 Task: Open Card Software Development Planning in Board Business Model Revenue Forecasting and Modeling to Workspace Business Travel Services and add a team member Softage.3@softage.net, a label Blue, a checklist Data Warehousing, an attachment from your computer, a color Blue and finally, add a card description 'Create and send out employee satisfaction survey on work-life integration' and a comment 'We should approach this task with a sense of collaboration and teamwork, leveraging the strengths of each team member to achieve success.'. Add a start date 'Jan 03, 1900' with a due date 'Jan 10, 1900'
Action: Mouse moved to (82, 382)
Screenshot: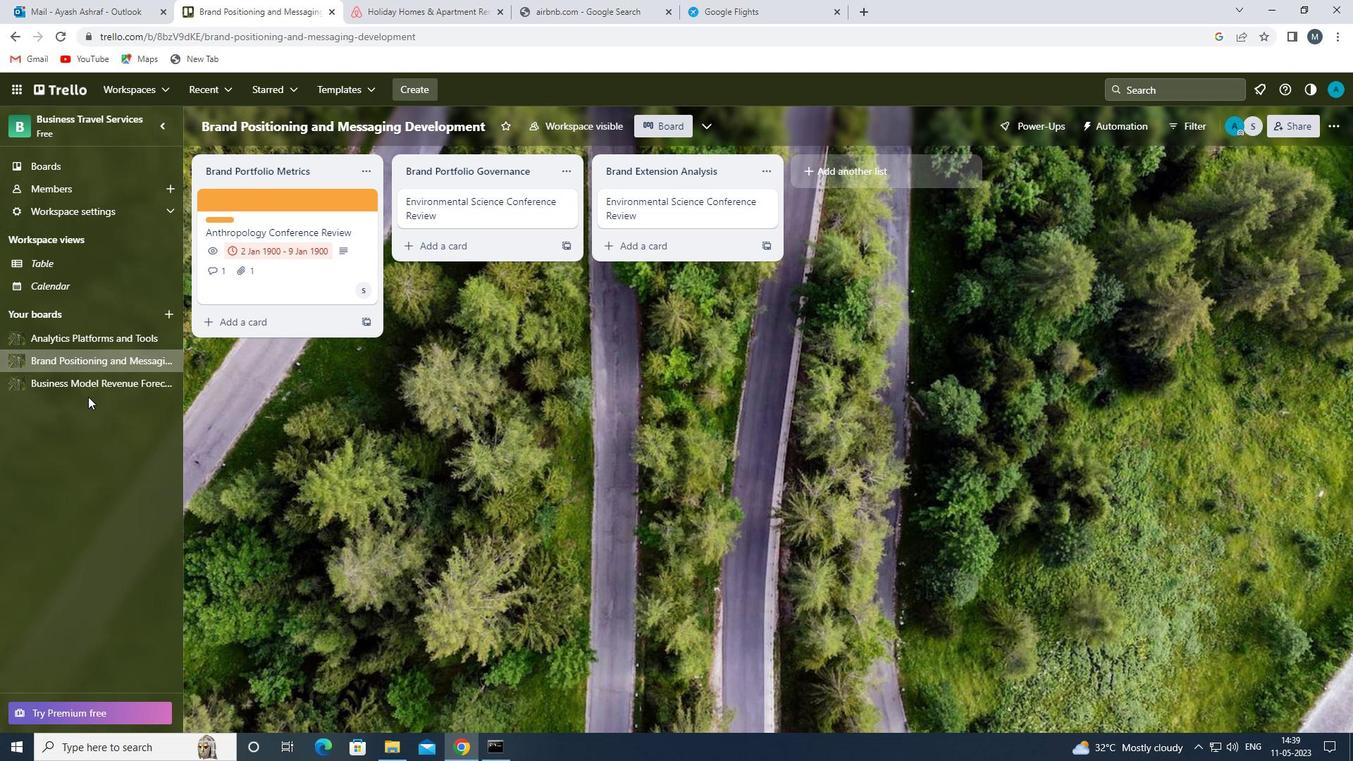 
Action: Mouse pressed left at (82, 382)
Screenshot: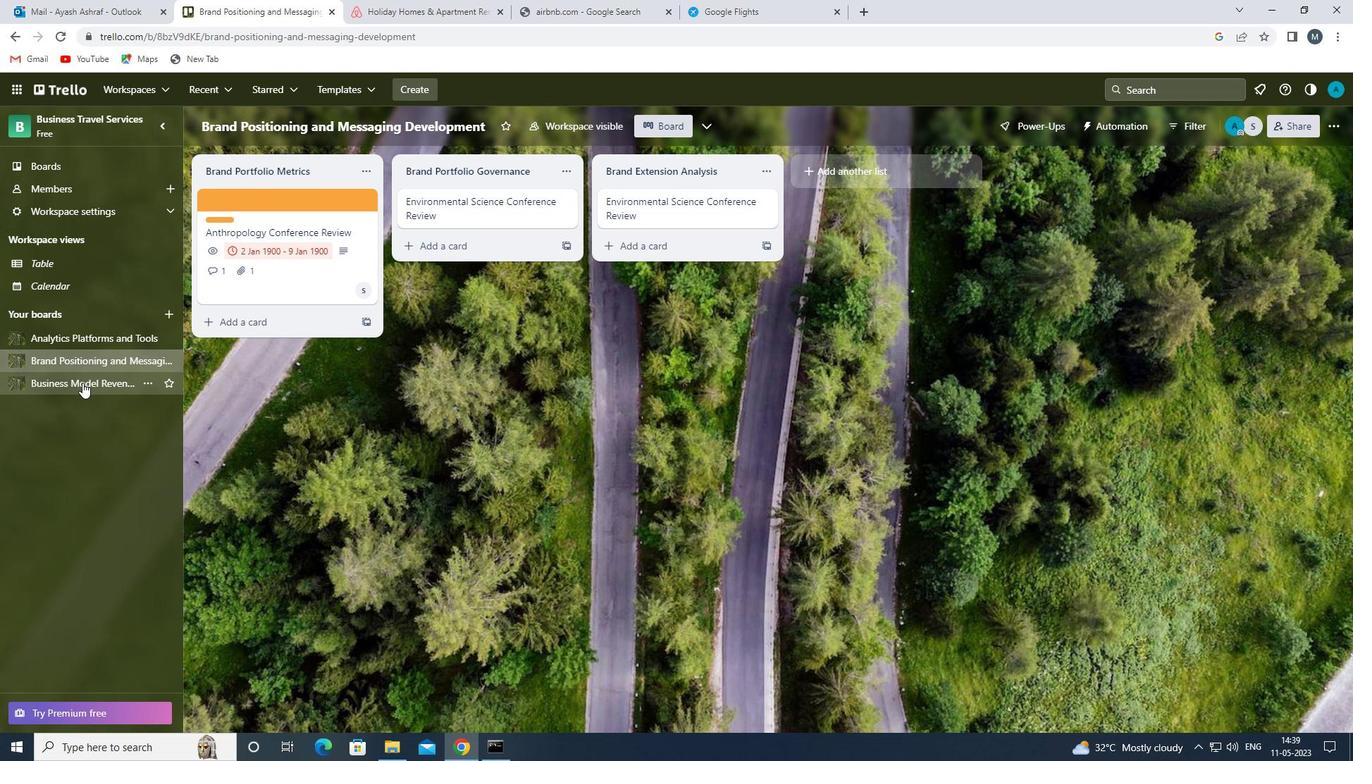 
Action: Mouse moved to (281, 206)
Screenshot: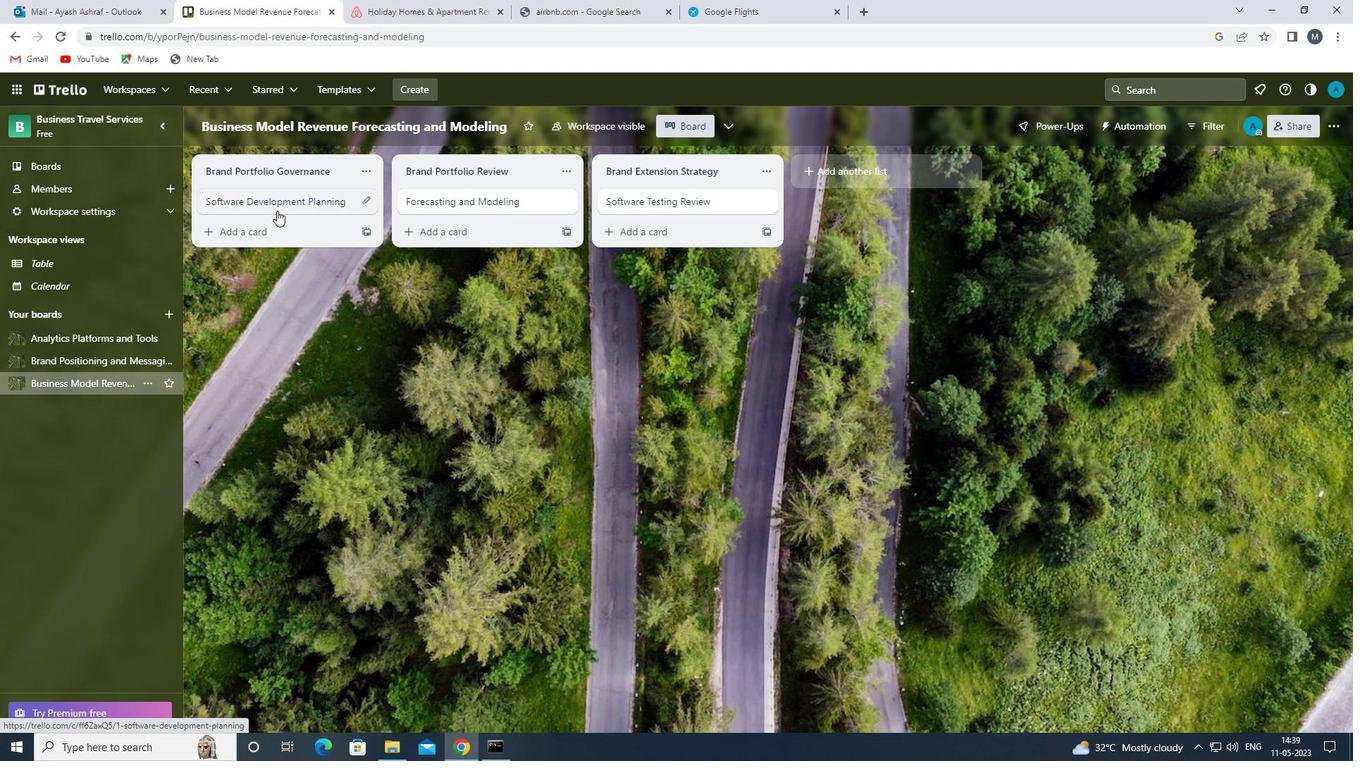 
Action: Mouse pressed left at (281, 206)
Screenshot: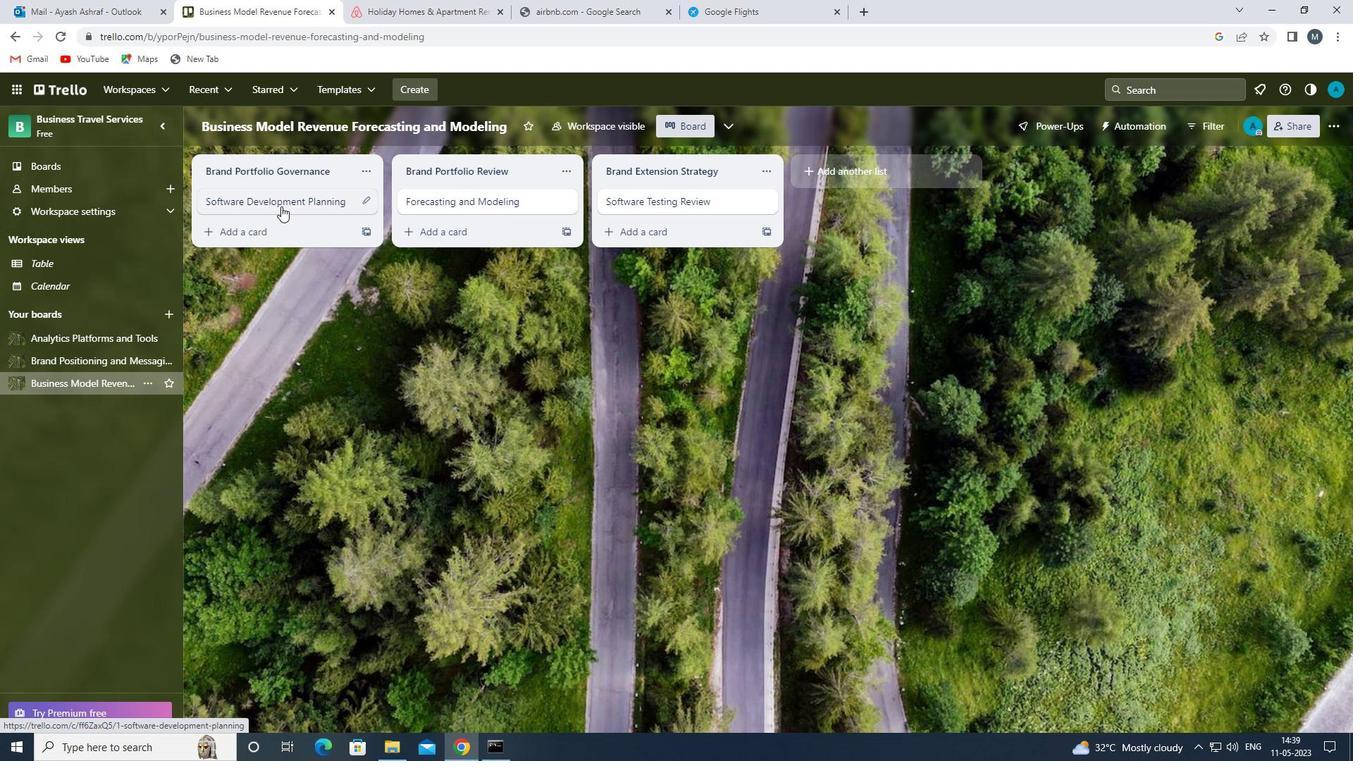 
Action: Mouse moved to (853, 205)
Screenshot: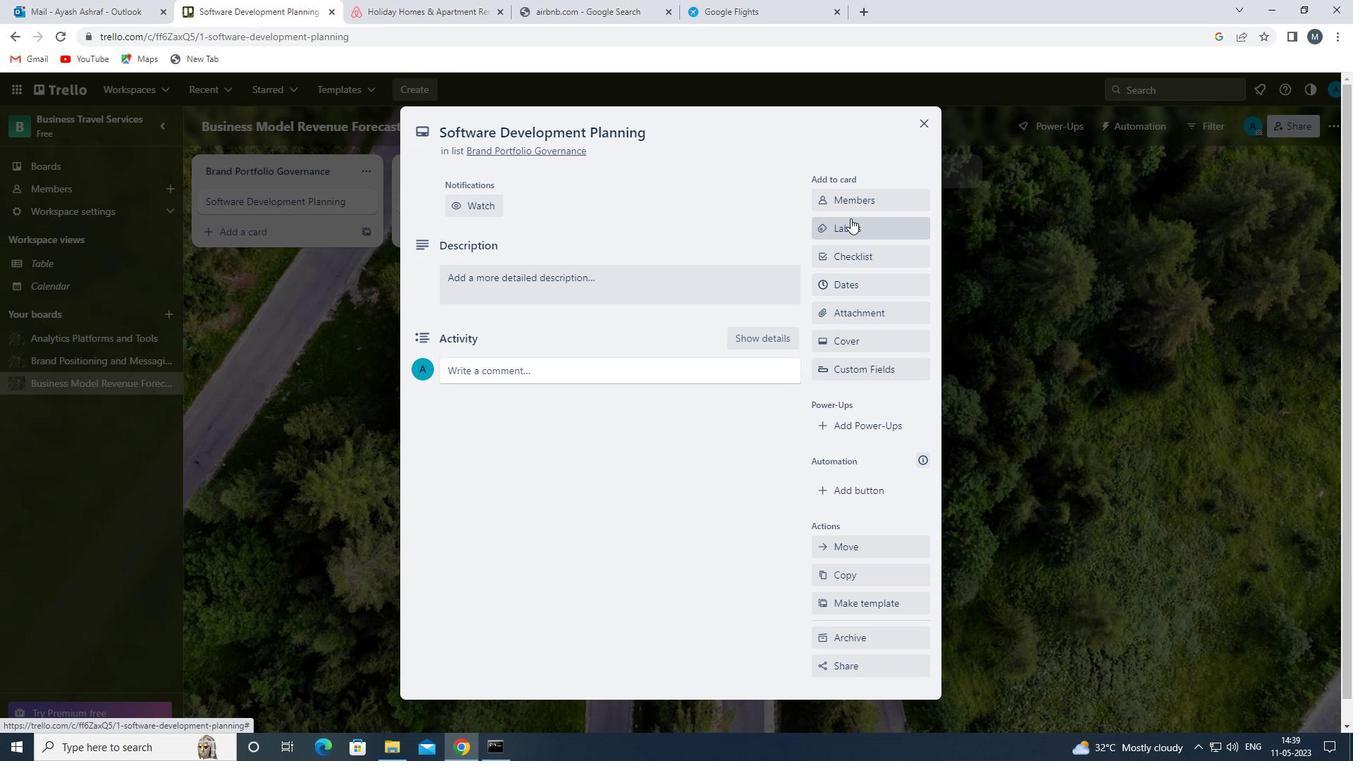 
Action: Mouse pressed left at (853, 205)
Screenshot: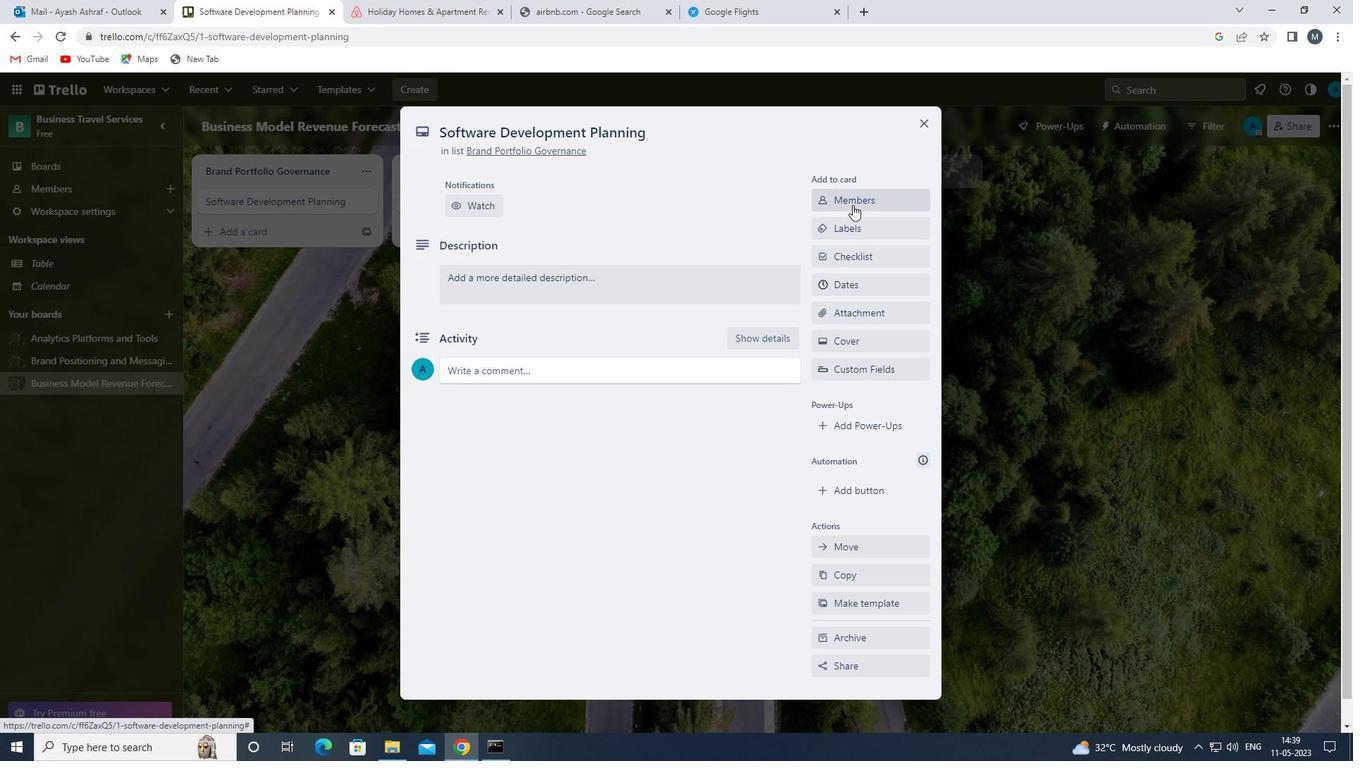 
Action: Mouse moved to (862, 265)
Screenshot: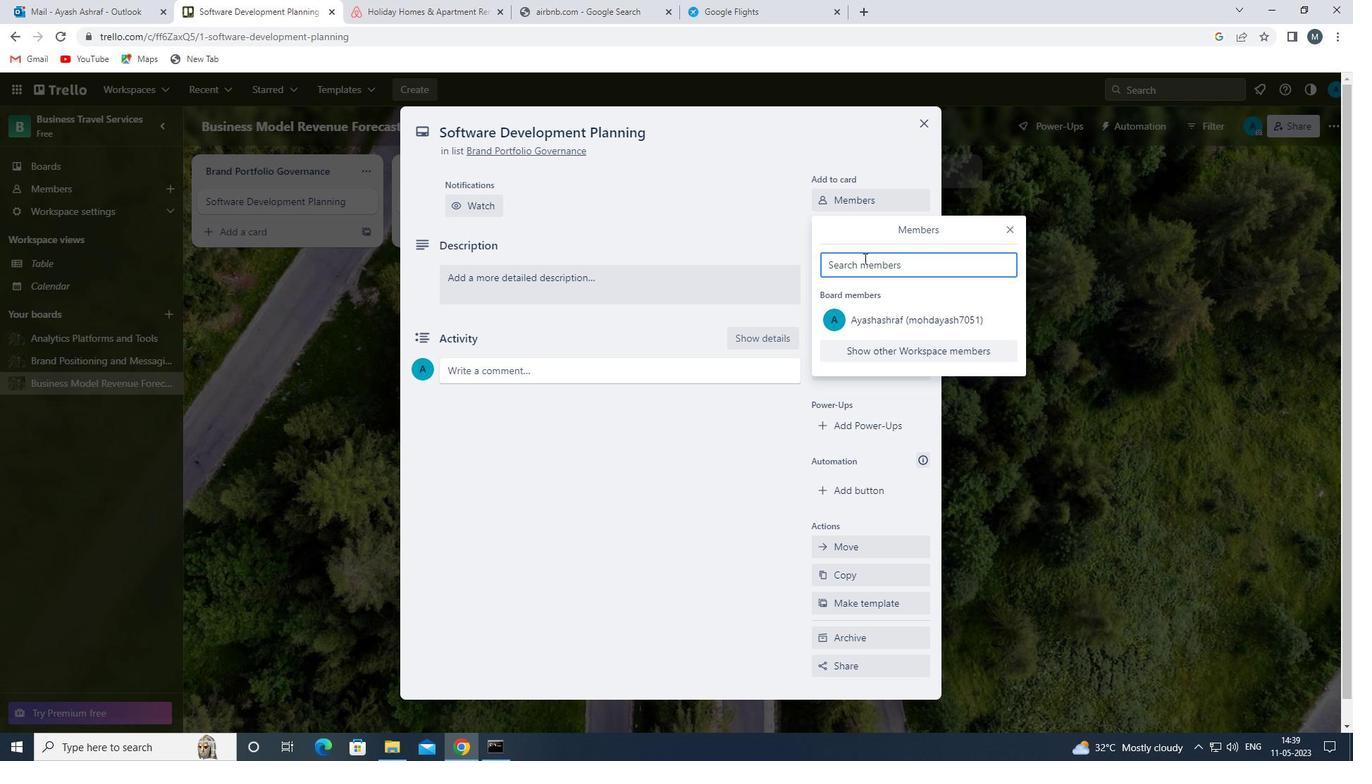 
Action: Mouse pressed left at (862, 265)
Screenshot: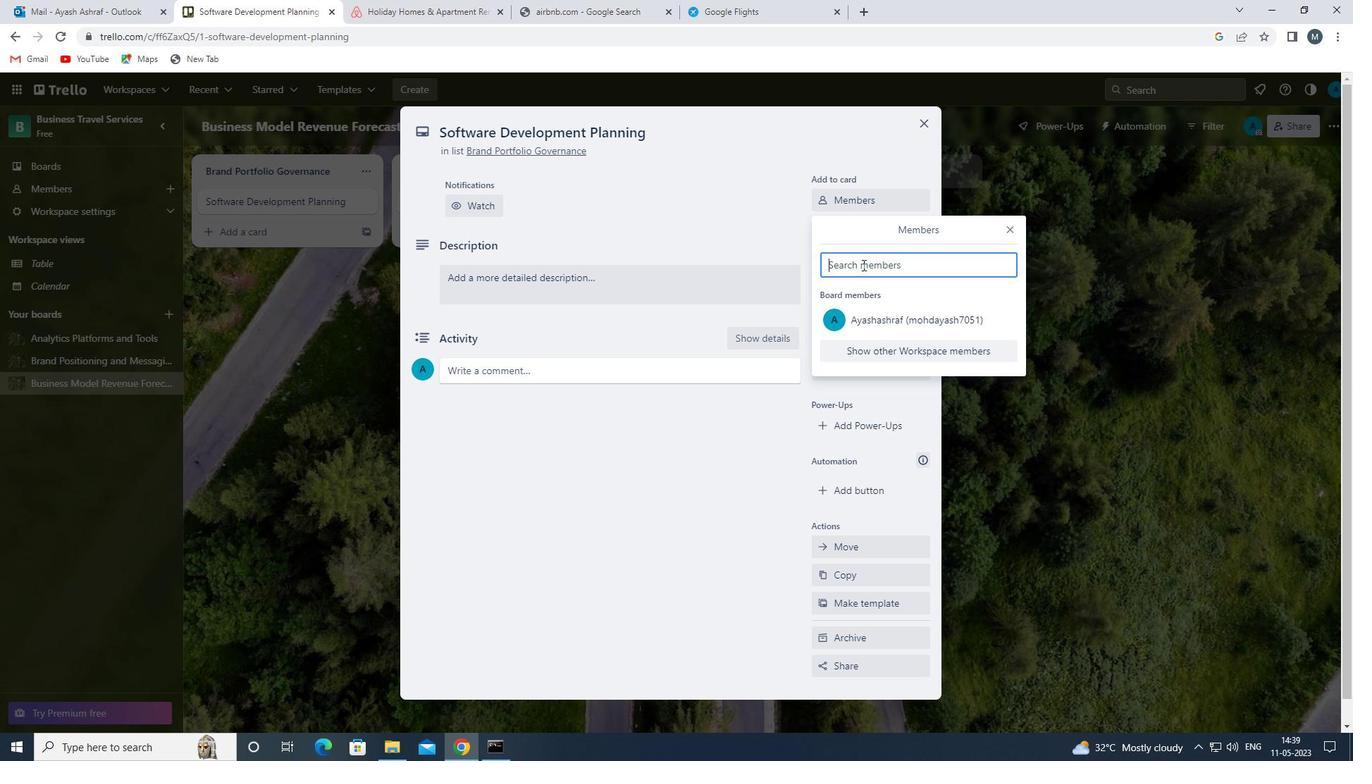 
Action: Key pressed so
Screenshot: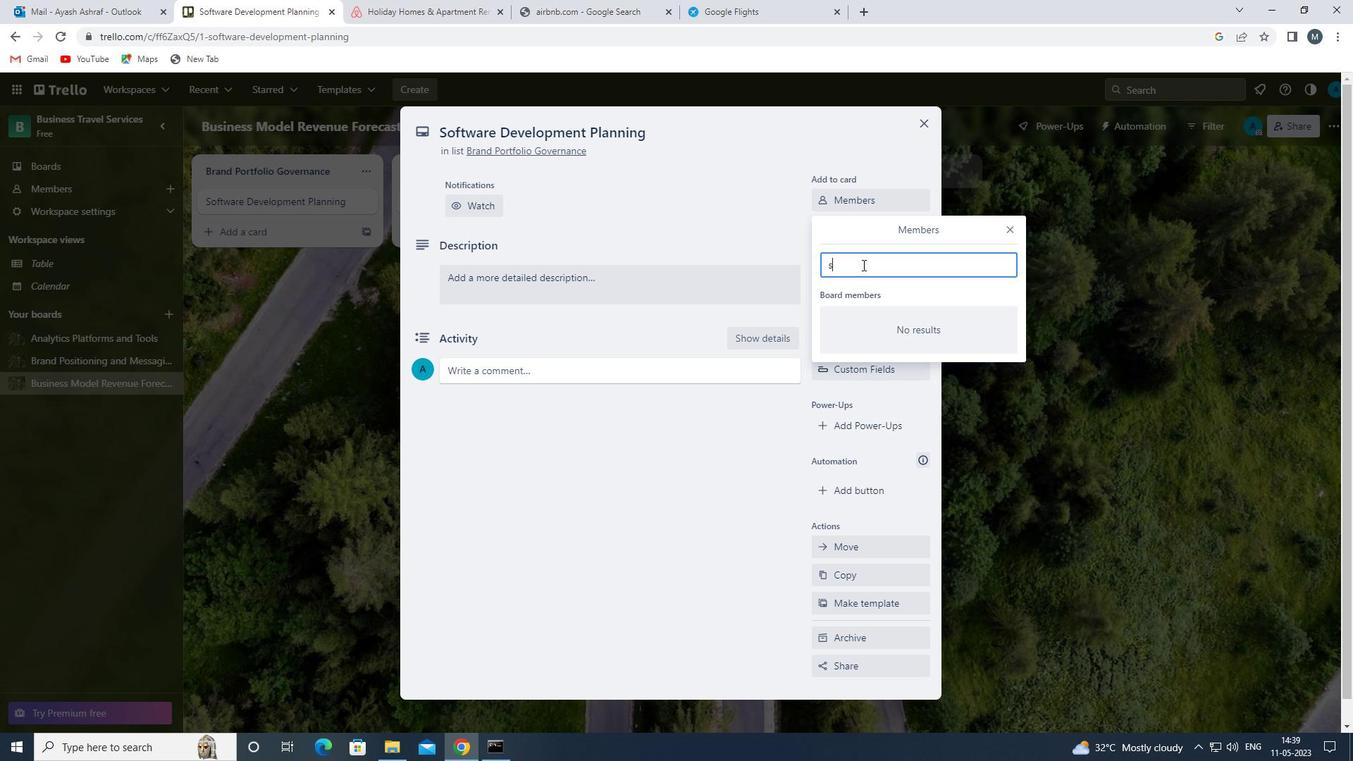 
Action: Mouse moved to (900, 456)
Screenshot: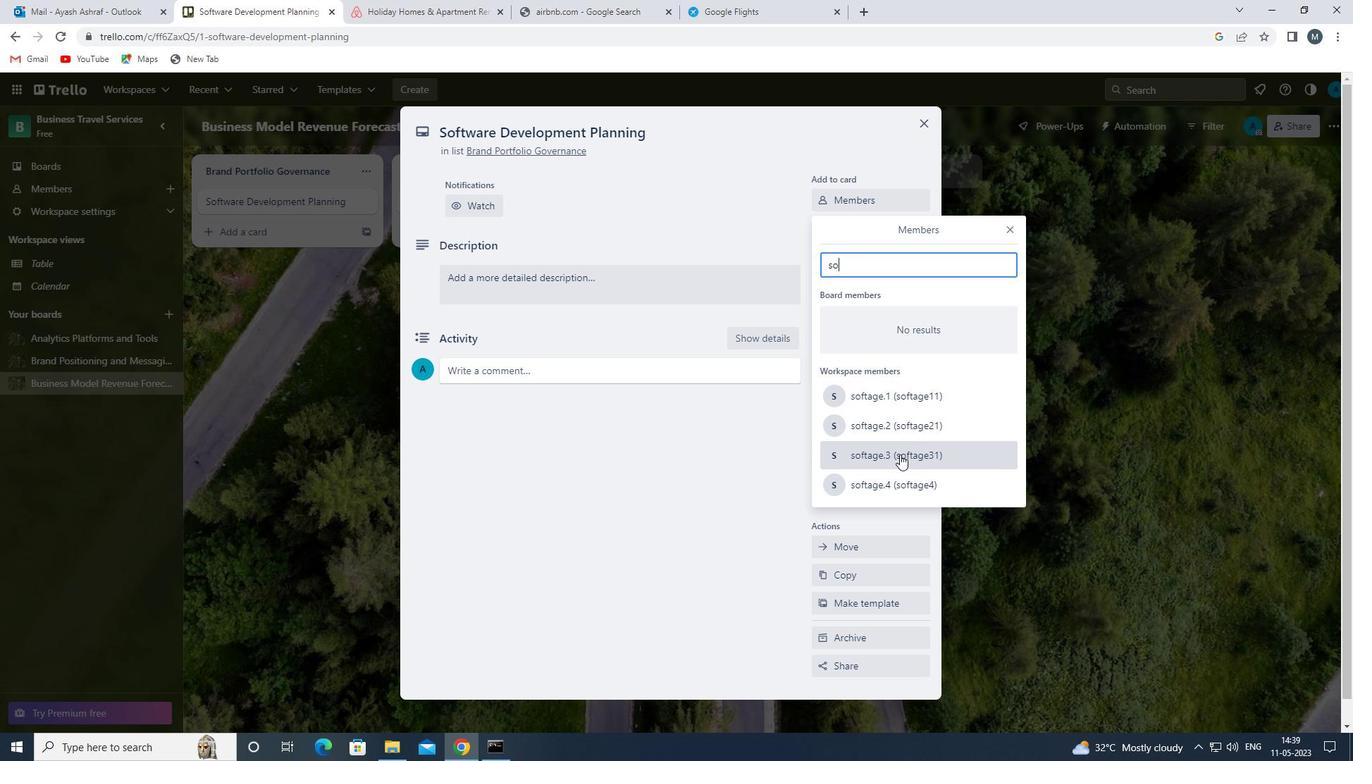 
Action: Mouse pressed left at (900, 456)
Screenshot: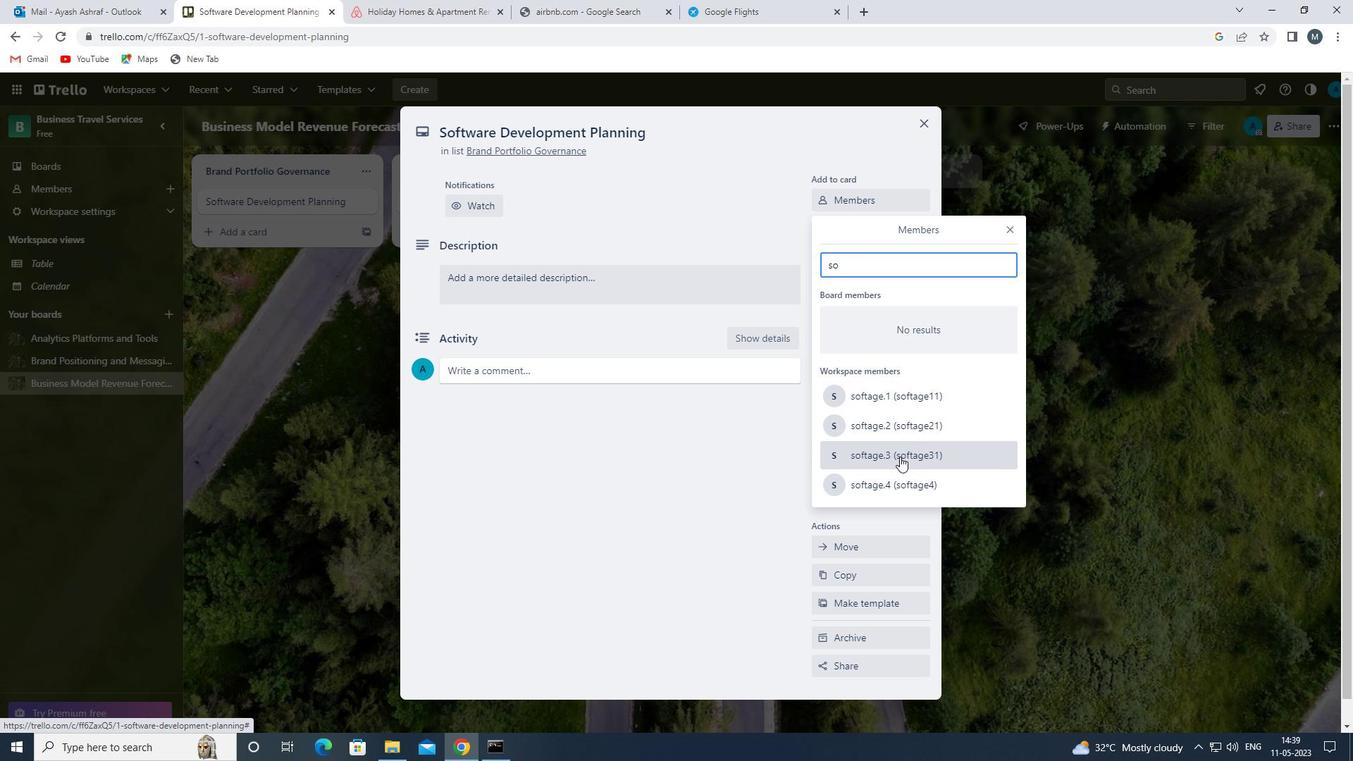 
Action: Mouse moved to (1010, 234)
Screenshot: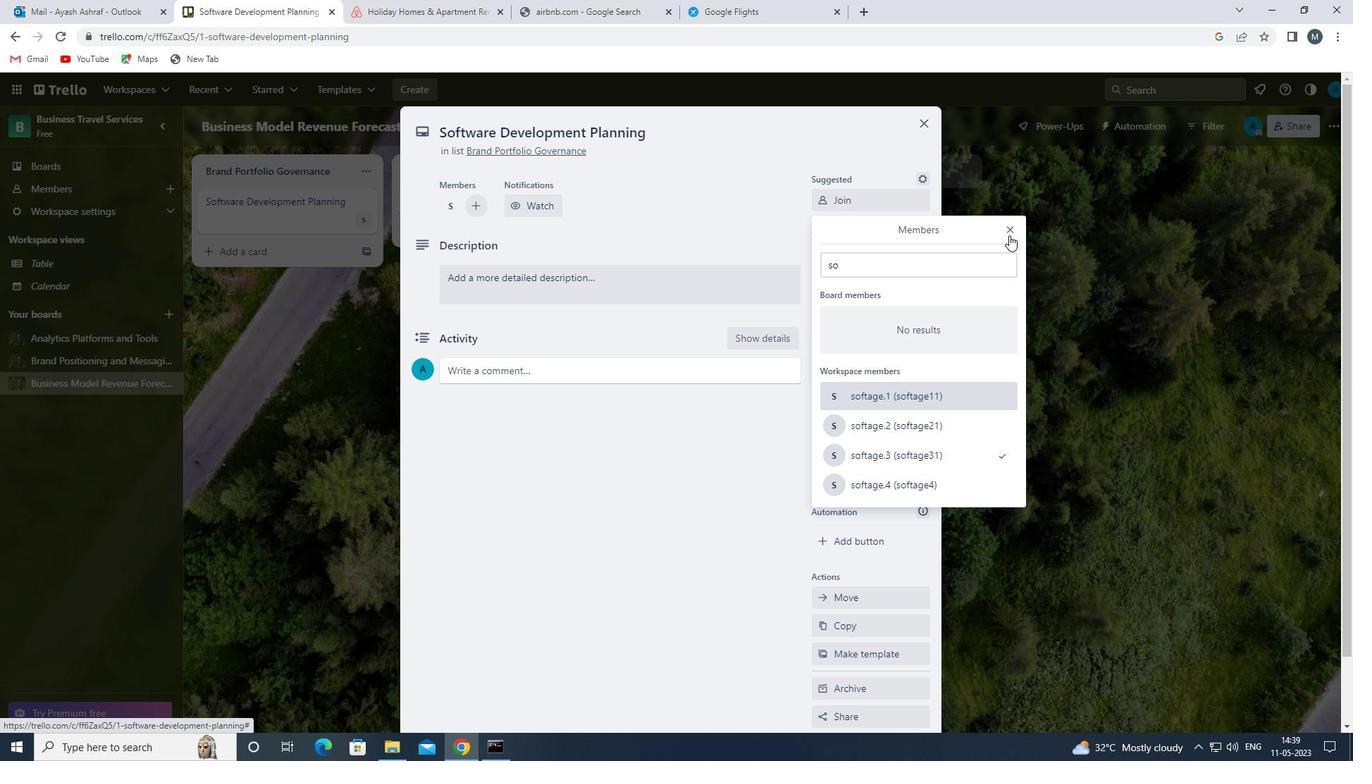 
Action: Mouse pressed left at (1010, 234)
Screenshot: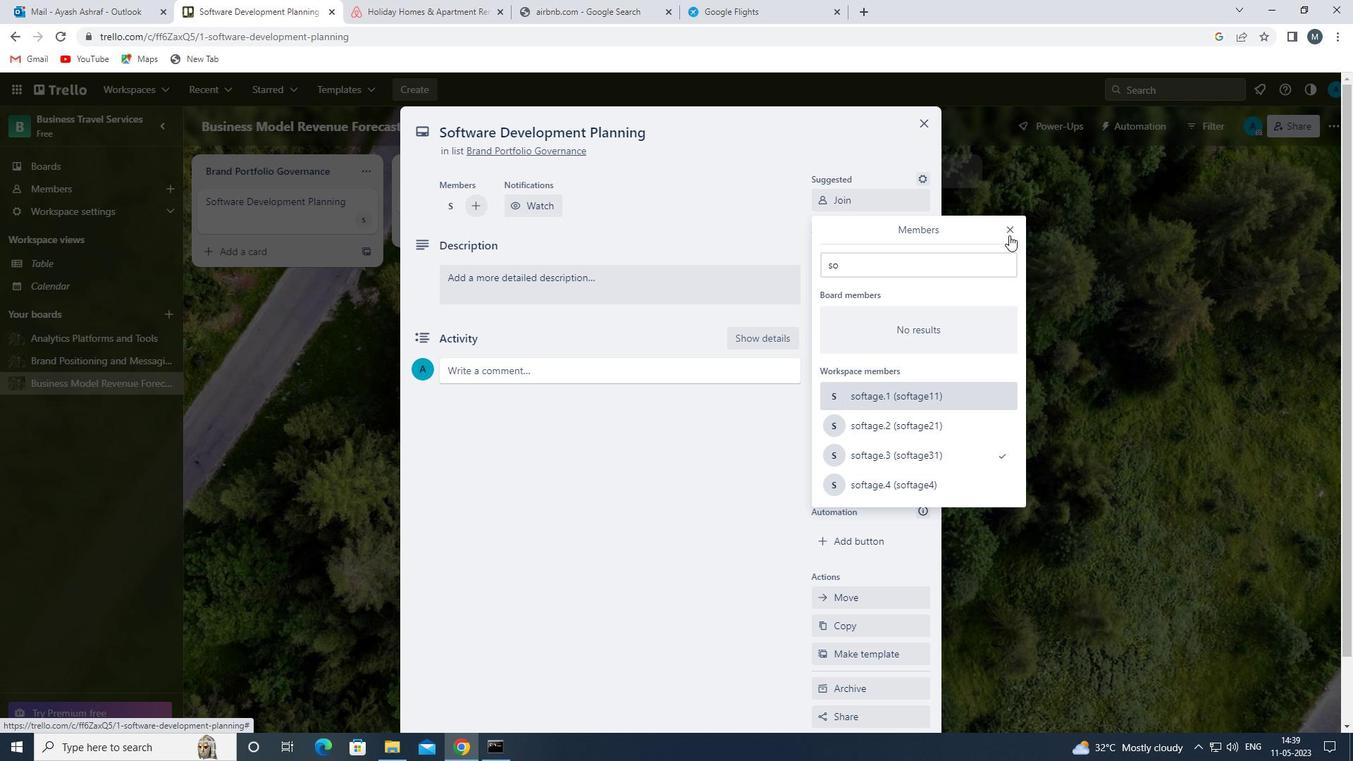 
Action: Mouse moved to (874, 283)
Screenshot: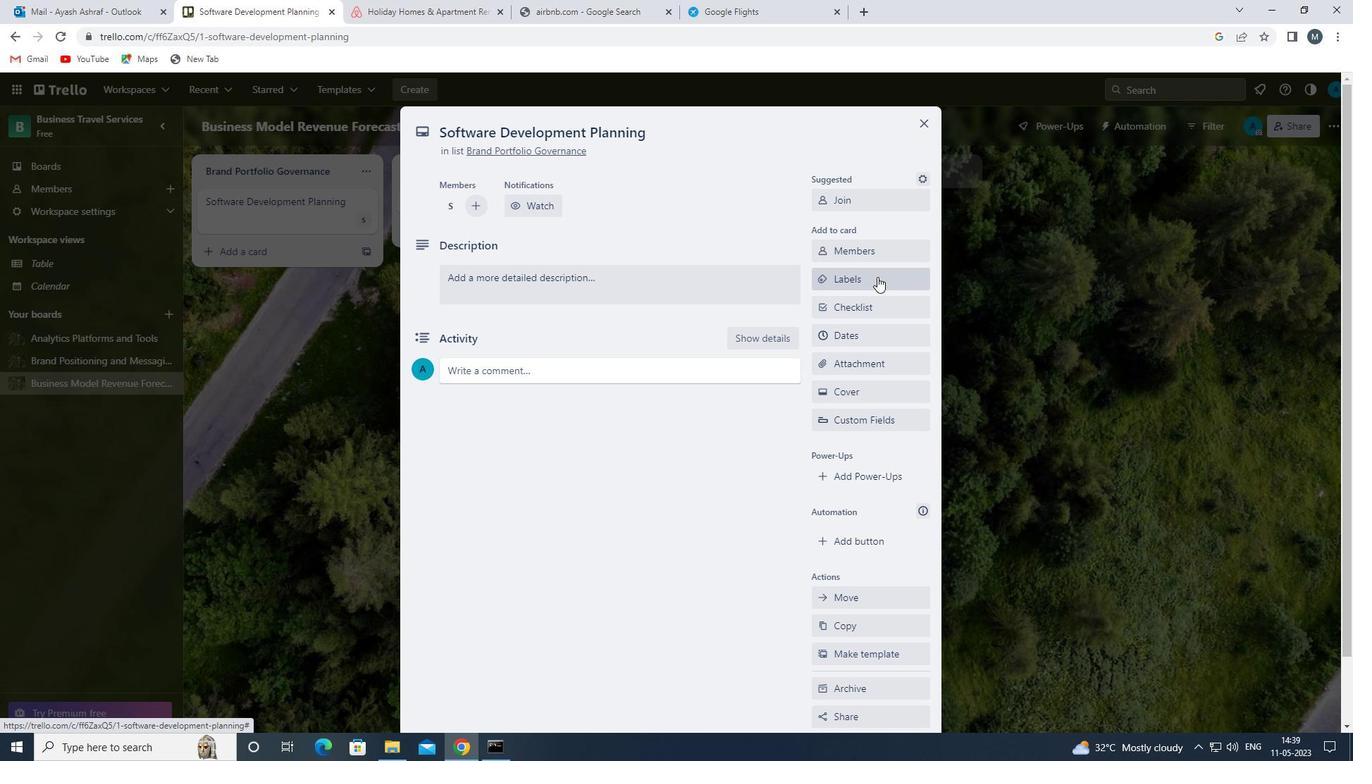 
Action: Mouse pressed left at (874, 283)
Screenshot: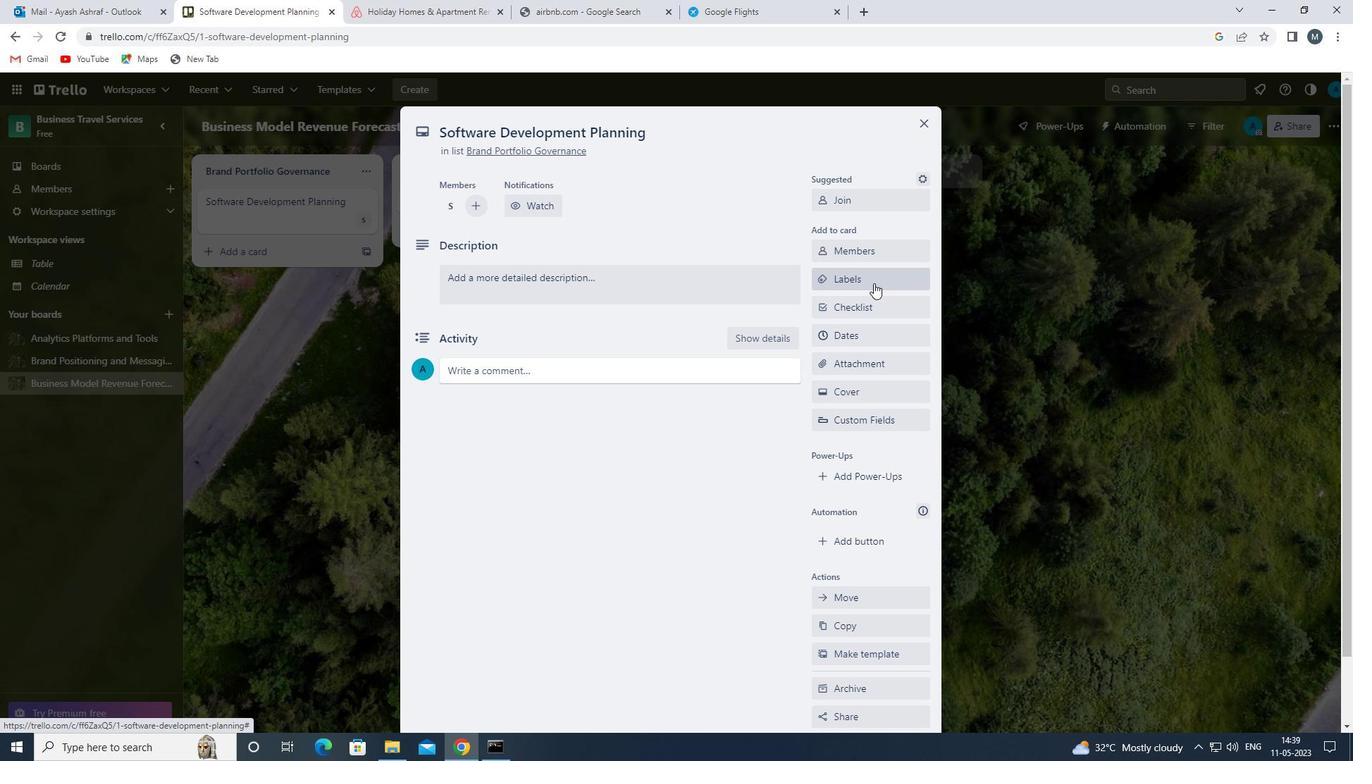 
Action: Mouse moved to (825, 520)
Screenshot: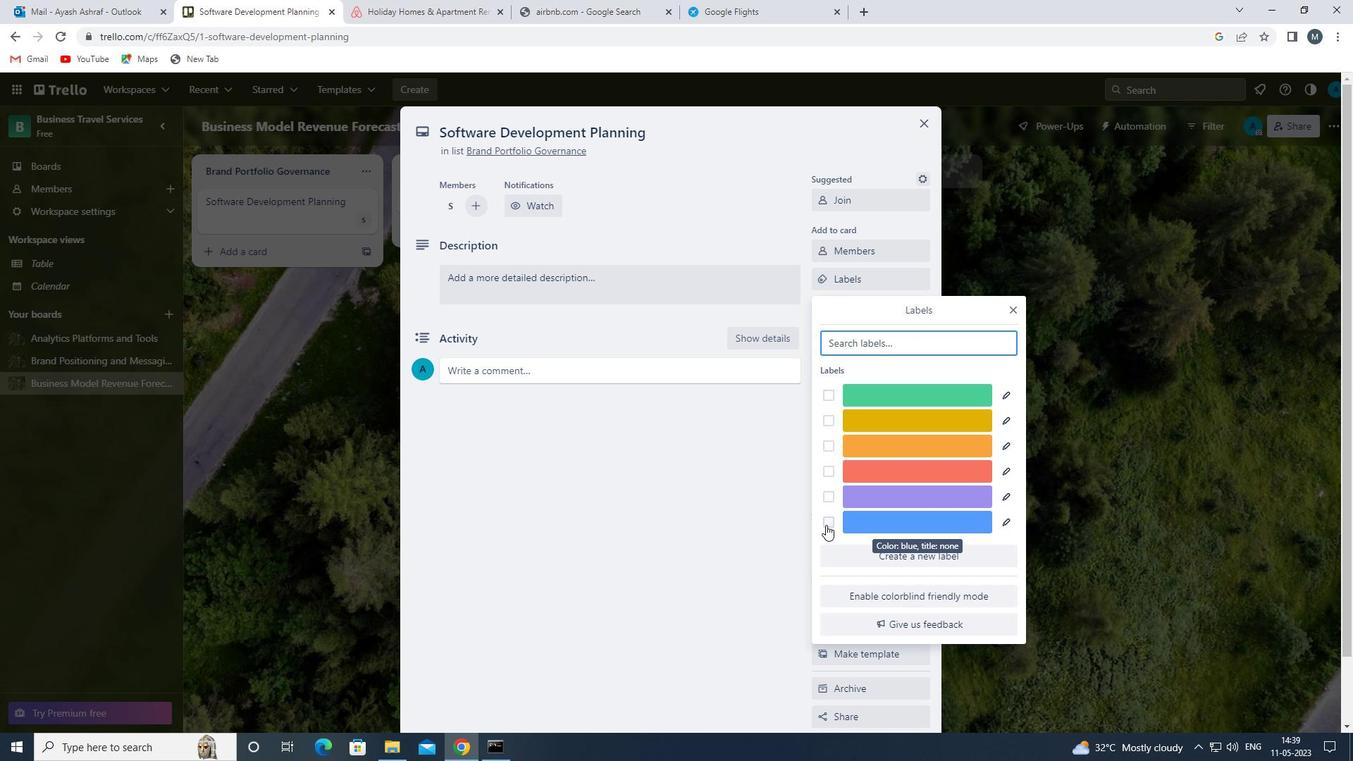 
Action: Mouse pressed left at (825, 520)
Screenshot: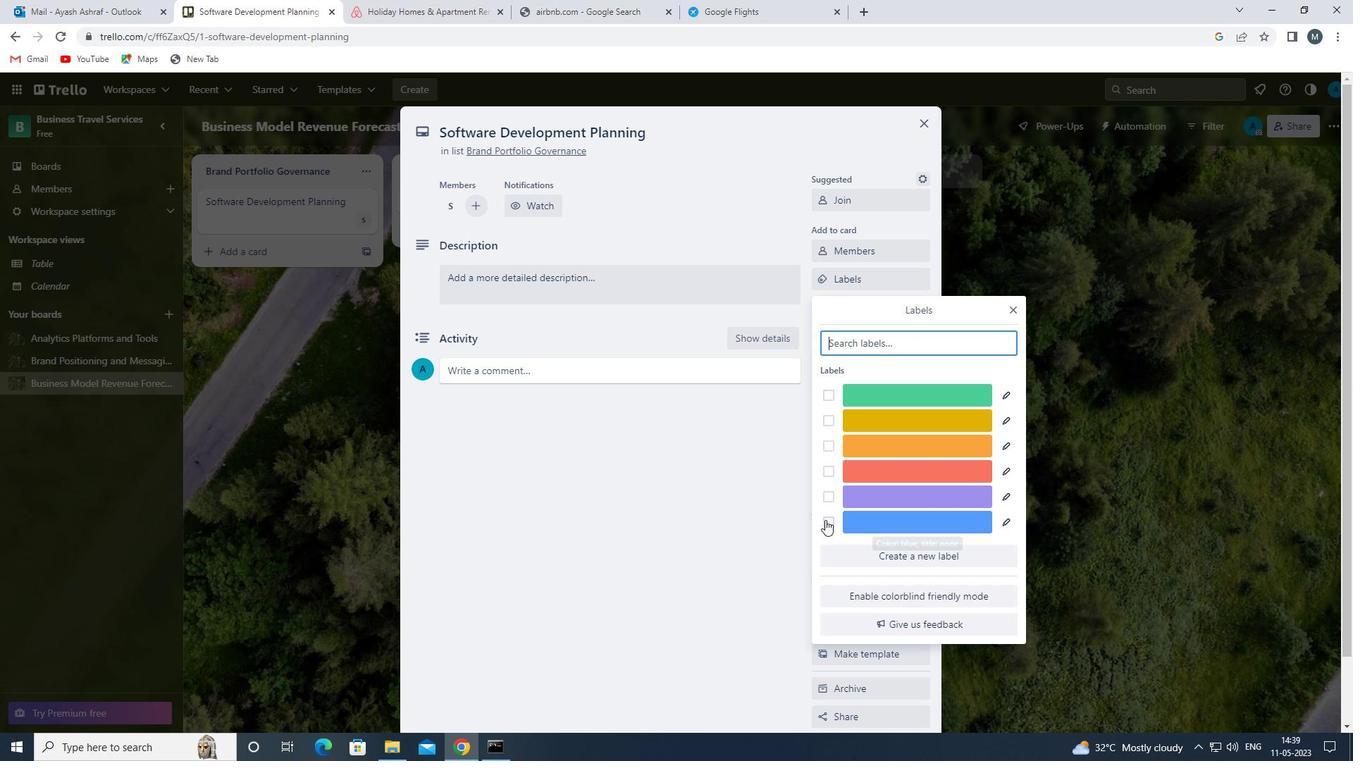 
Action: Mouse moved to (1010, 310)
Screenshot: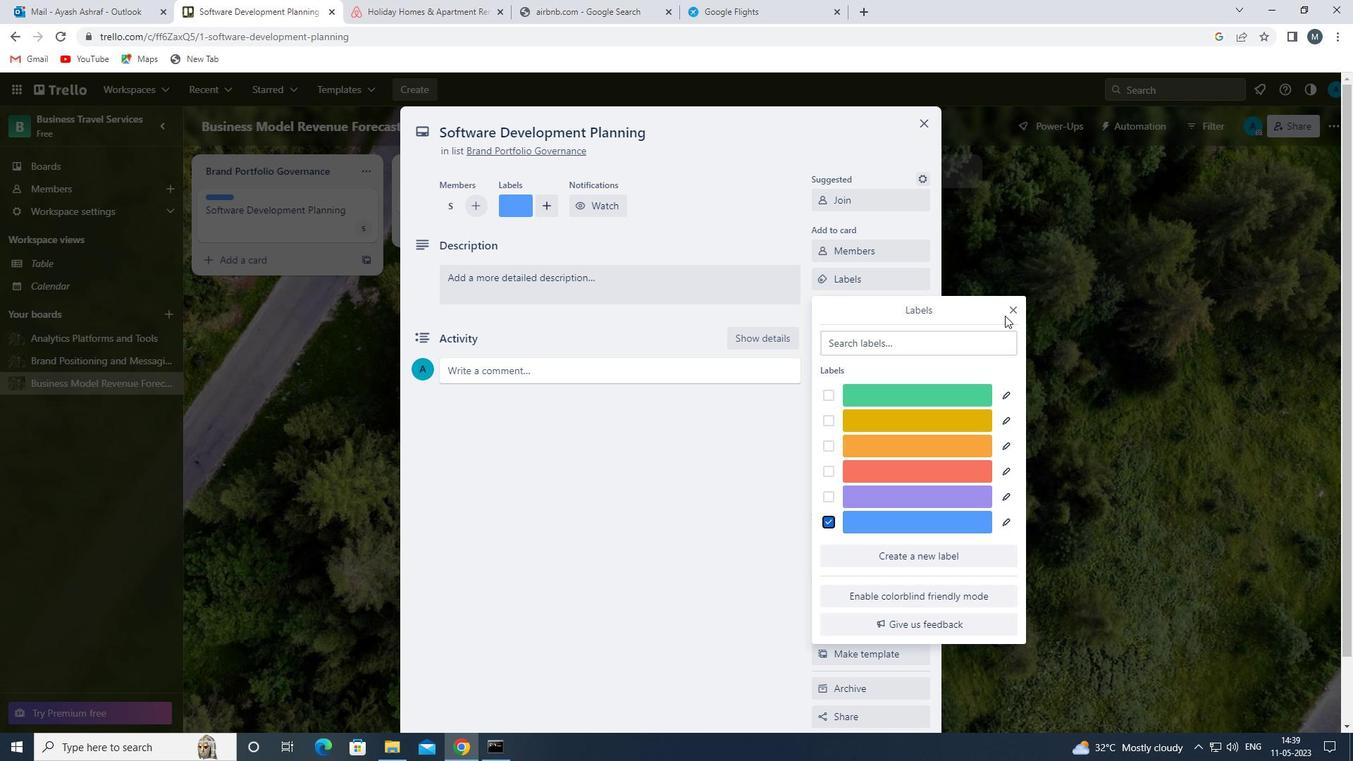
Action: Mouse pressed left at (1010, 310)
Screenshot: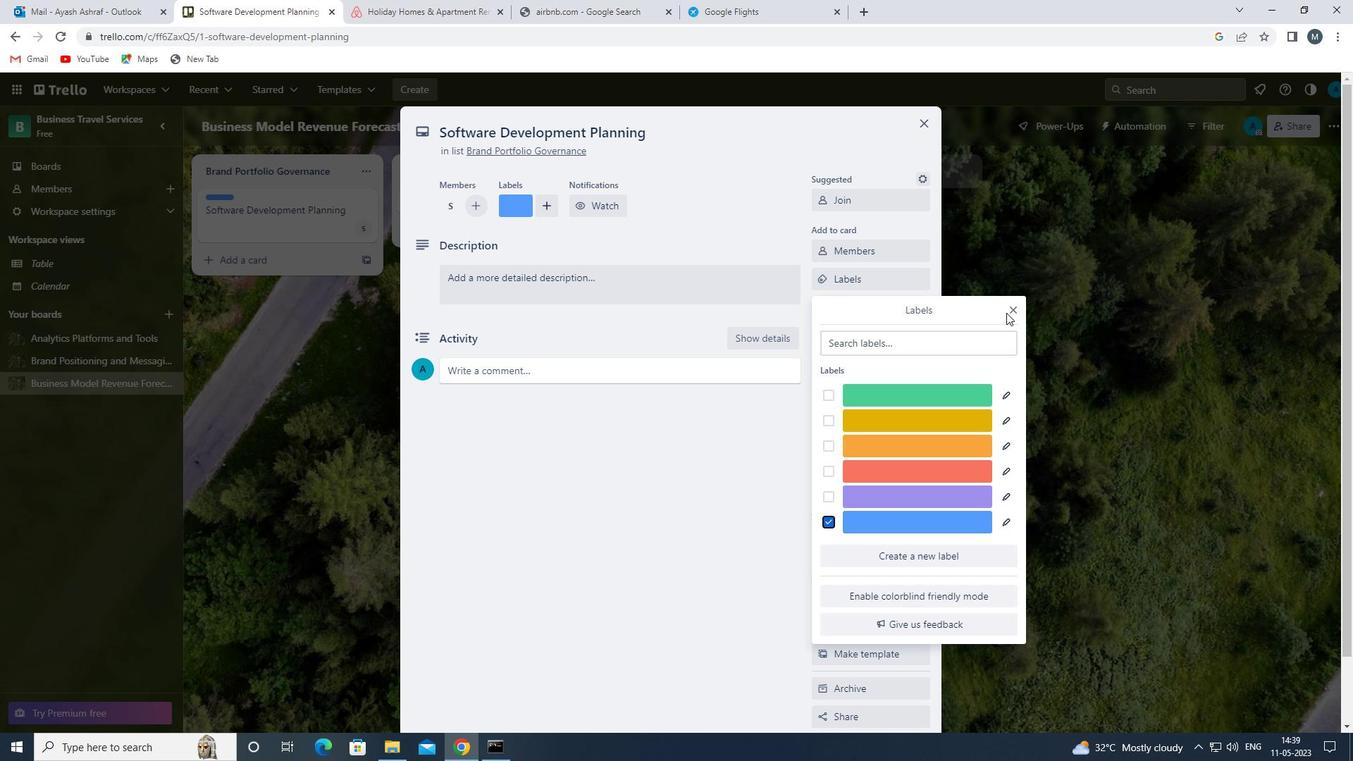 
Action: Mouse moved to (853, 307)
Screenshot: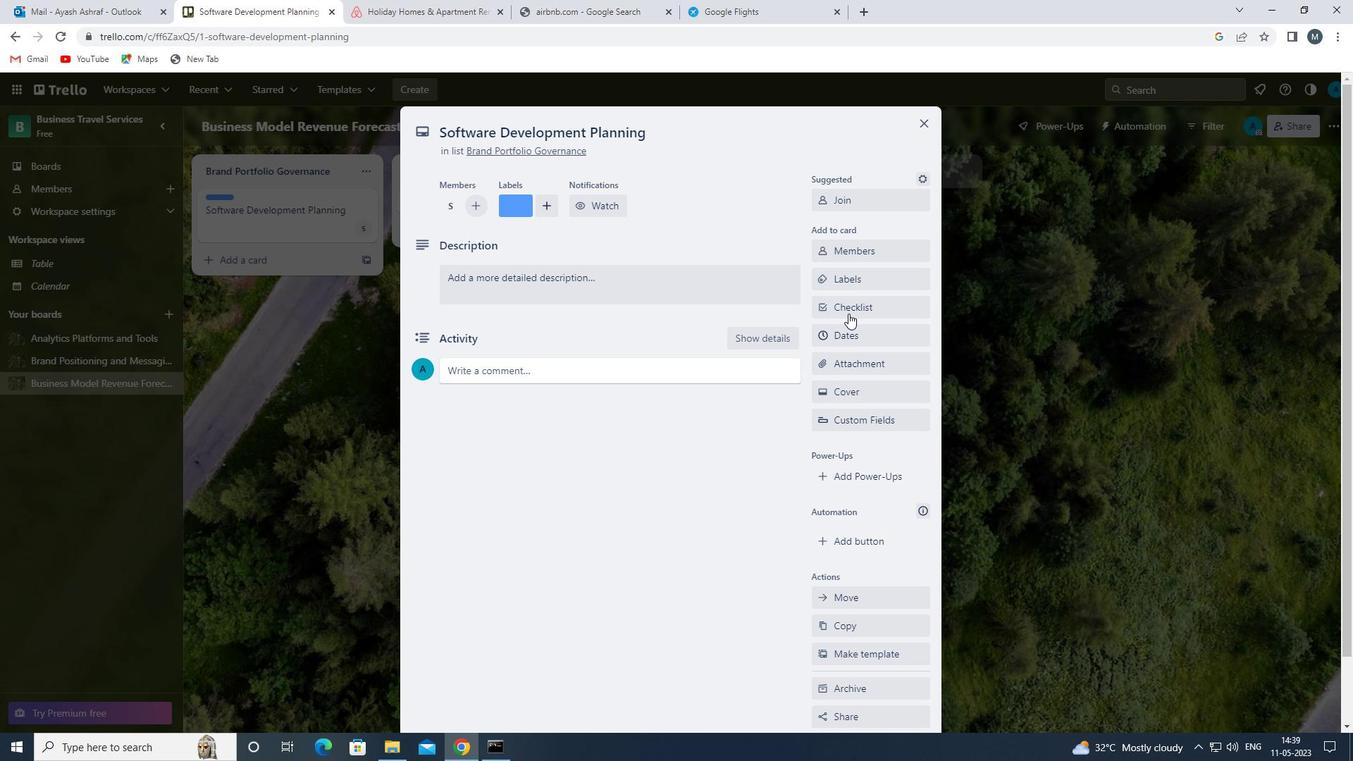 
Action: Mouse pressed left at (853, 307)
Screenshot: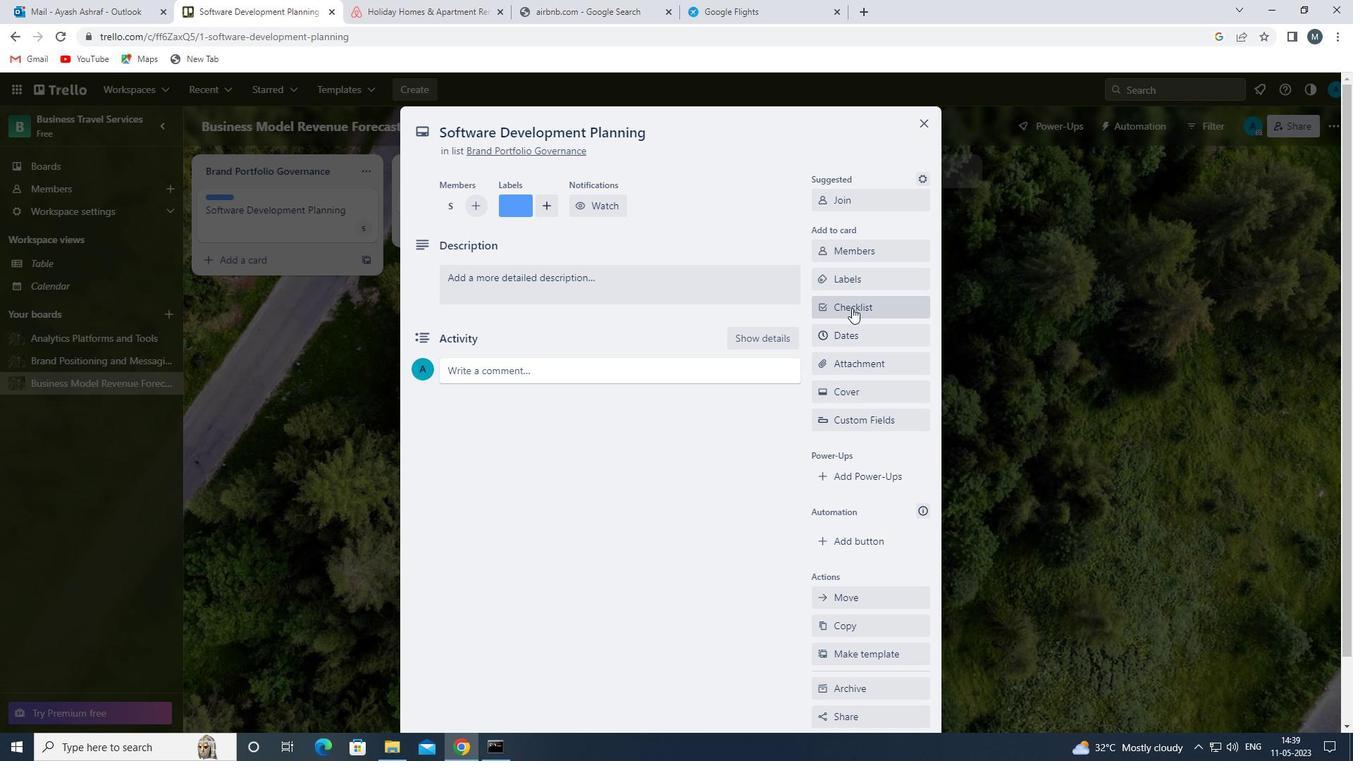 
Action: Mouse moved to (857, 358)
Screenshot: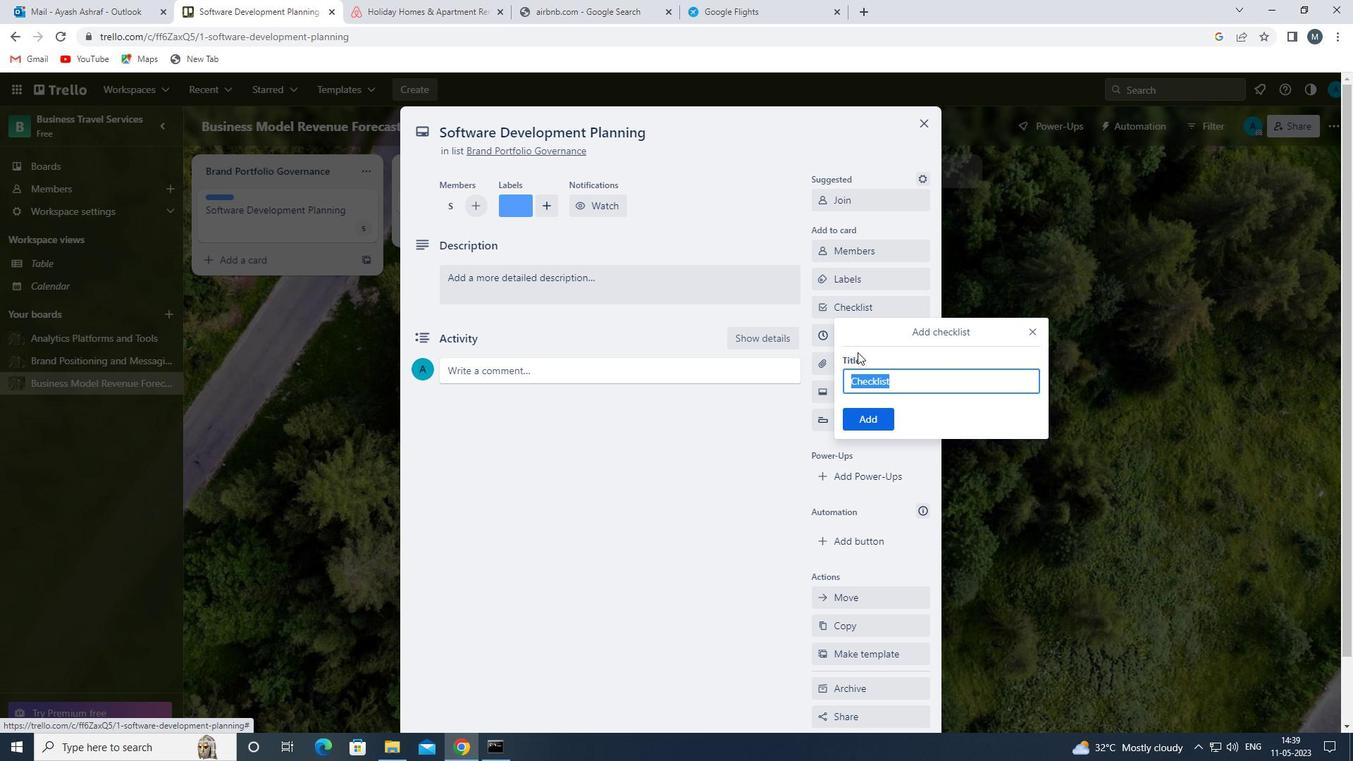 
Action: Key pressed <Key.shift><Key.shift><Key.shift><Key.shift><Key.shift>DAT
Screenshot: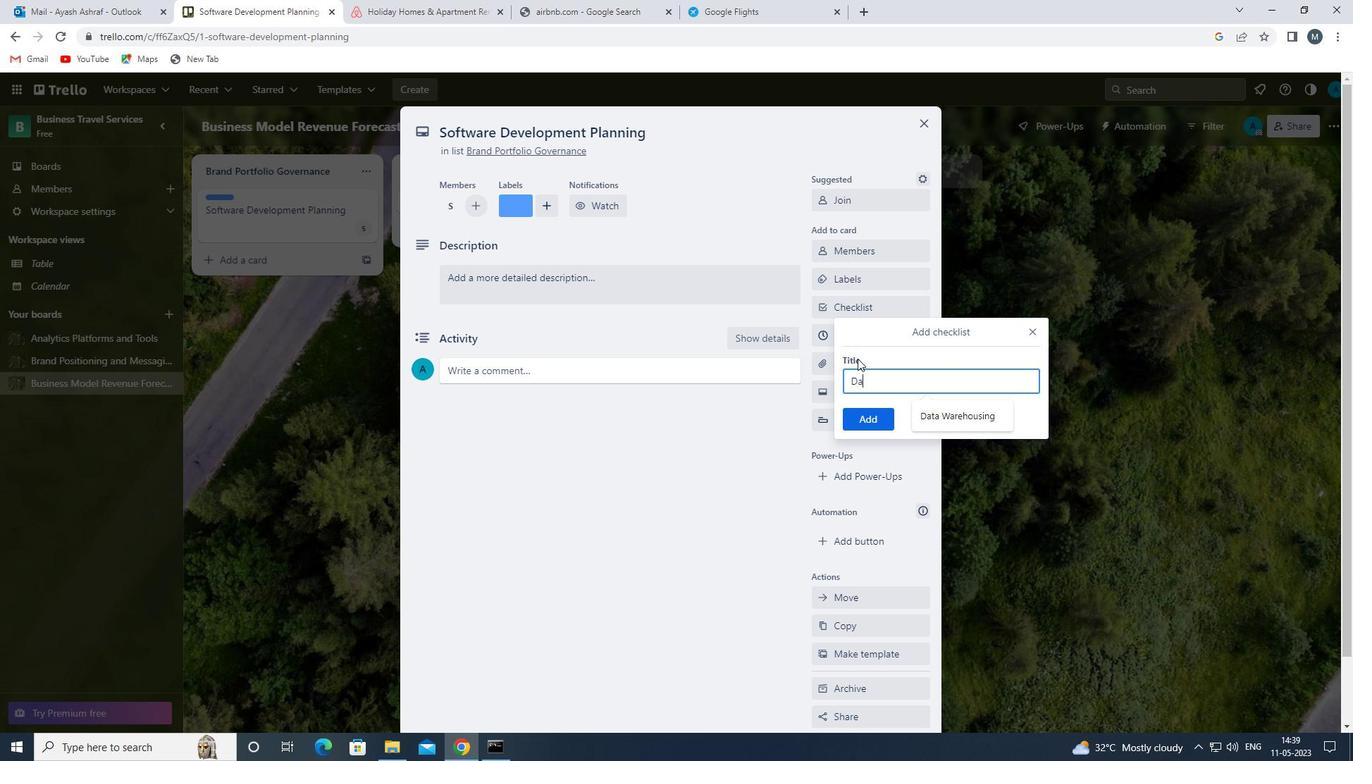 
Action: Mouse moved to (946, 418)
Screenshot: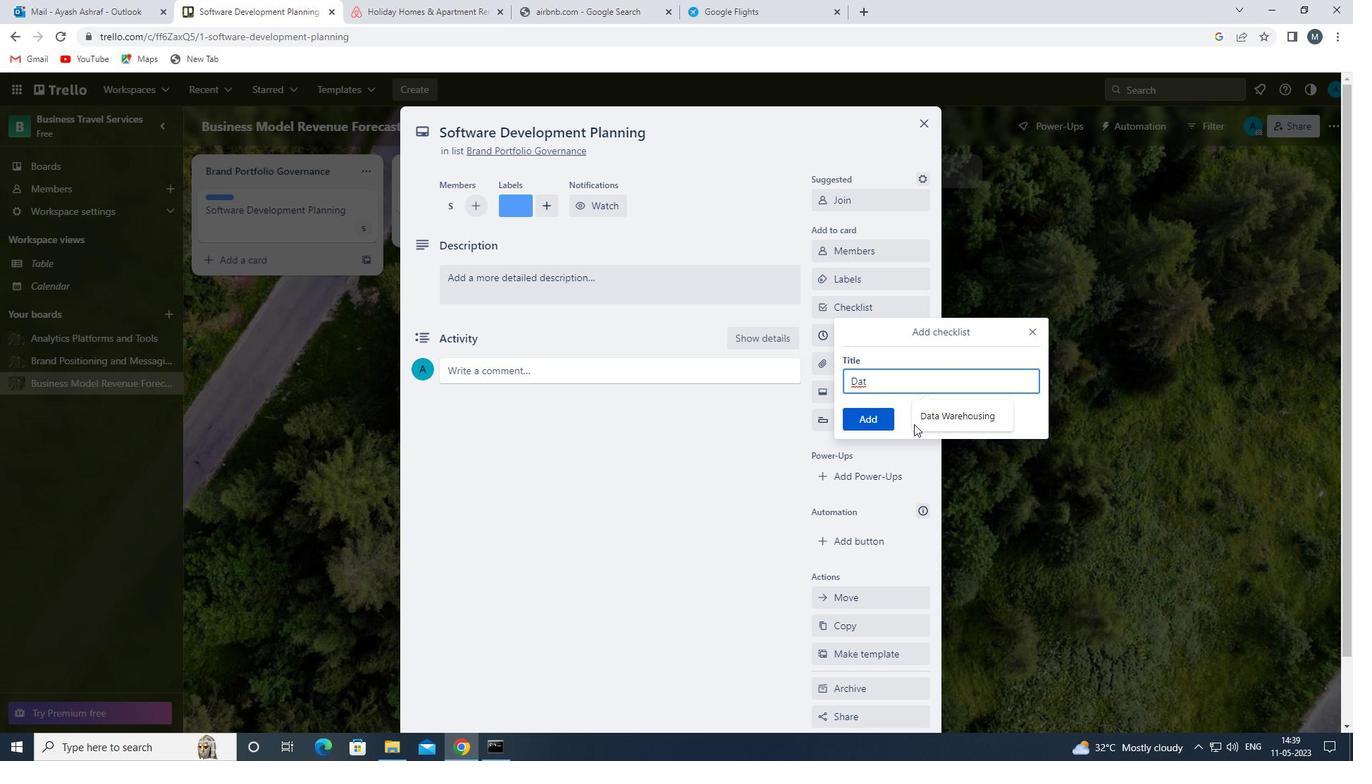 
Action: Mouse pressed left at (946, 418)
Screenshot: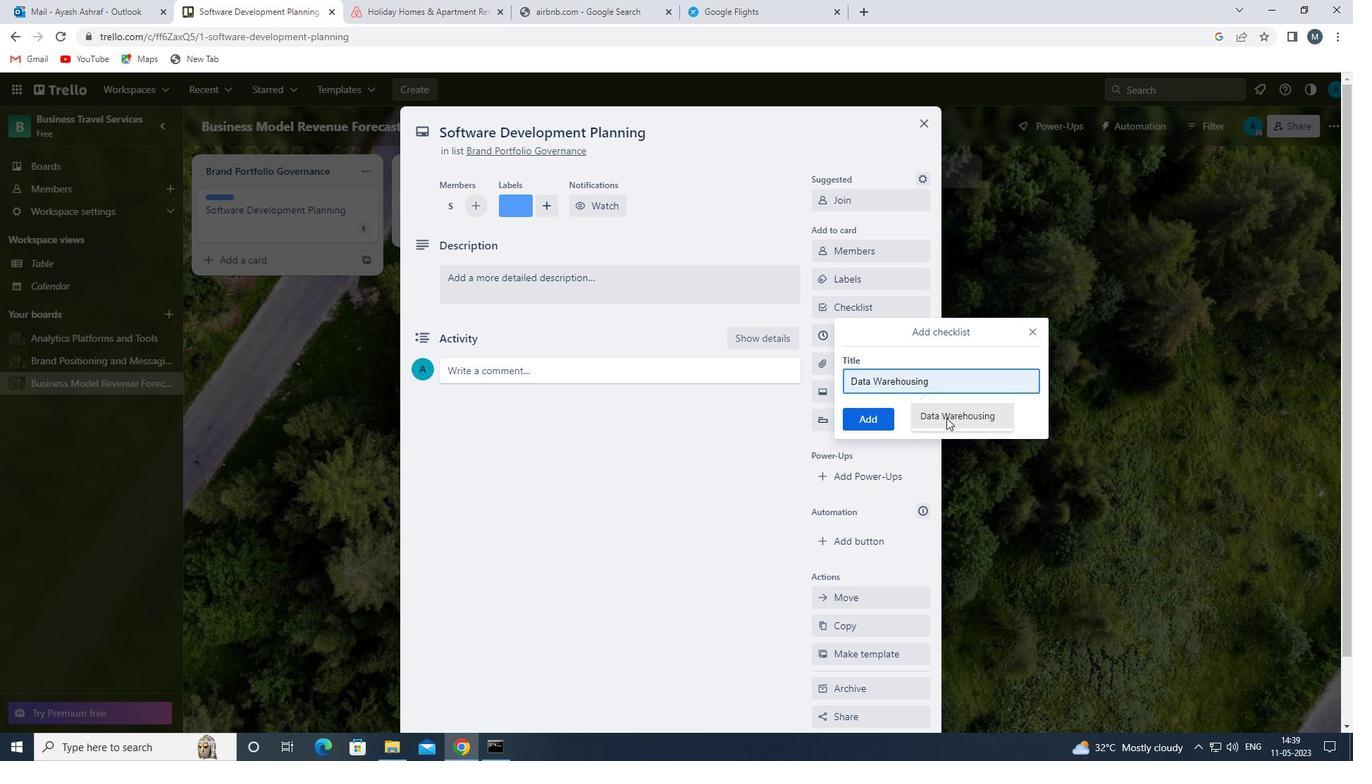 
Action: Mouse moved to (877, 418)
Screenshot: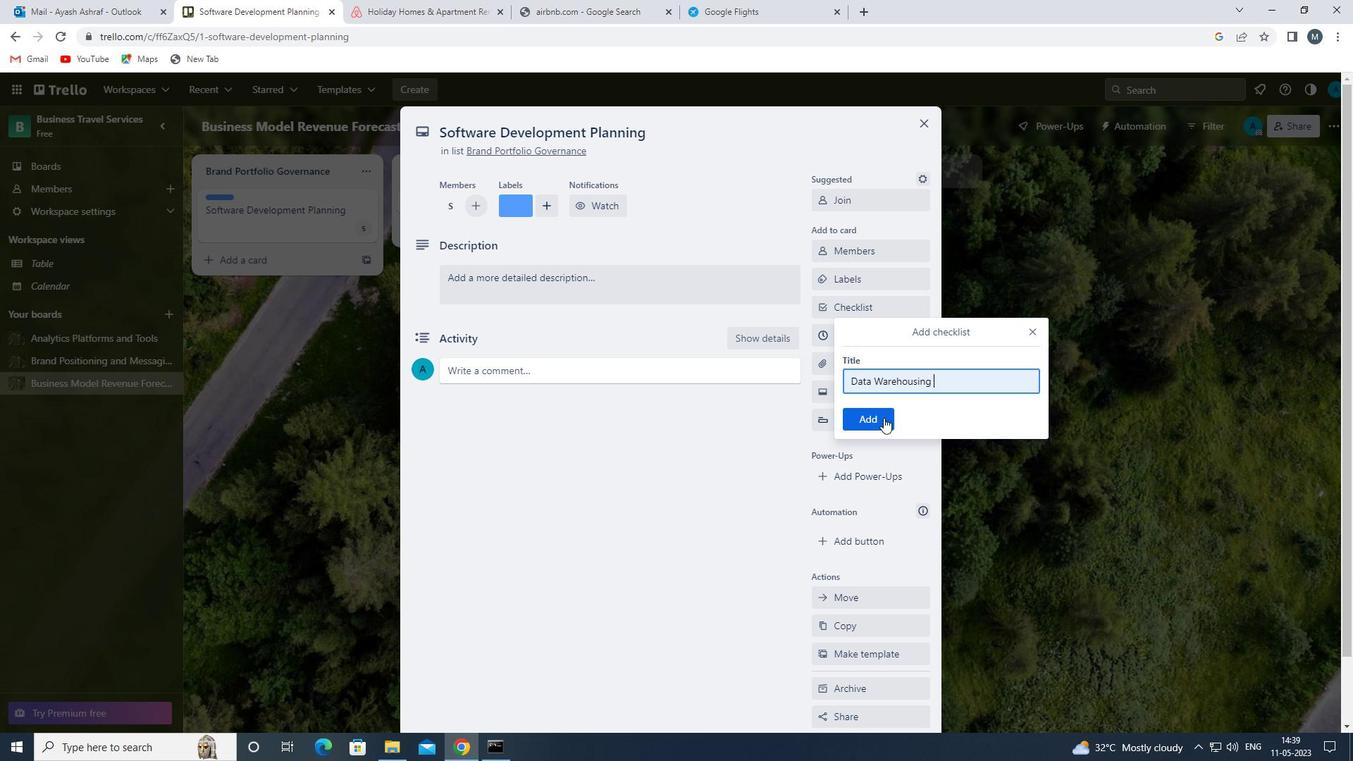 
Action: Mouse pressed left at (877, 418)
Screenshot: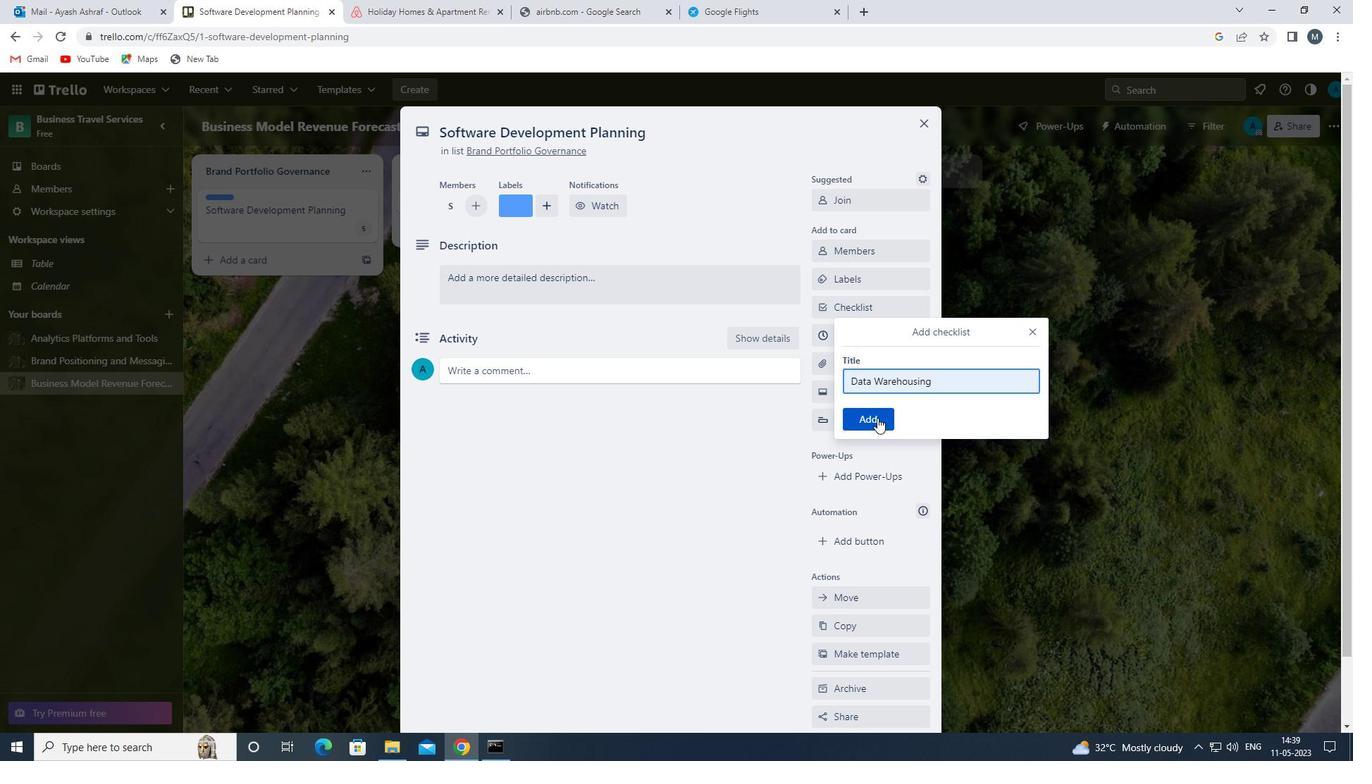 
Action: Mouse moved to (859, 363)
Screenshot: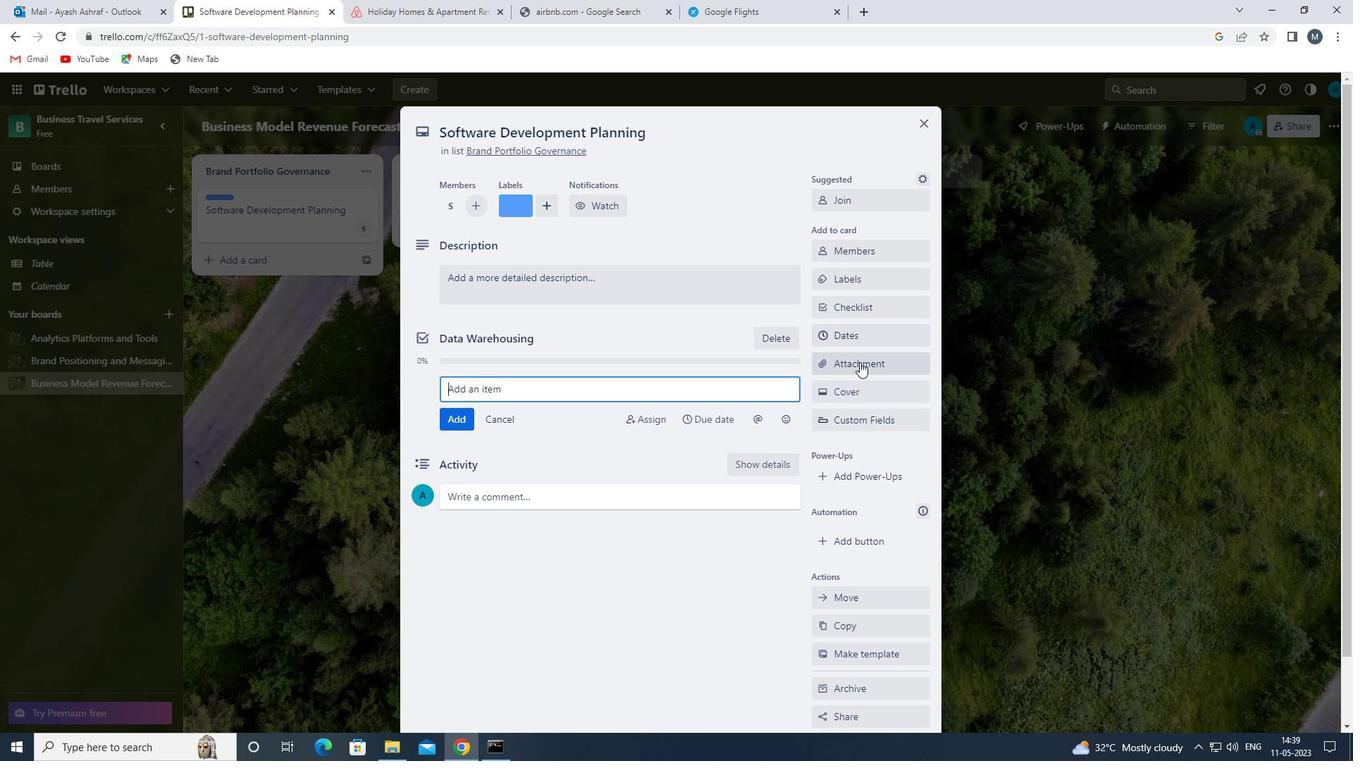 
Action: Mouse pressed left at (859, 363)
Screenshot: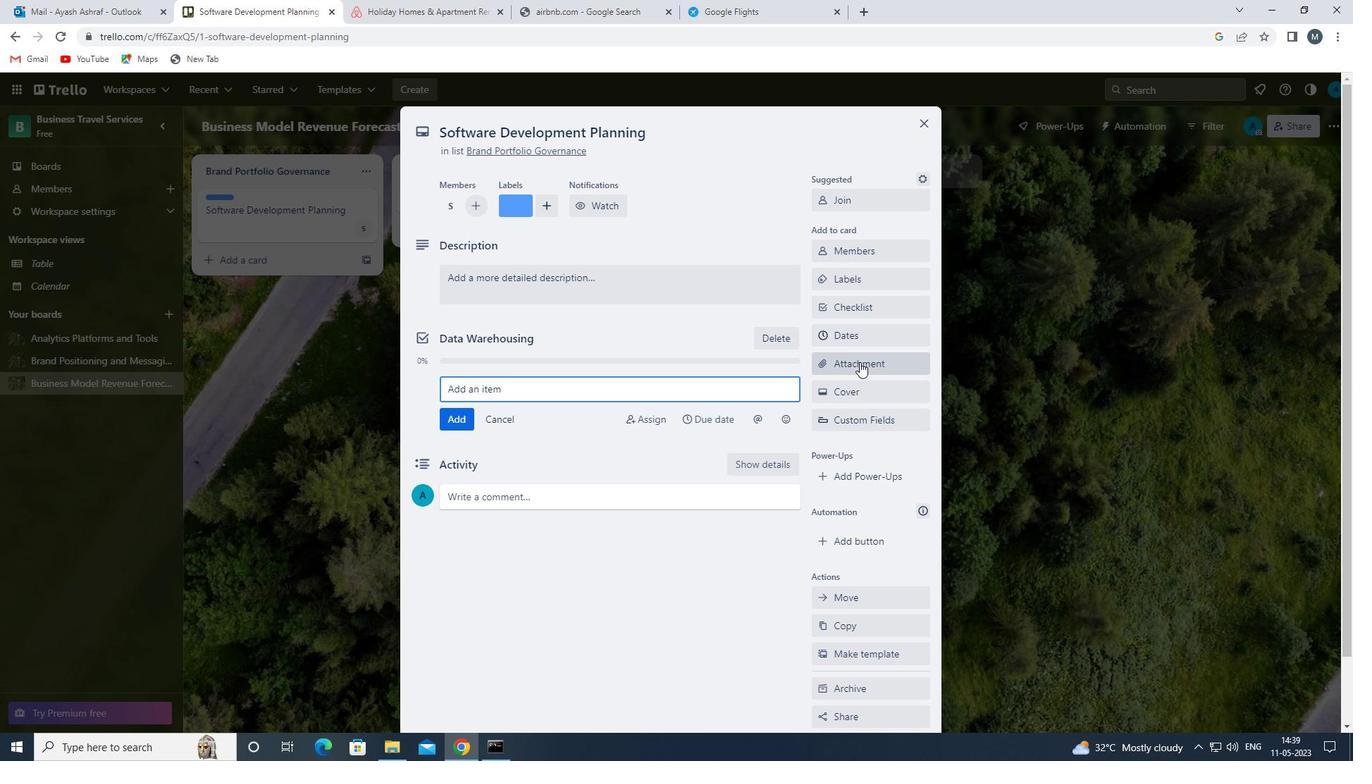 
Action: Mouse moved to (856, 430)
Screenshot: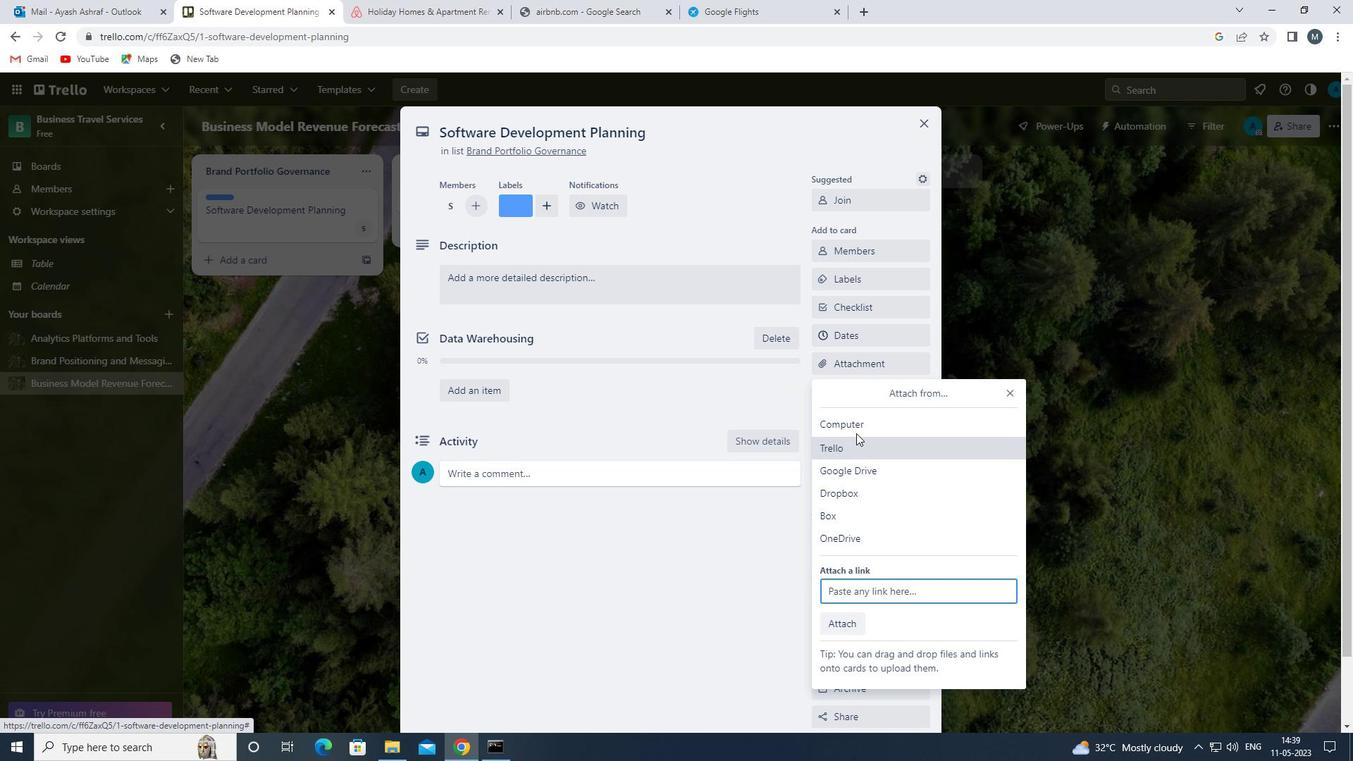 
Action: Mouse pressed left at (856, 430)
Screenshot: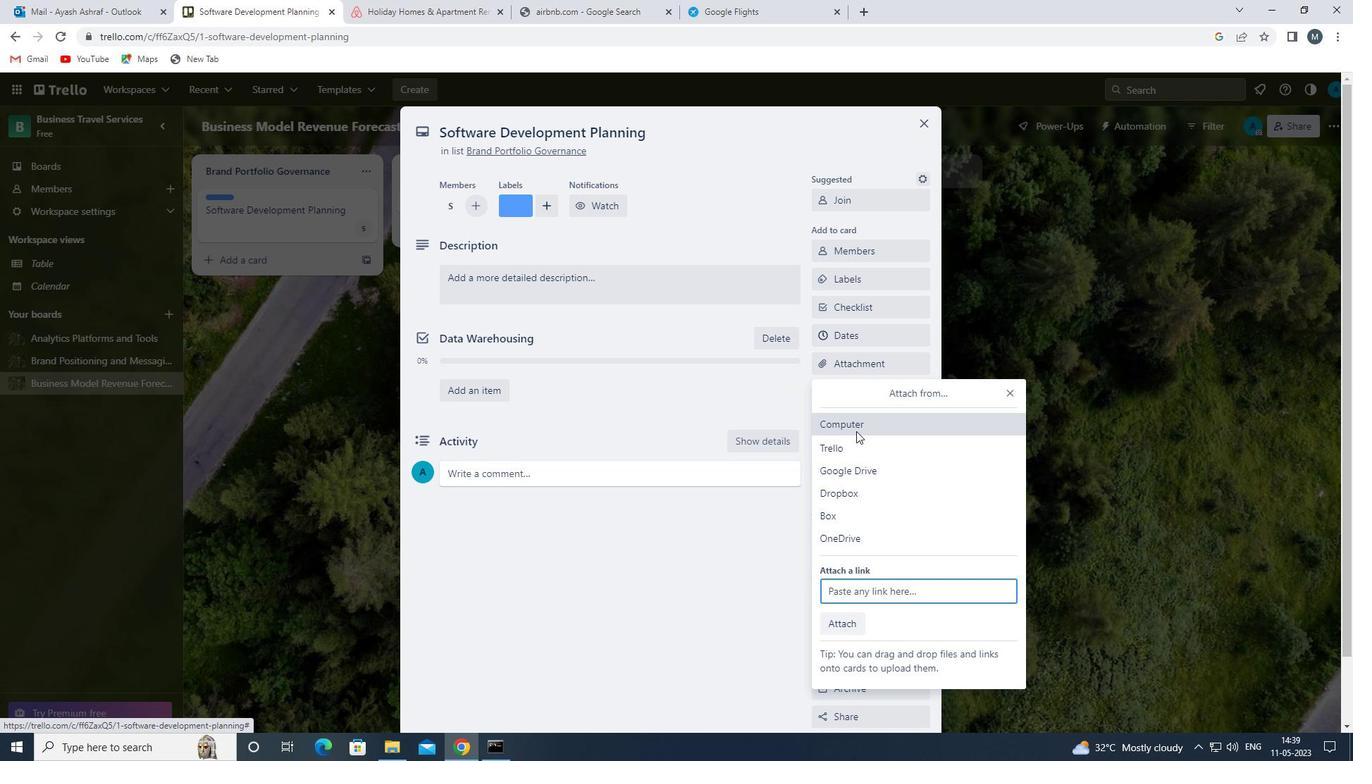 
Action: Mouse moved to (421, 254)
Screenshot: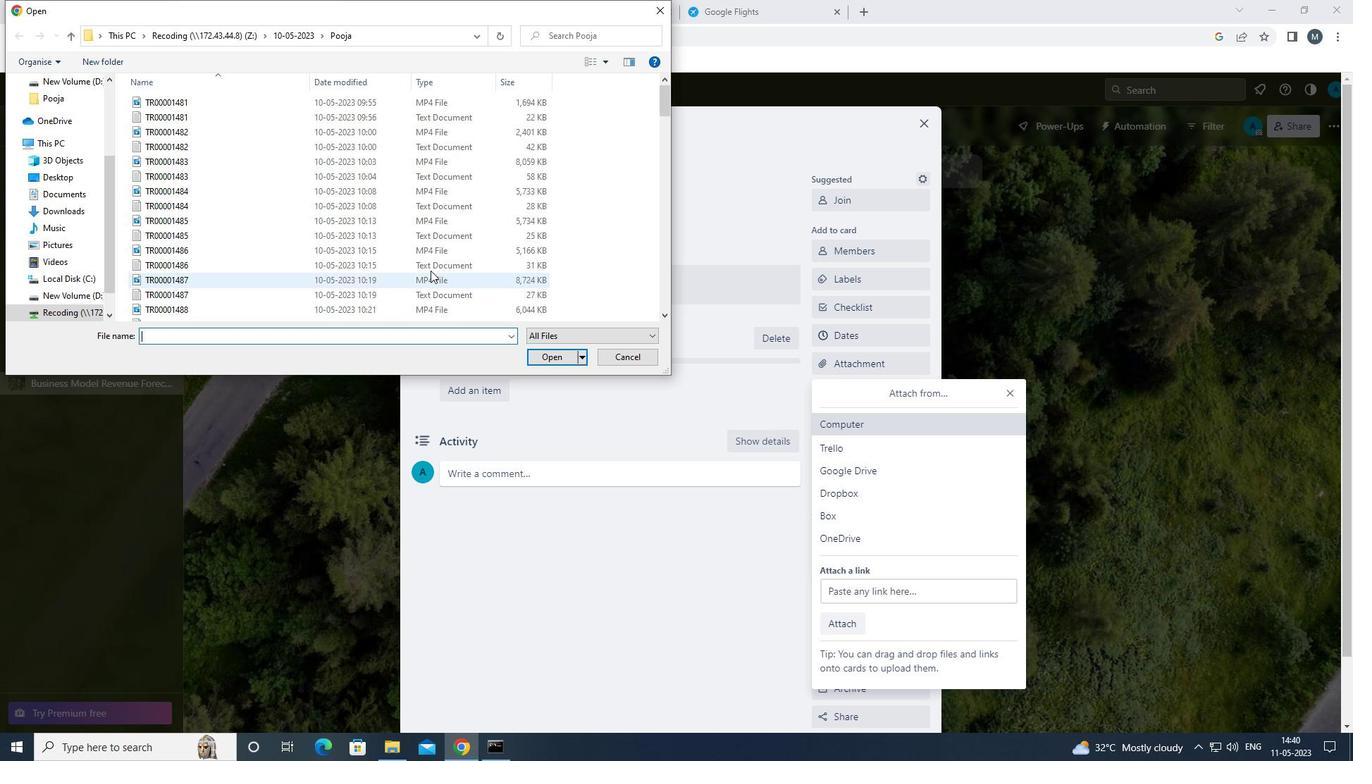 
Action: Mouse pressed left at (421, 254)
Screenshot: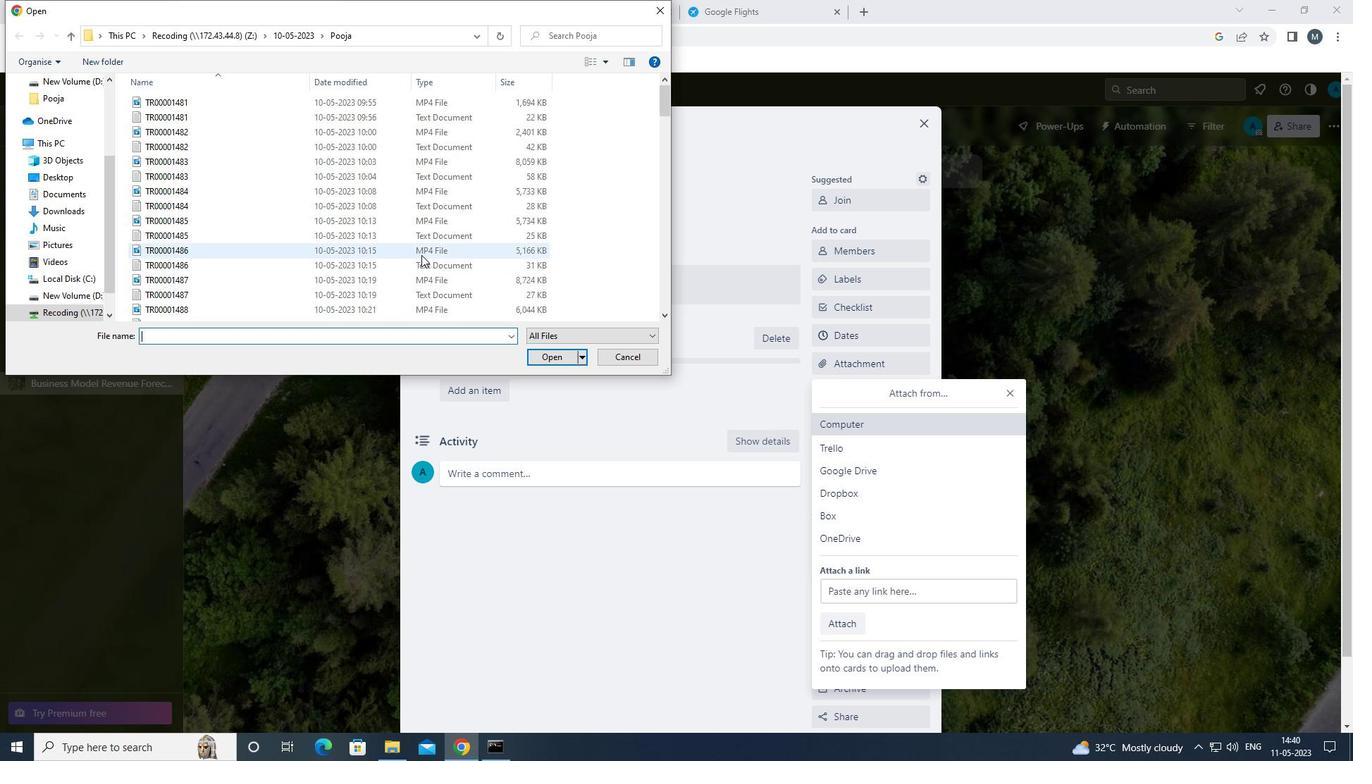 
Action: Mouse moved to (545, 368)
Screenshot: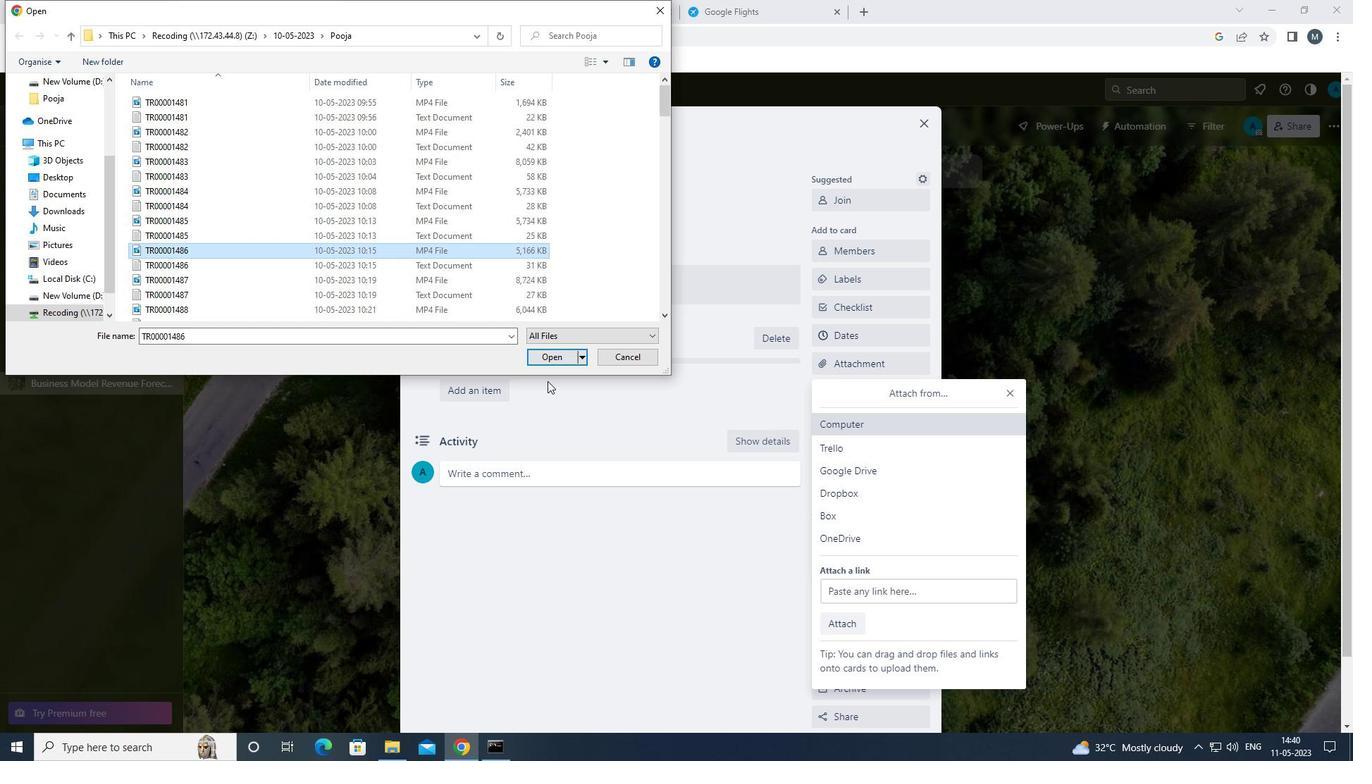 
Action: Mouse pressed left at (545, 368)
Screenshot: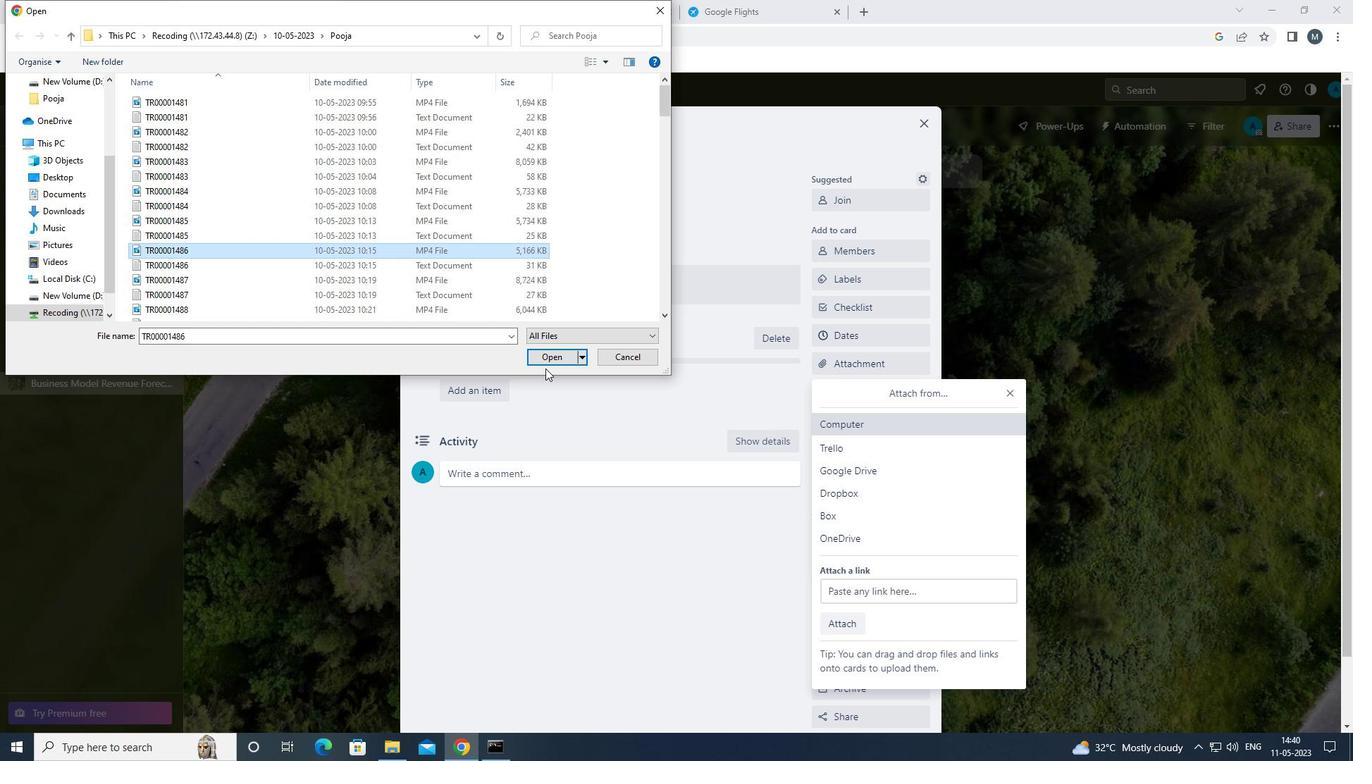 
Action: Mouse moved to (548, 360)
Screenshot: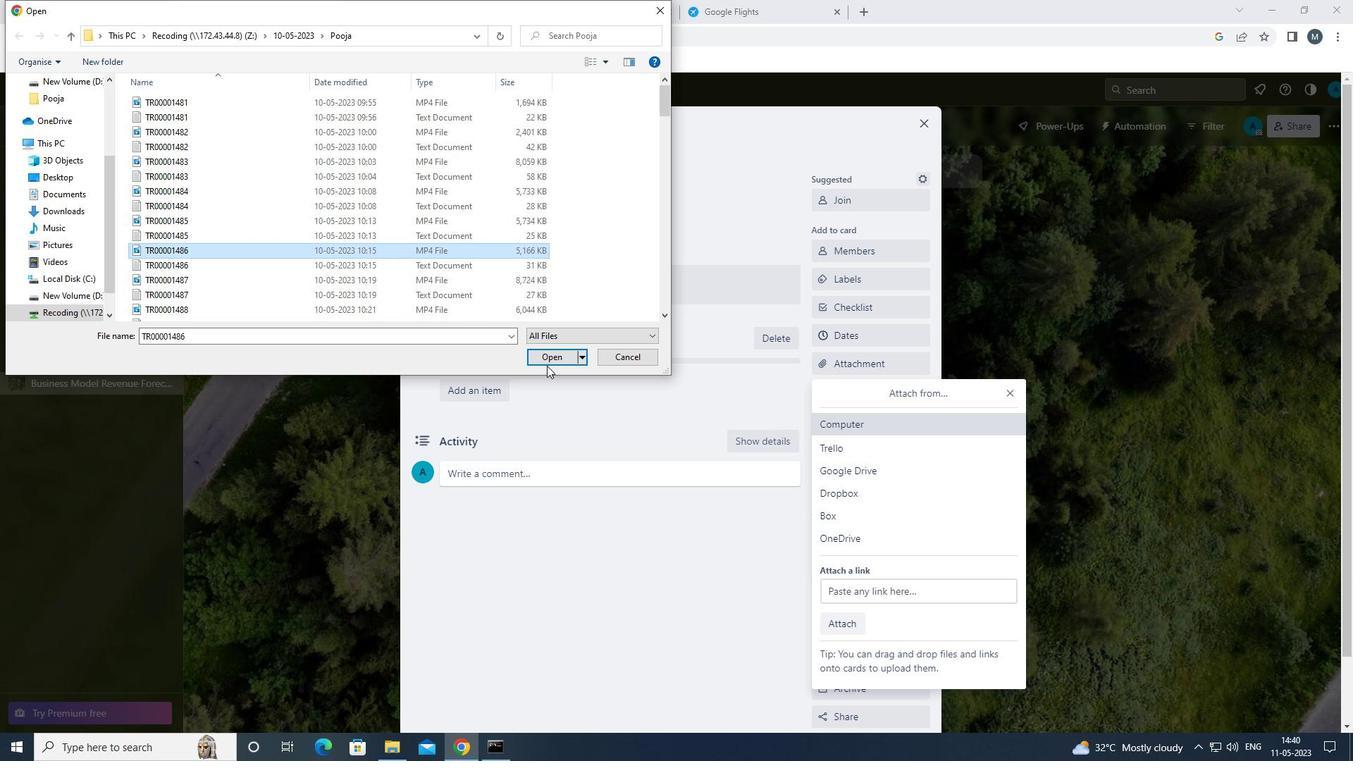 
Action: Mouse pressed left at (548, 360)
Screenshot: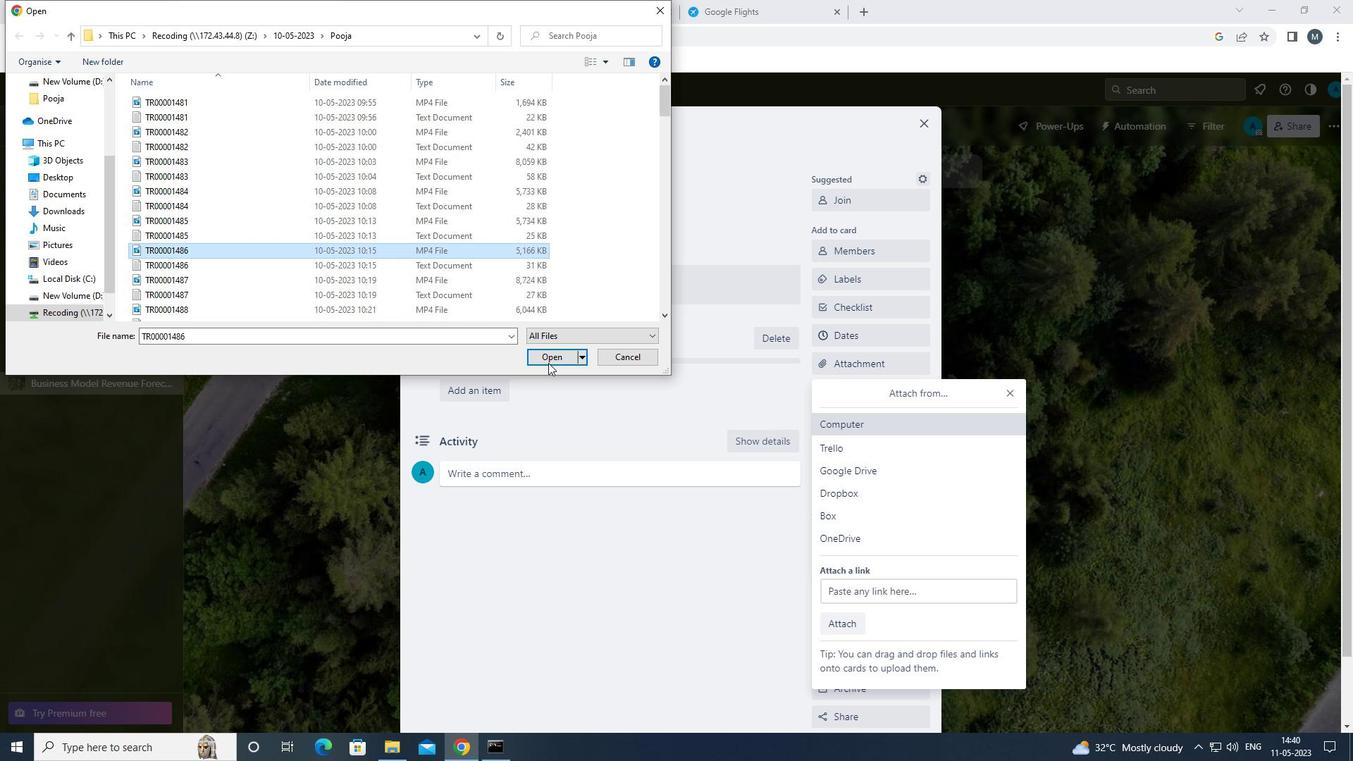 
Action: Mouse moved to (1009, 391)
Screenshot: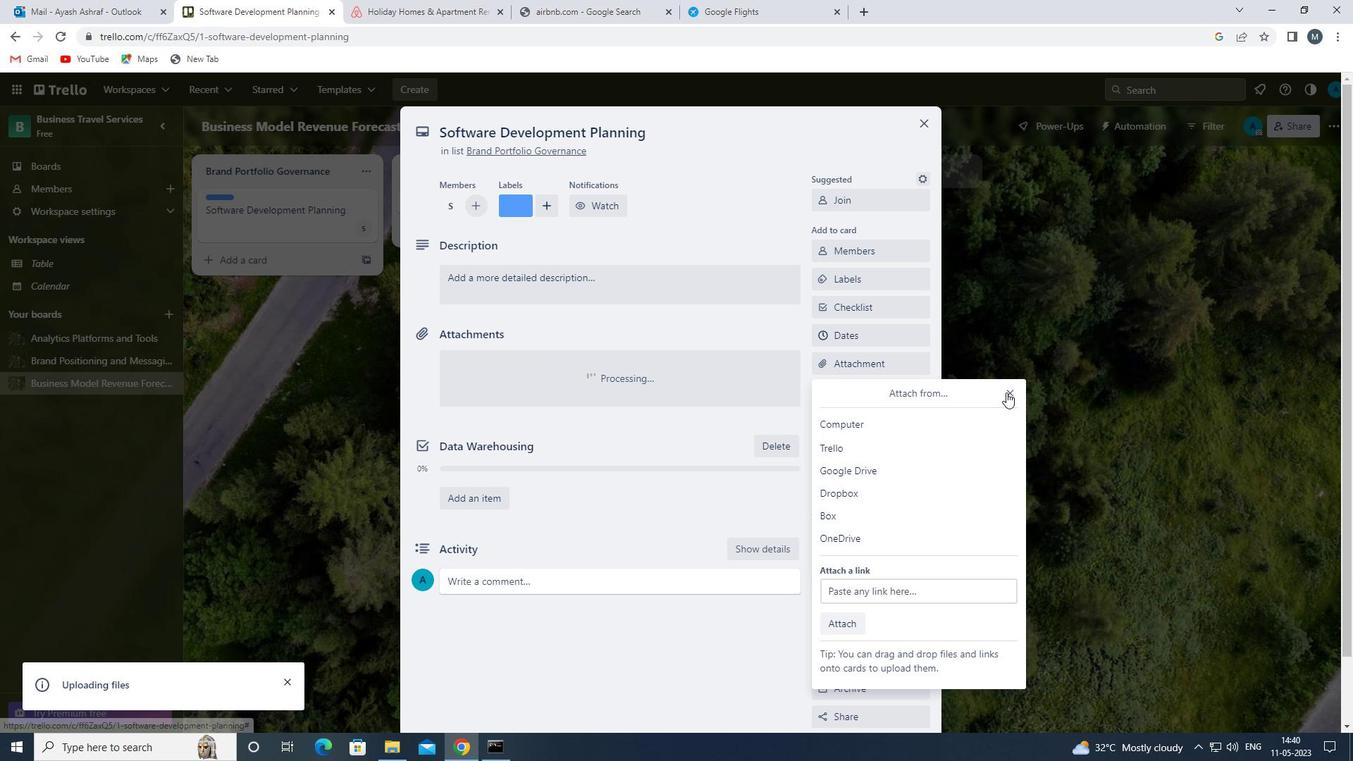 
Action: Mouse pressed left at (1009, 391)
Screenshot: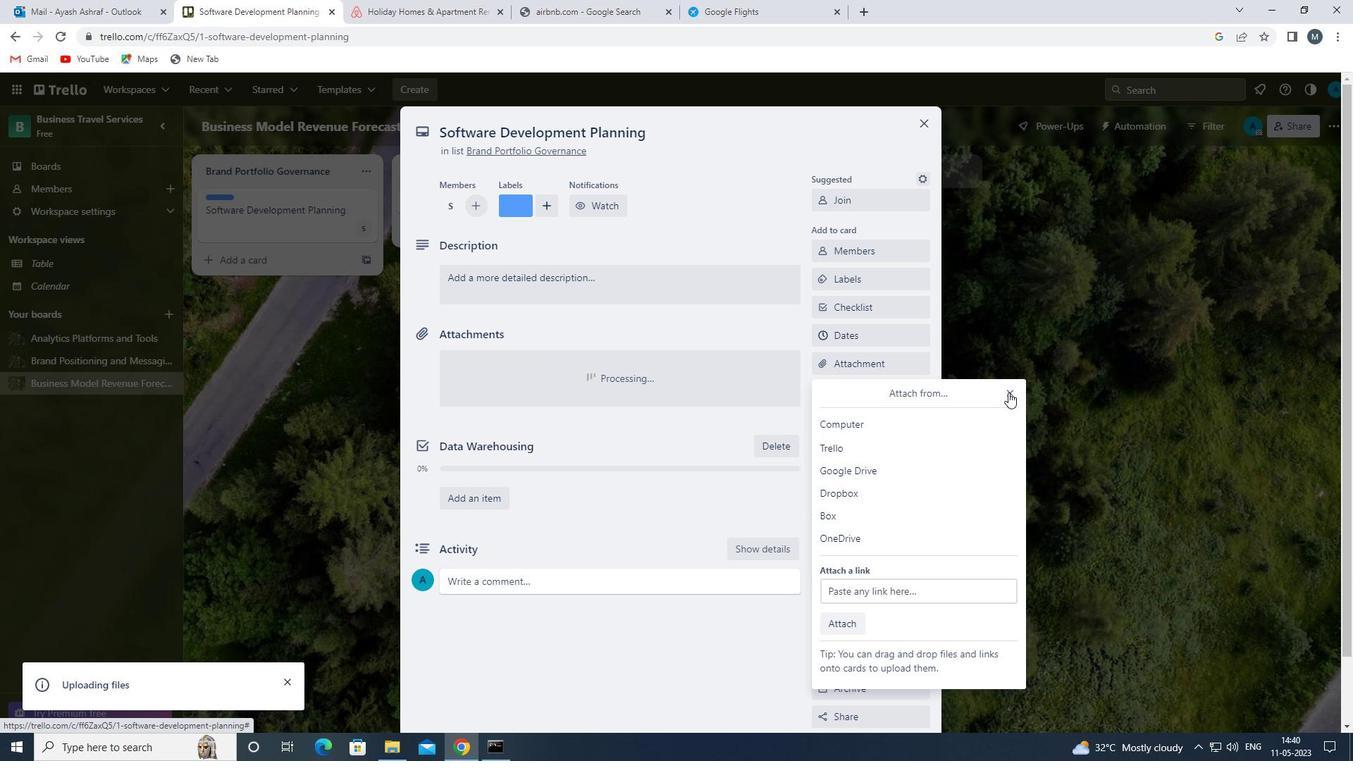 
Action: Mouse moved to (846, 394)
Screenshot: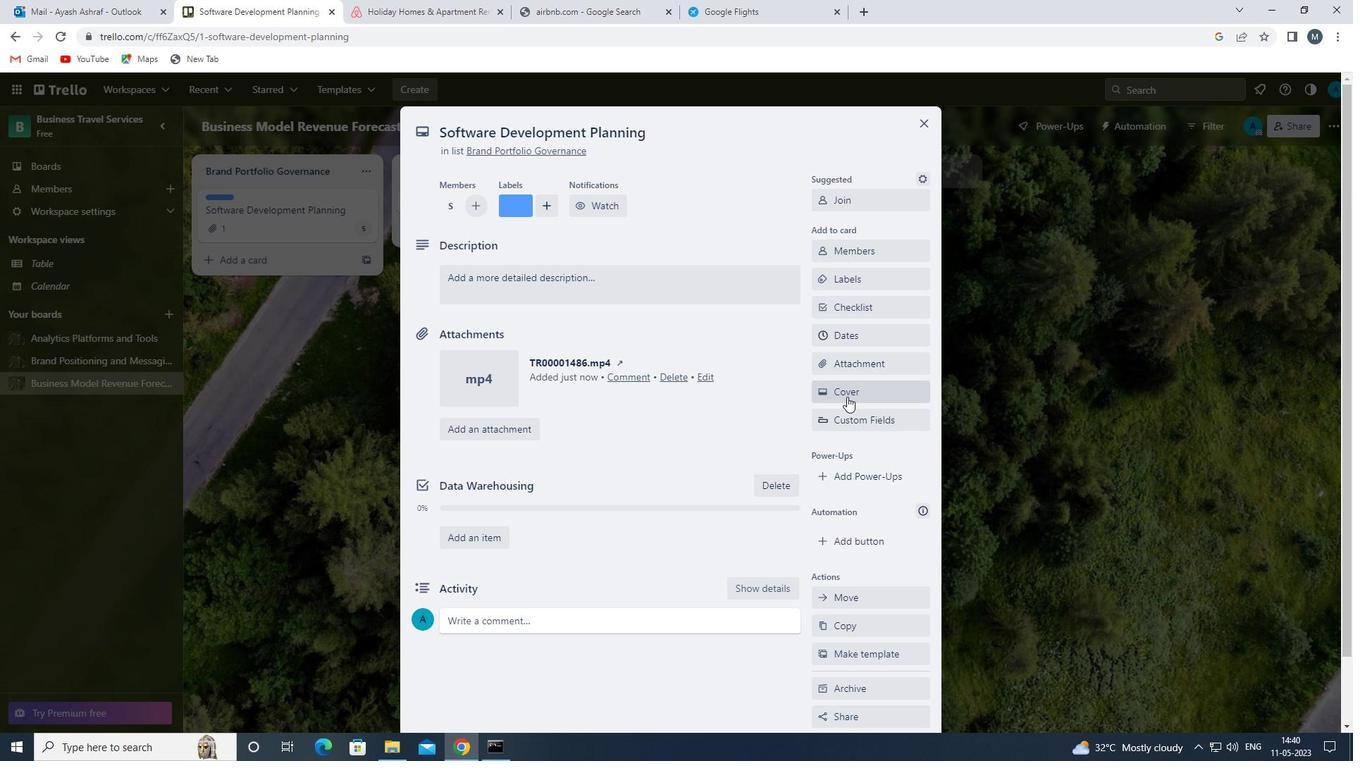 
Action: Mouse pressed left at (846, 394)
Screenshot: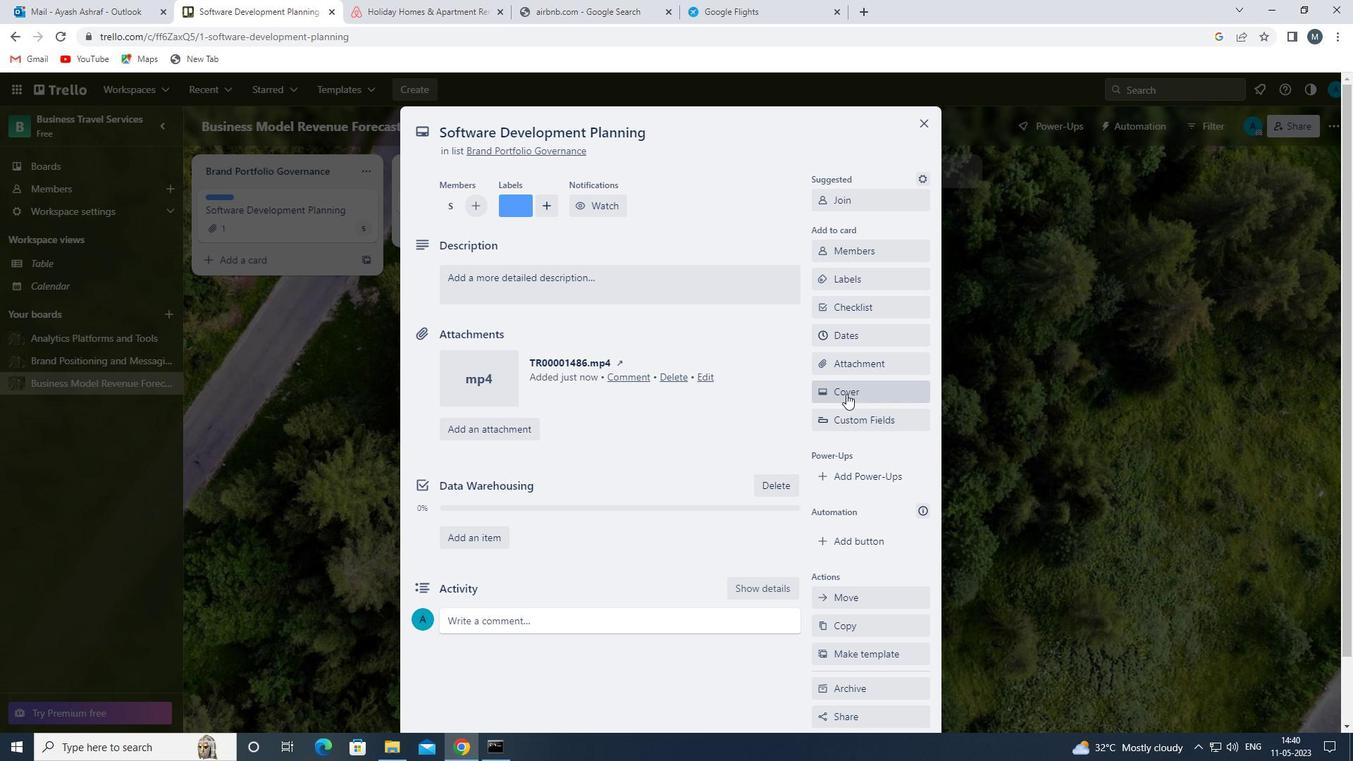
Action: Mouse moved to (833, 481)
Screenshot: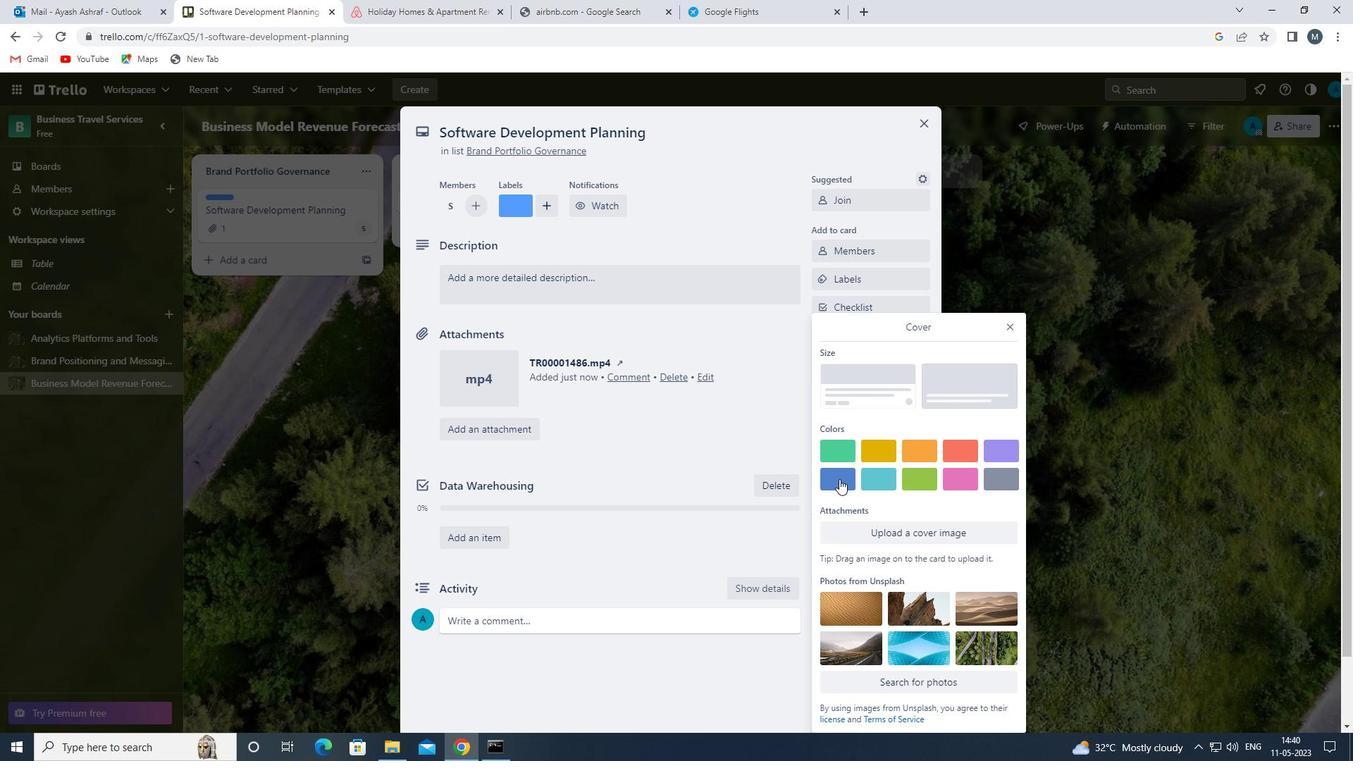 
Action: Mouse pressed left at (833, 481)
Screenshot: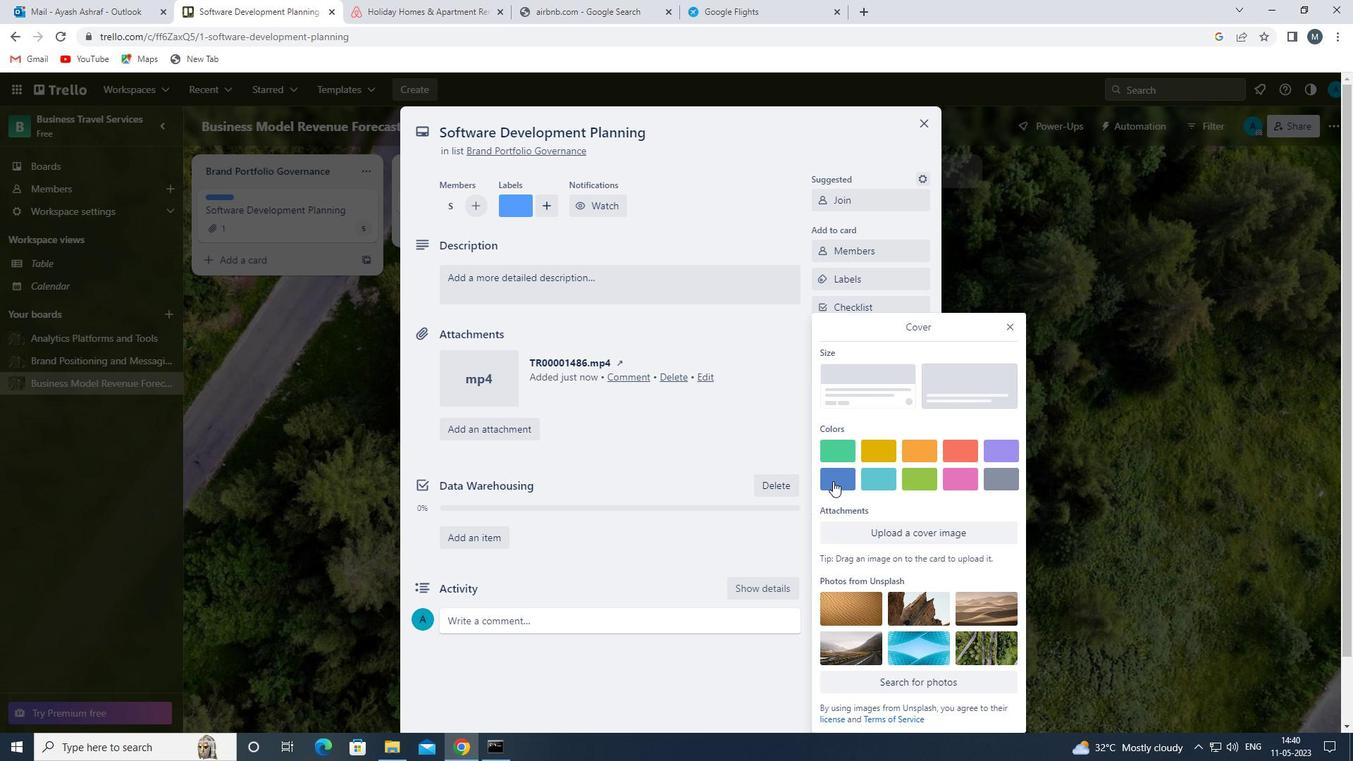 
Action: Mouse moved to (1010, 300)
Screenshot: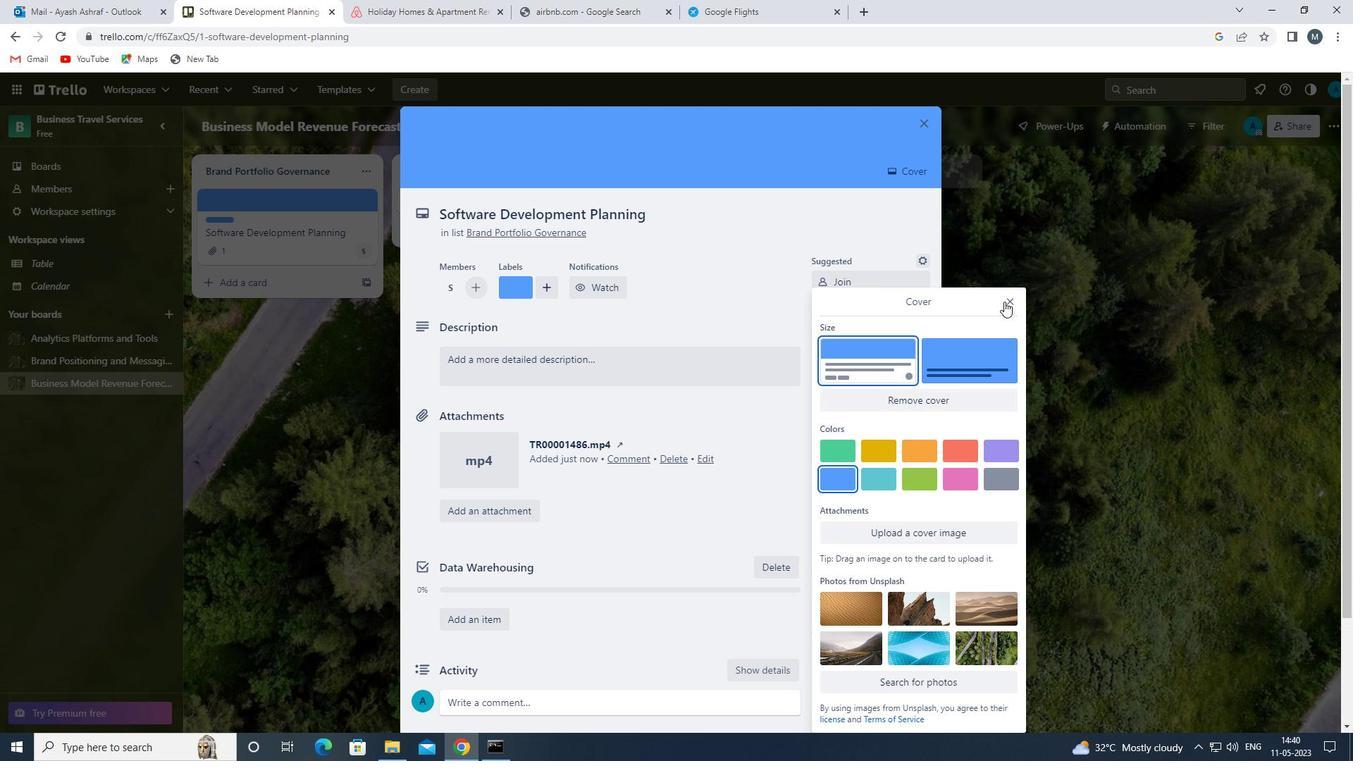 
Action: Mouse pressed left at (1010, 300)
Screenshot: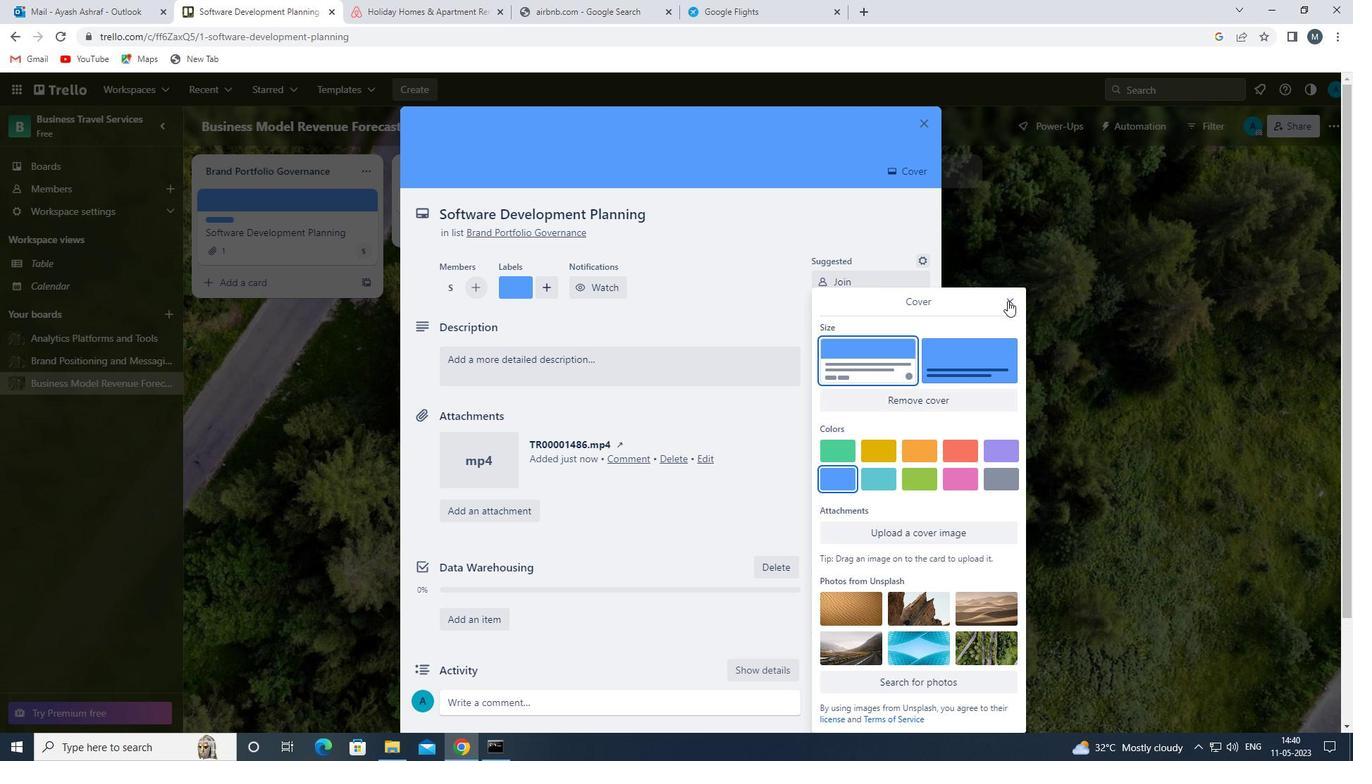
Action: Mouse moved to (549, 355)
Screenshot: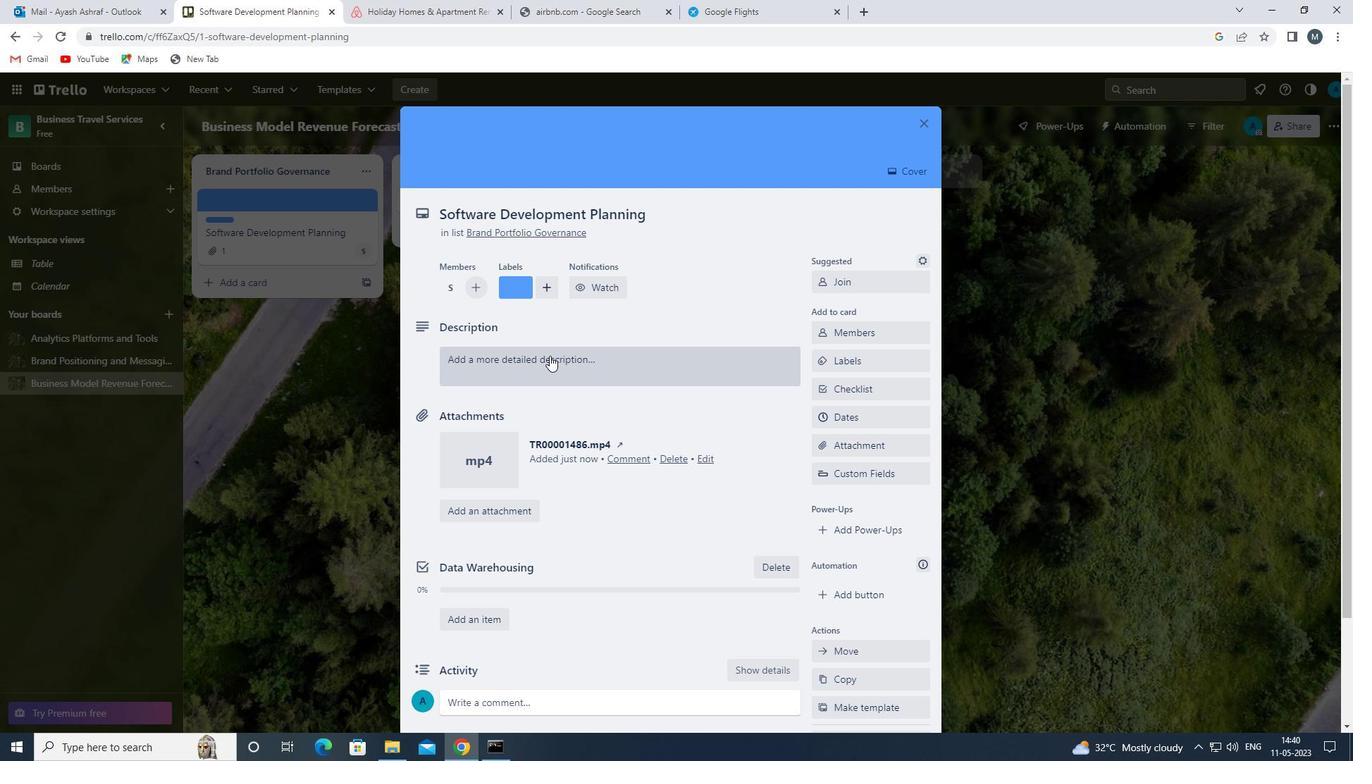 
Action: Mouse pressed left at (549, 355)
Screenshot: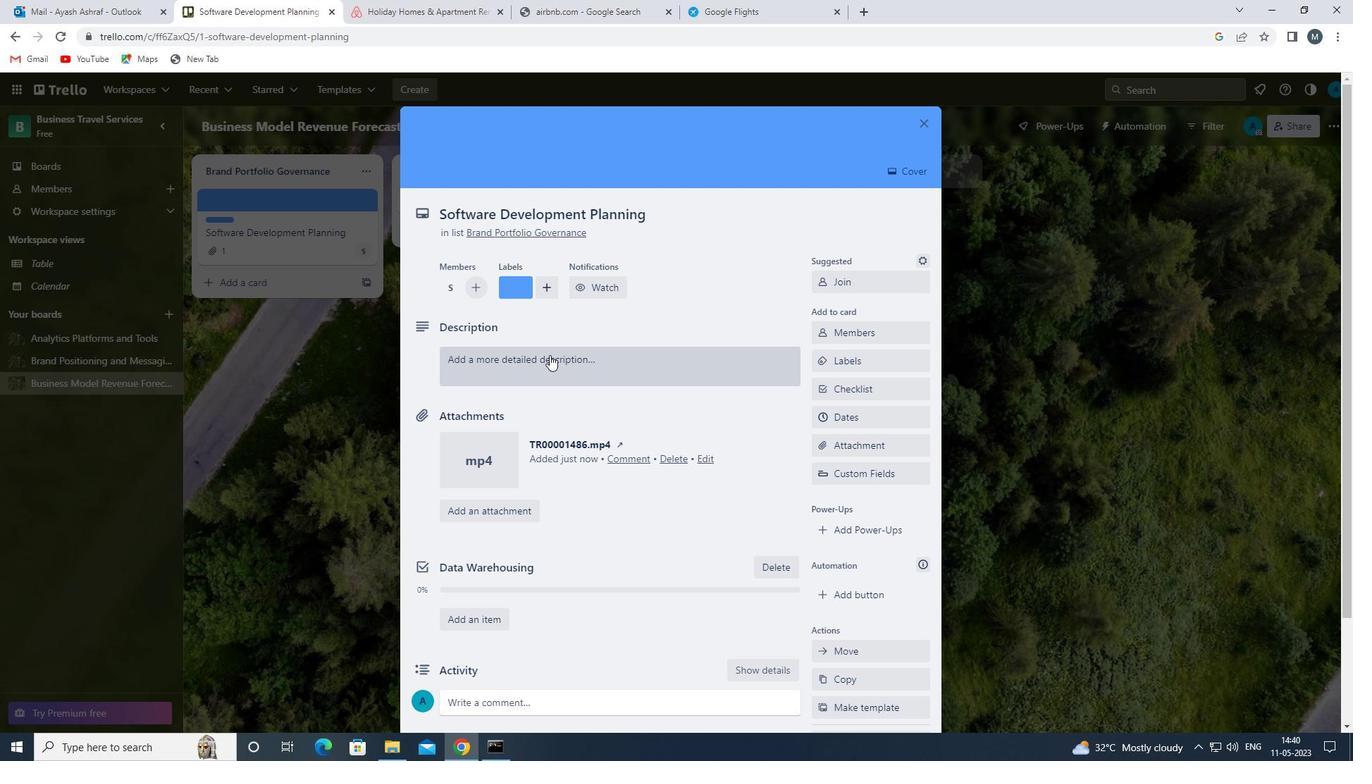 
Action: Mouse moved to (535, 409)
Screenshot: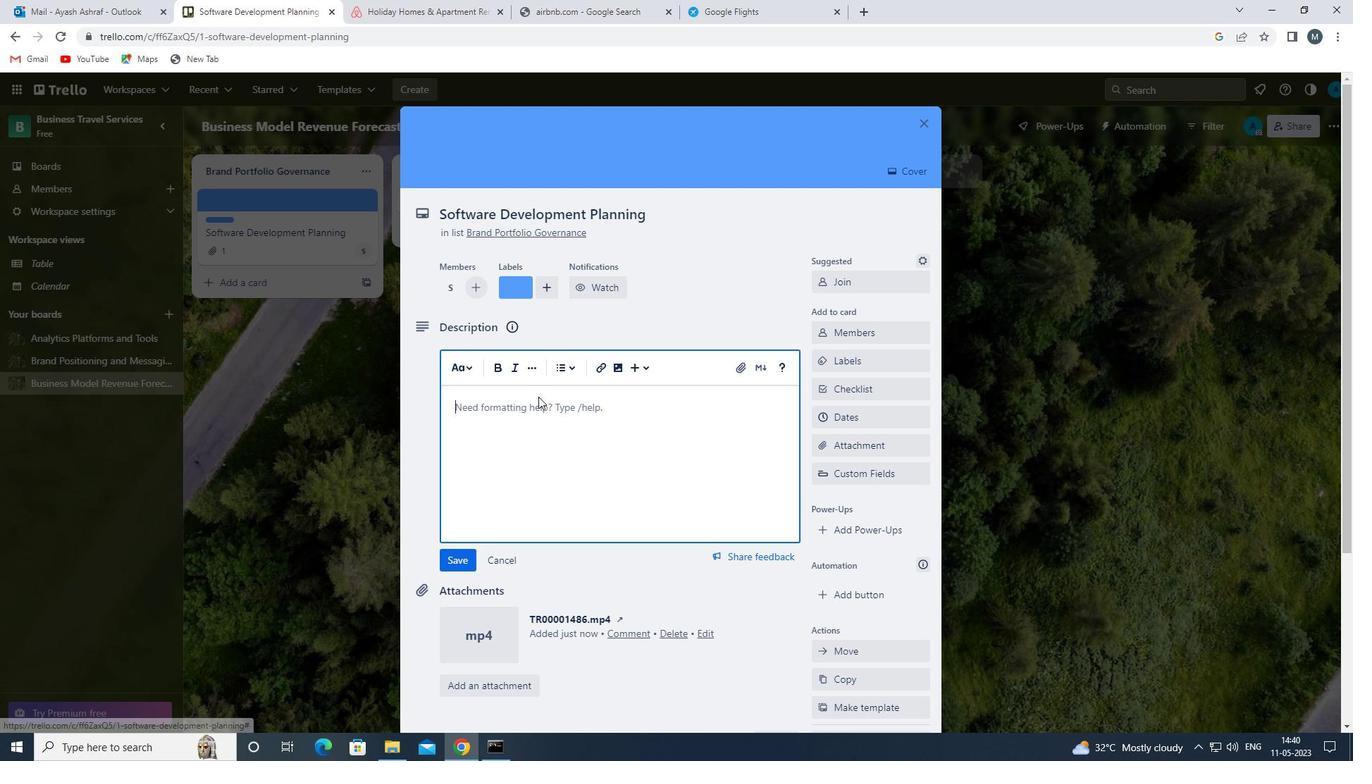 
Action: Mouse pressed left at (535, 409)
Screenshot: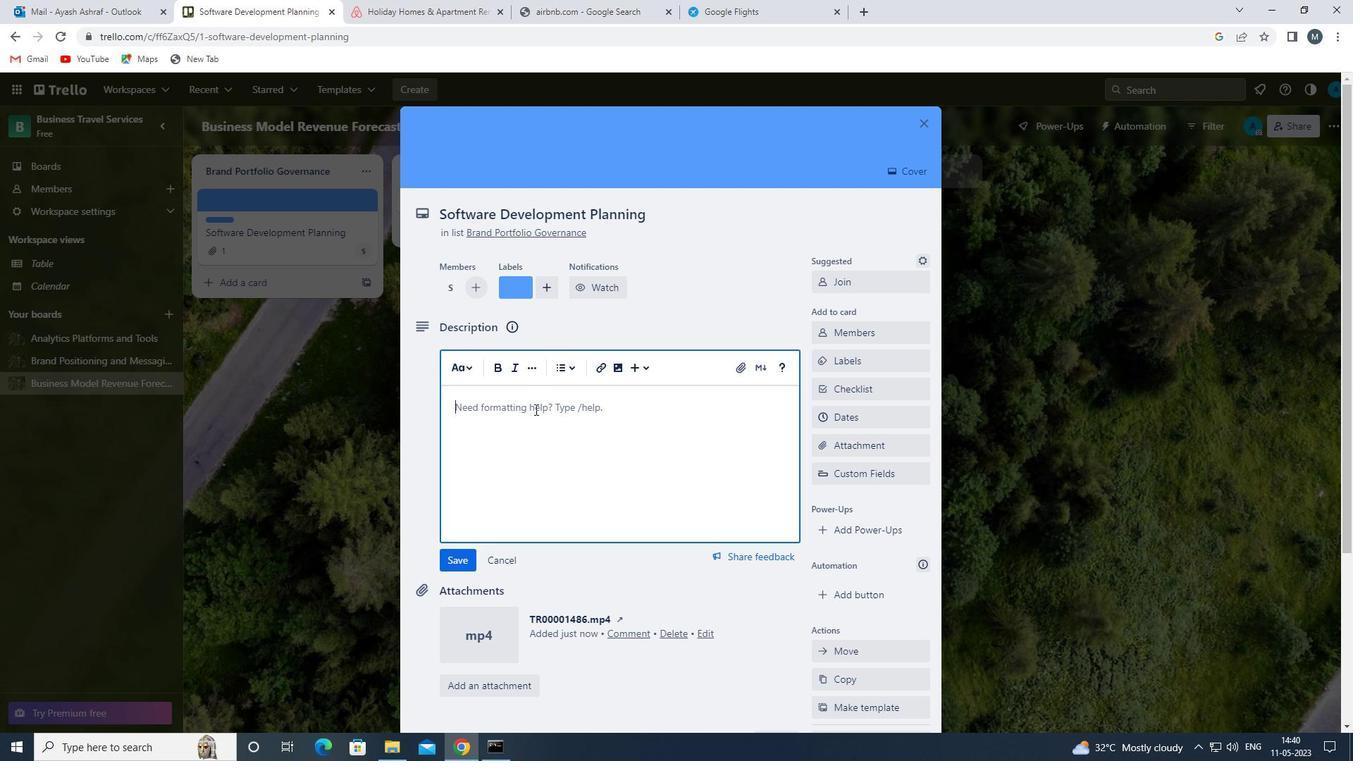 
Action: Mouse moved to (532, 411)
Screenshot: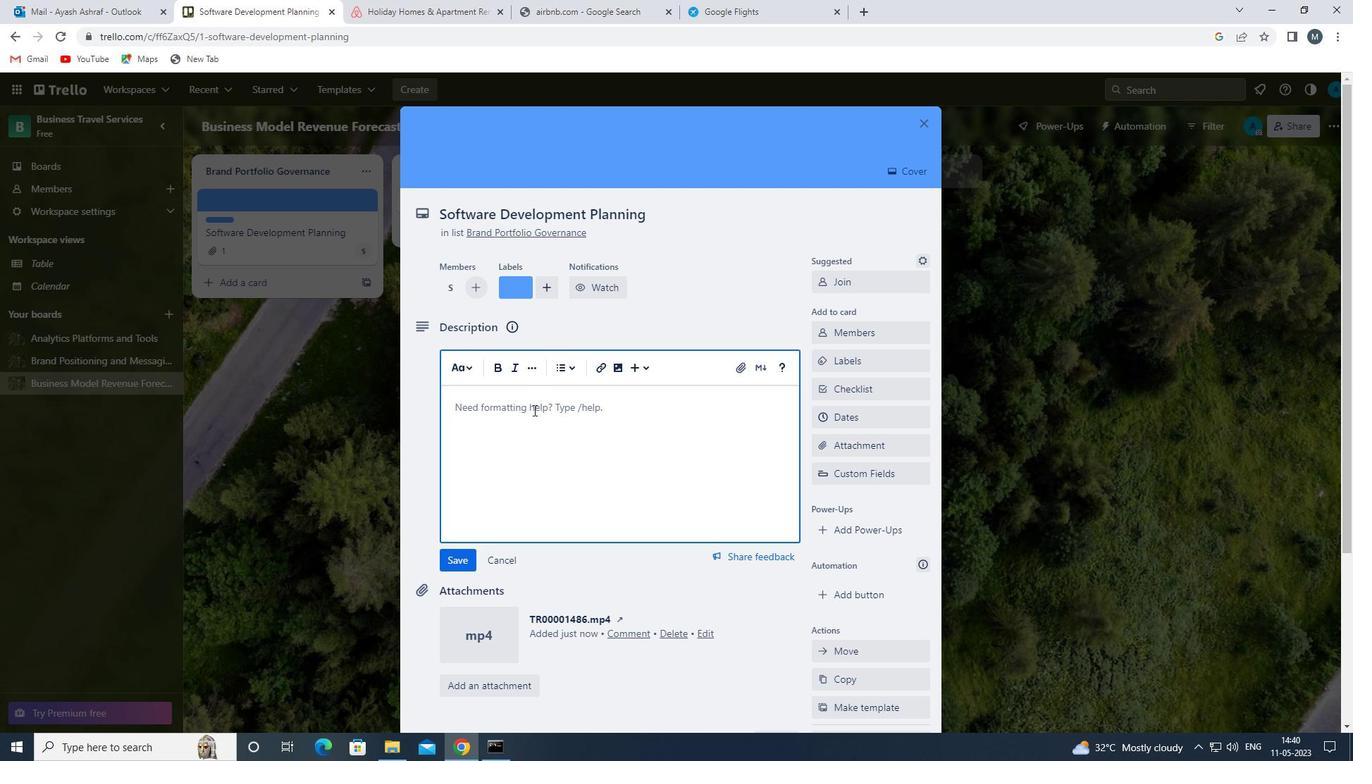 
Action: Key pressed <Key.shift>CREATE<Key.space>AND<Key.space>SEND<Key.space>OUT<Key.space>EMPLOYEE<Key.space>SATISFACTION<Key.space>SURVEY<Key.space>ON<Key.space>WORK-LIFE<Key.space>INTEFR<Key.backspace><Key.backspace>GRATION<Key.space><Key.backspace>
Screenshot: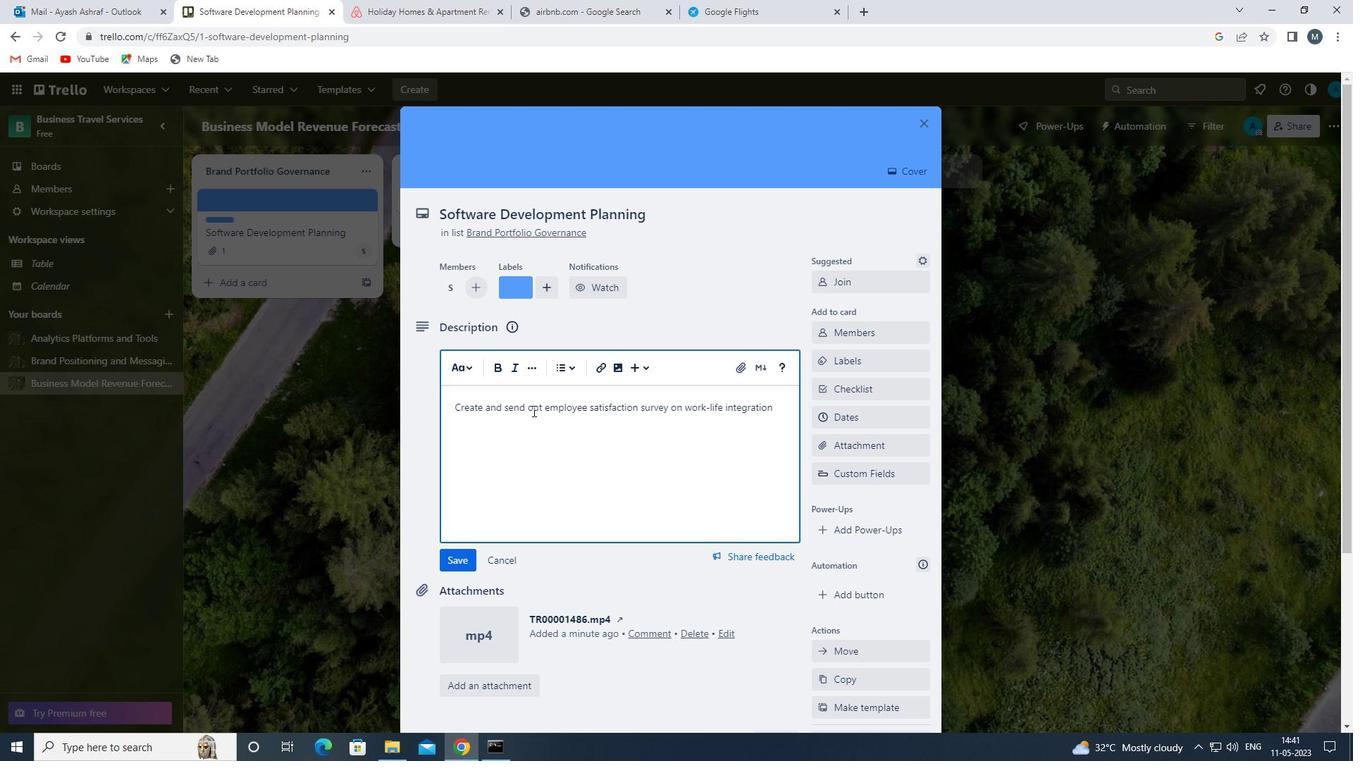 
Action: Mouse moved to (456, 561)
Screenshot: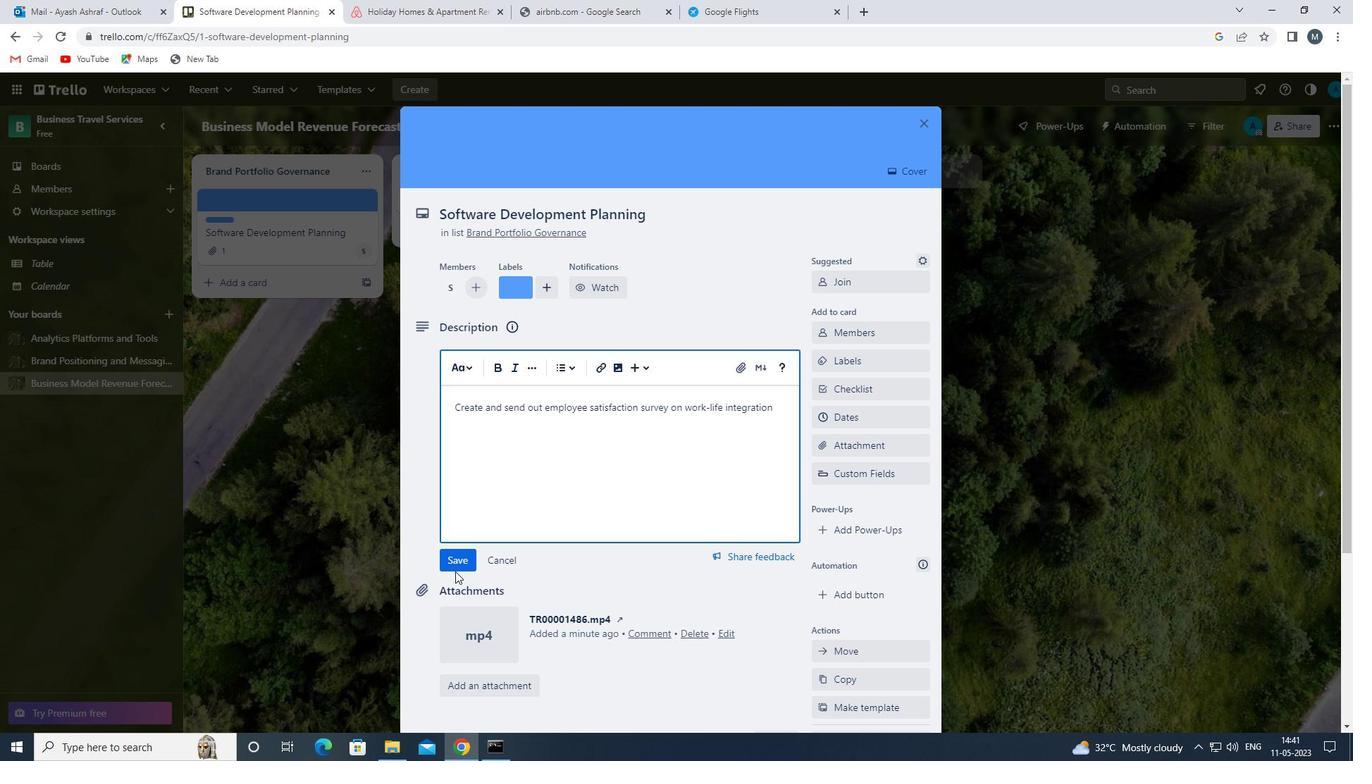 
Action: Mouse pressed left at (456, 561)
Screenshot: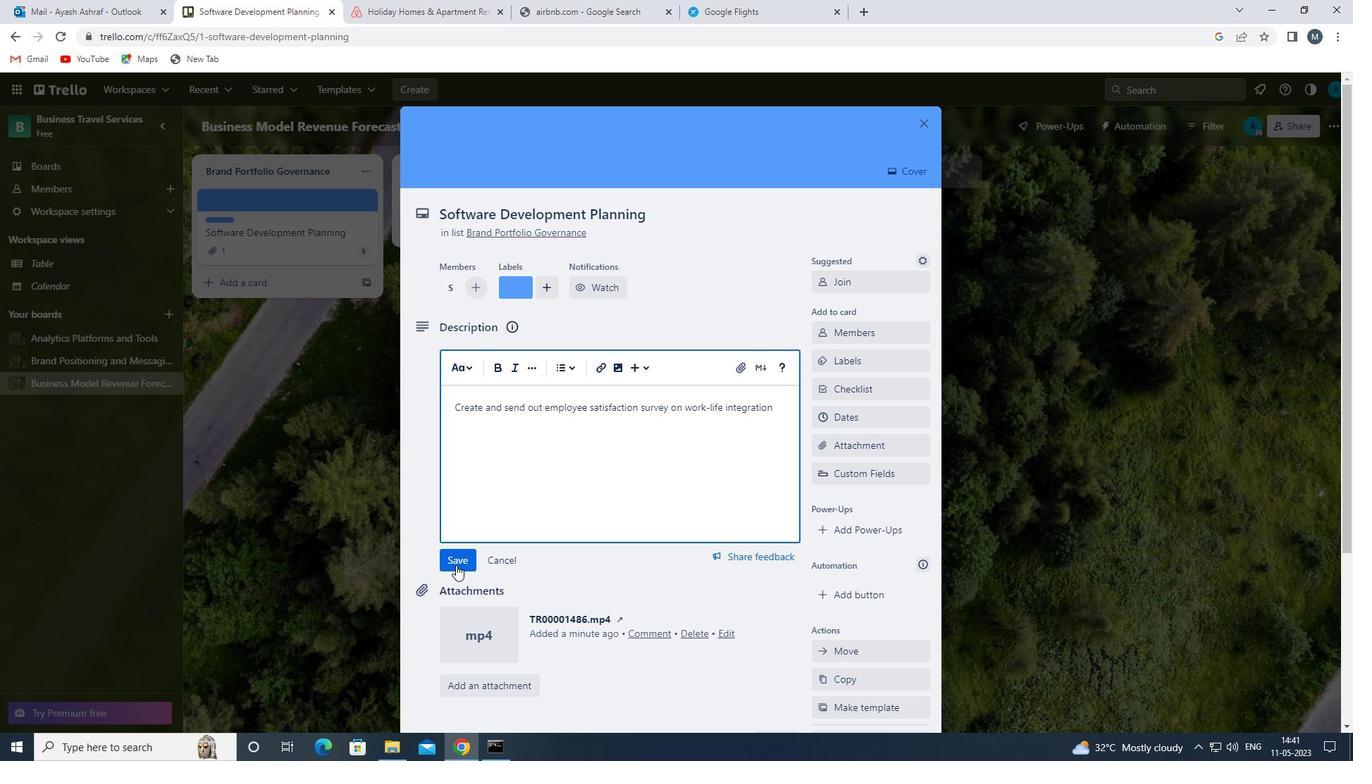 
Action: Mouse moved to (551, 570)
Screenshot: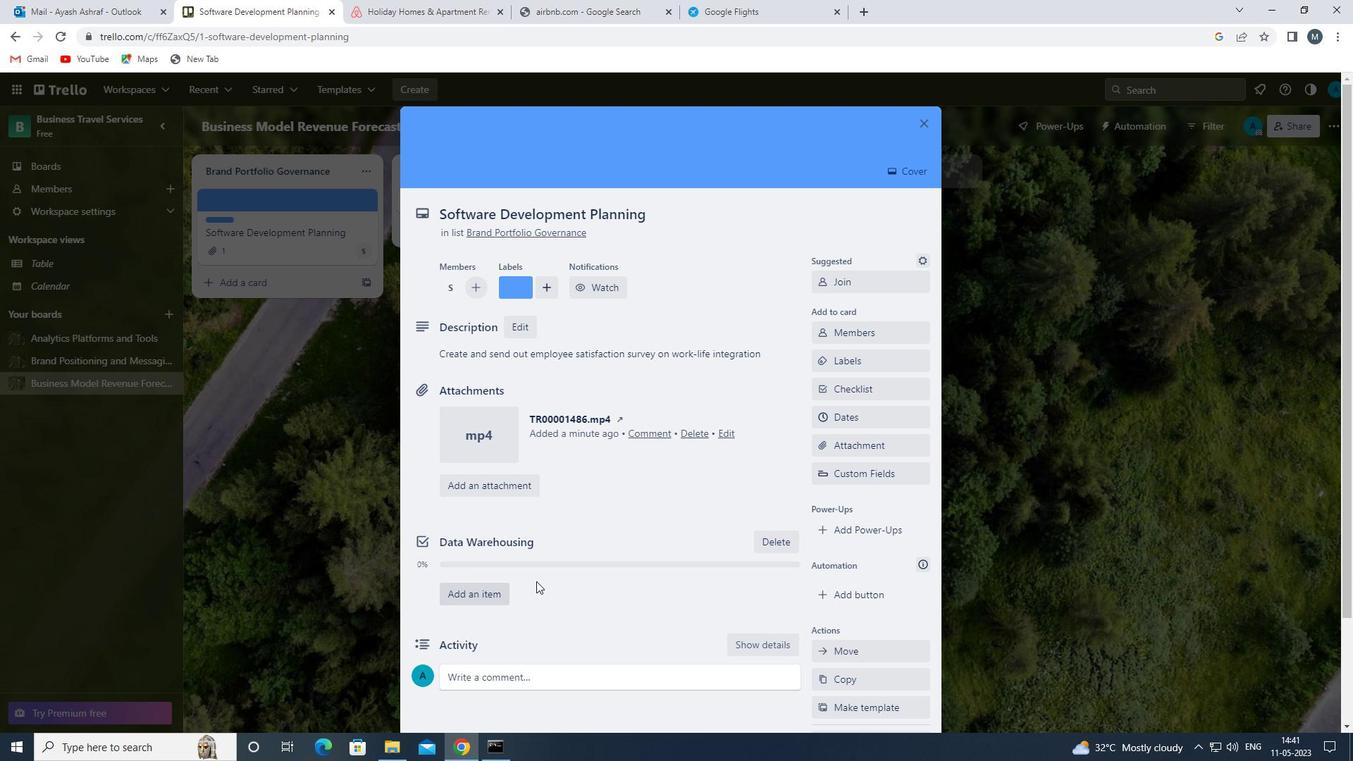 
Action: Mouse scrolled (551, 569) with delta (0, 0)
Screenshot: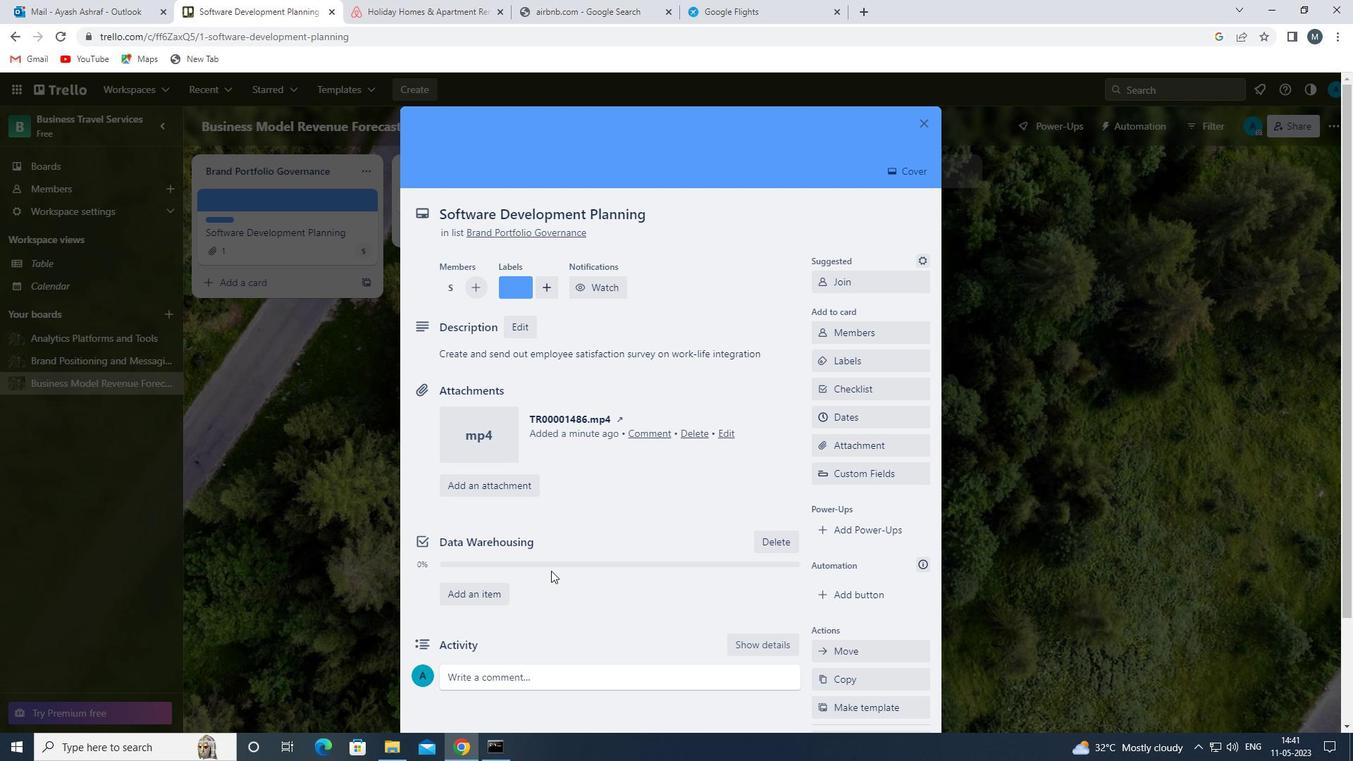 
Action: Mouse moved to (524, 610)
Screenshot: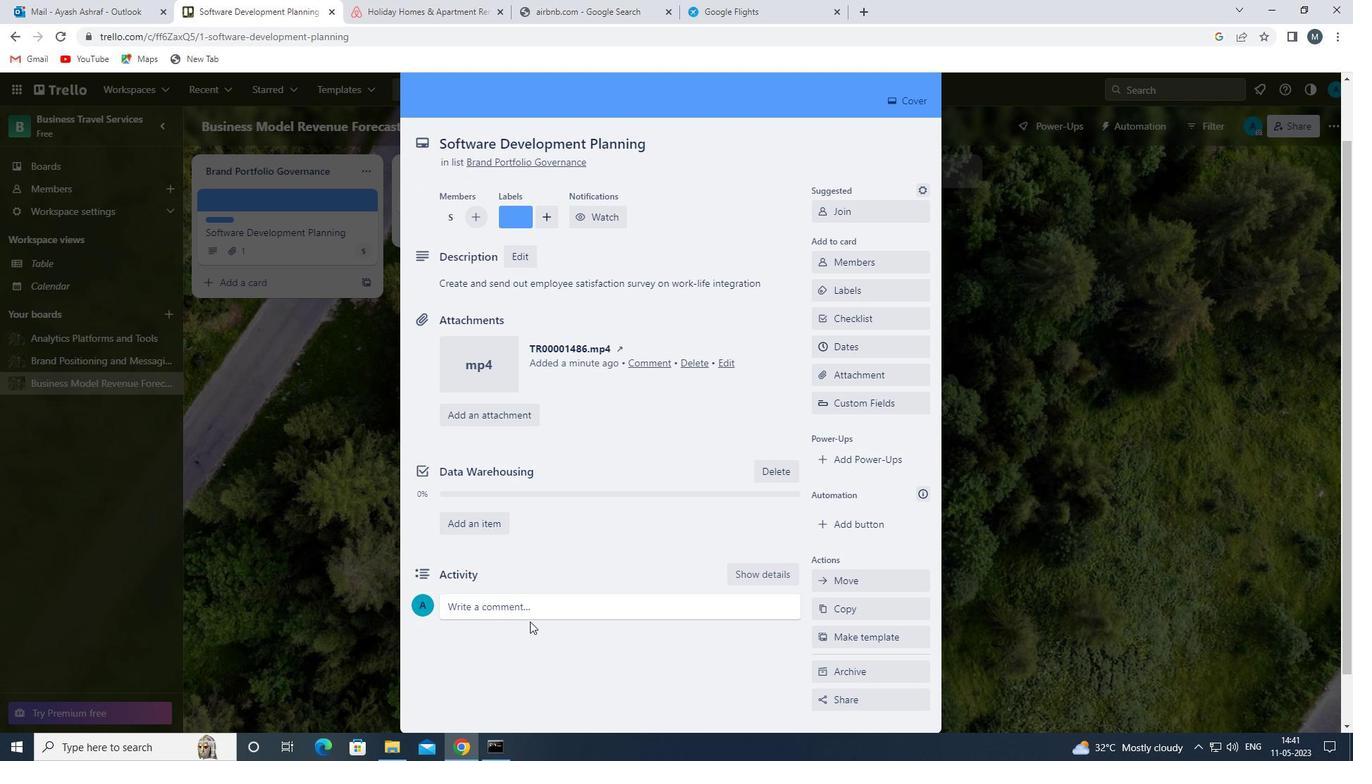 
Action: Mouse pressed left at (524, 610)
Screenshot: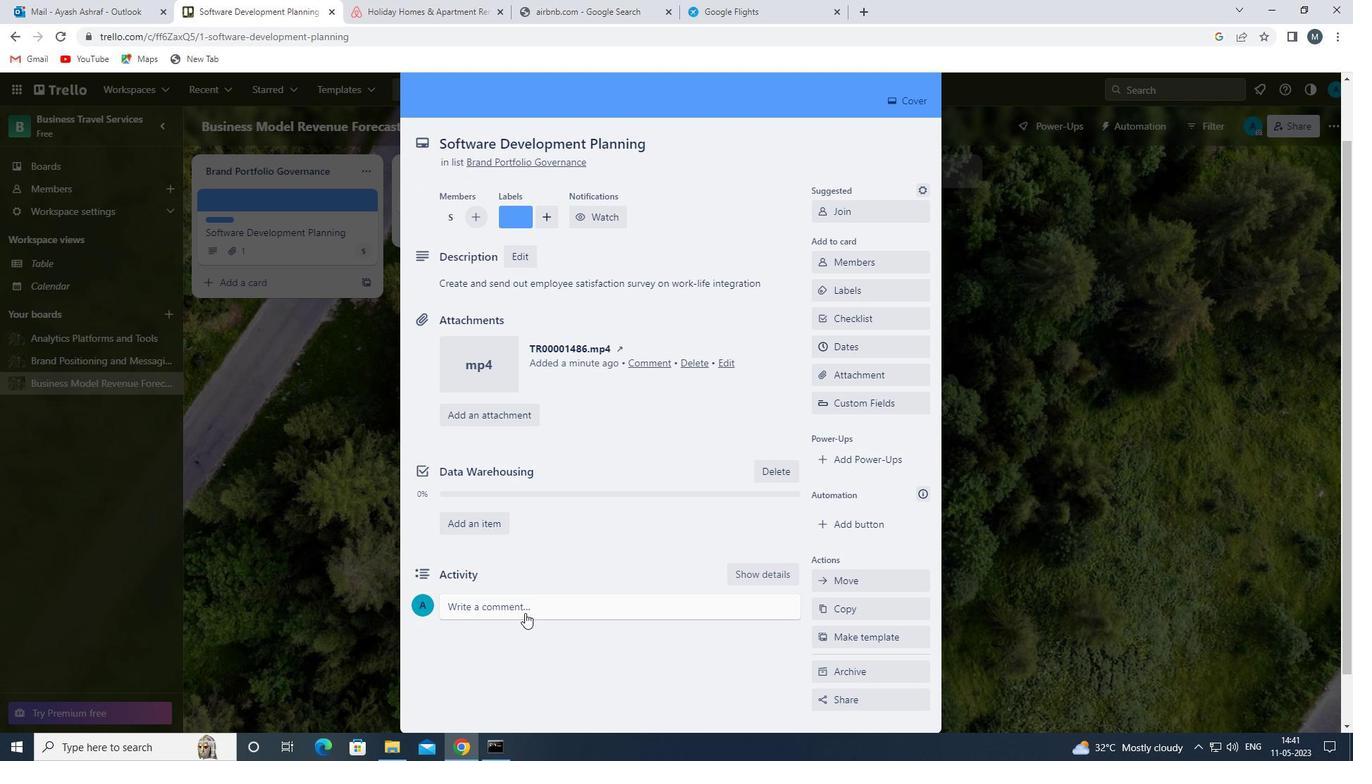 
Action: Mouse moved to (515, 649)
Screenshot: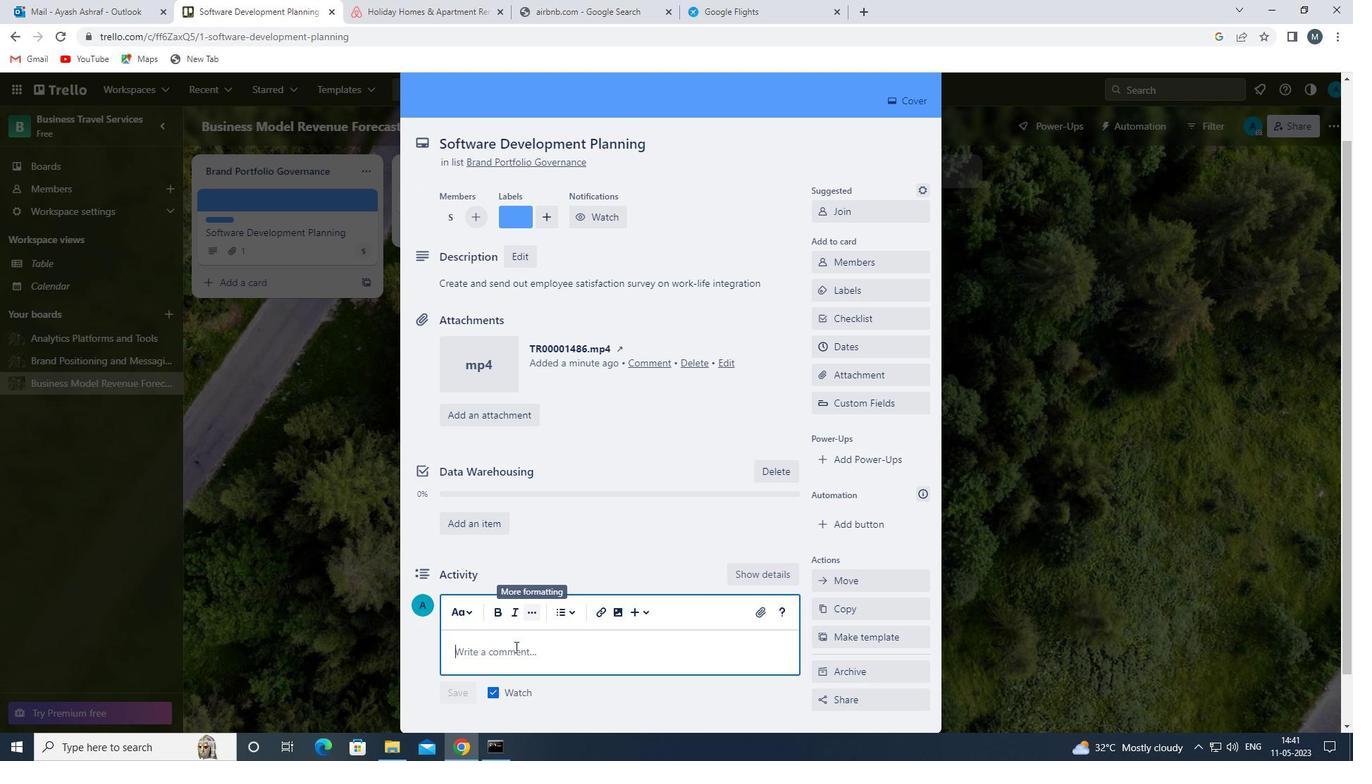 
Action: Mouse pressed left at (515, 649)
Screenshot: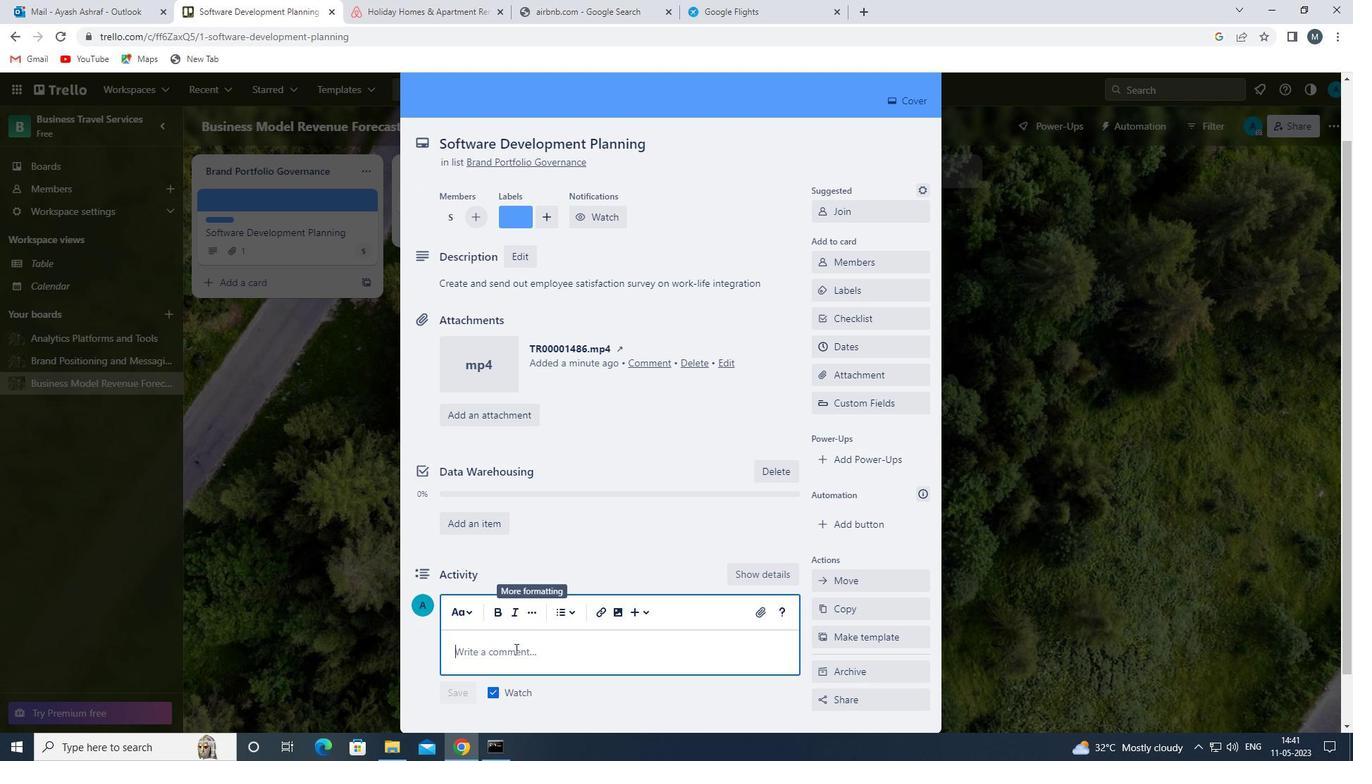 
Action: Mouse moved to (514, 597)
Screenshot: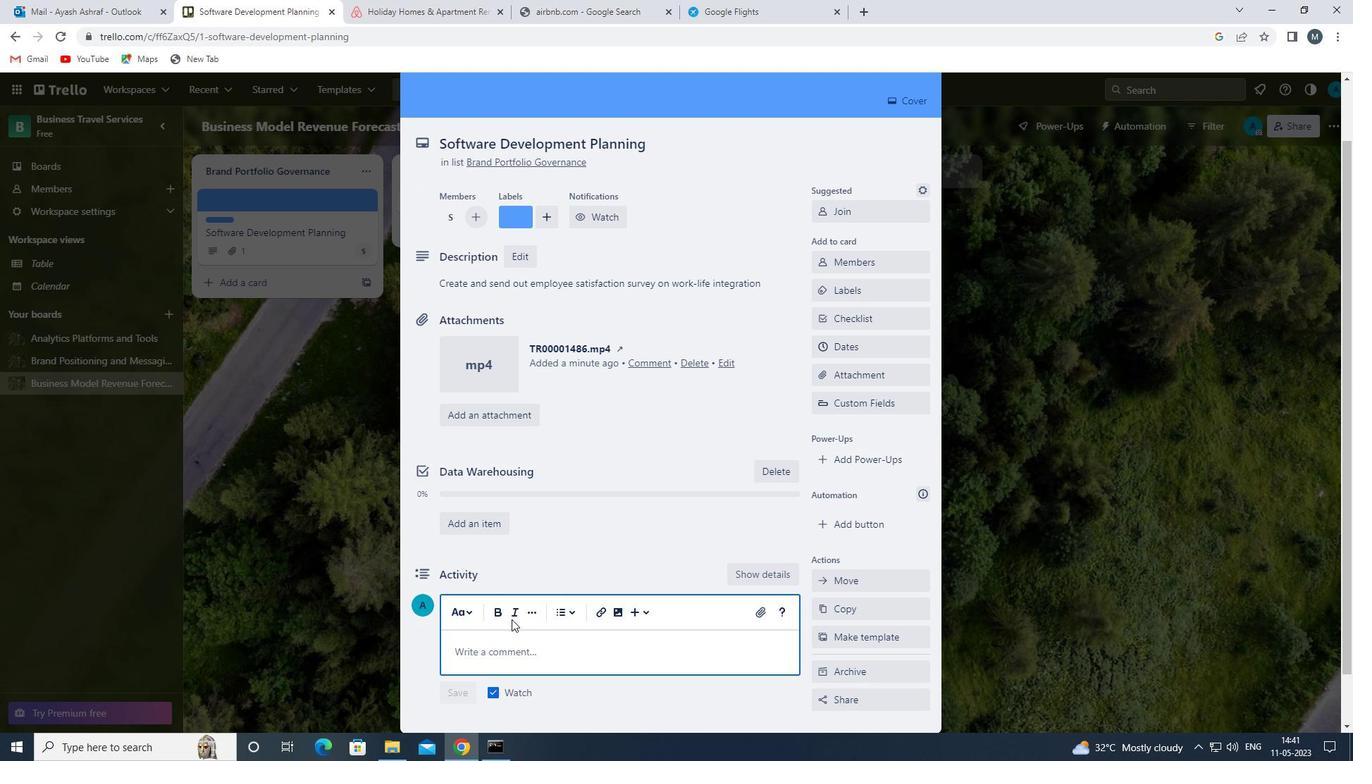 
Action: Mouse scrolled (514, 596) with delta (0, 0)
Screenshot: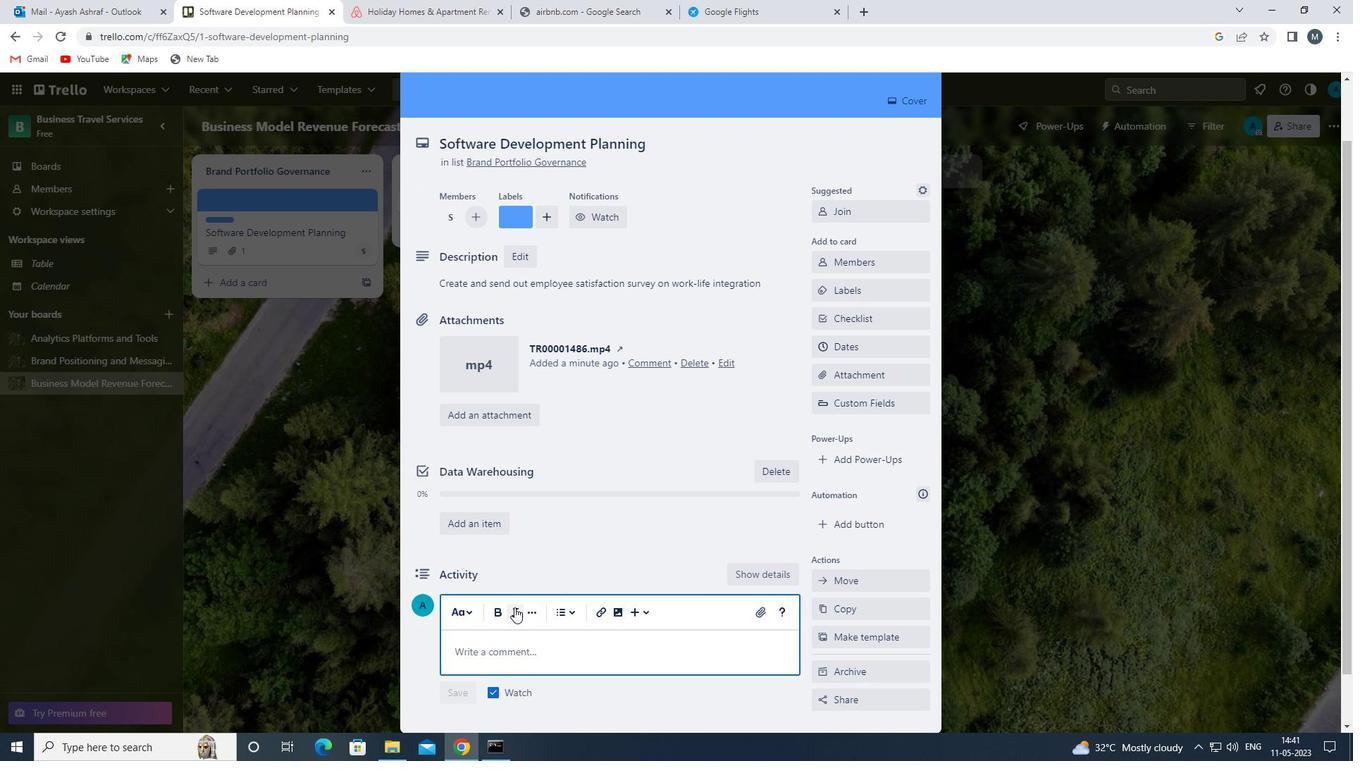 
Action: Mouse moved to (512, 597)
Screenshot: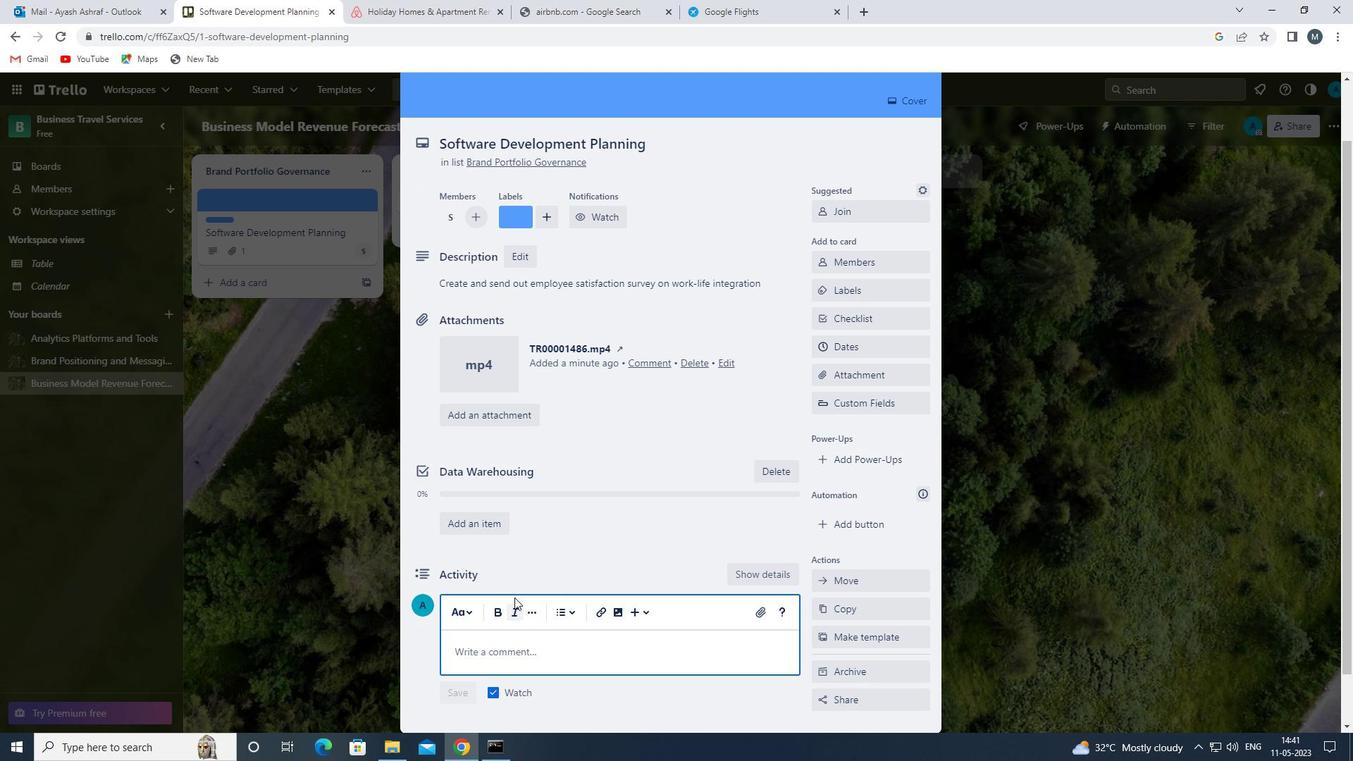 
Action: Mouse scrolled (512, 596) with delta (0, 0)
Screenshot: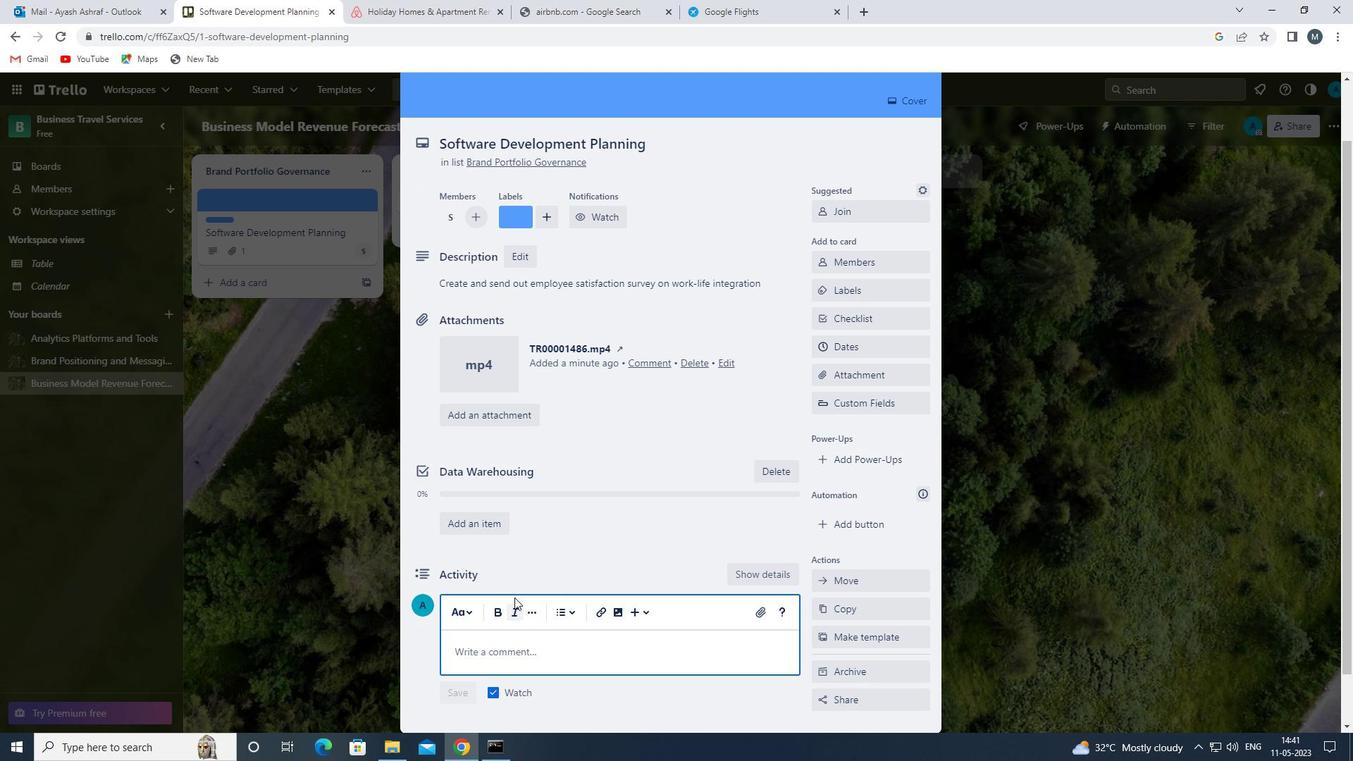 
Action: Mouse moved to (511, 597)
Screenshot: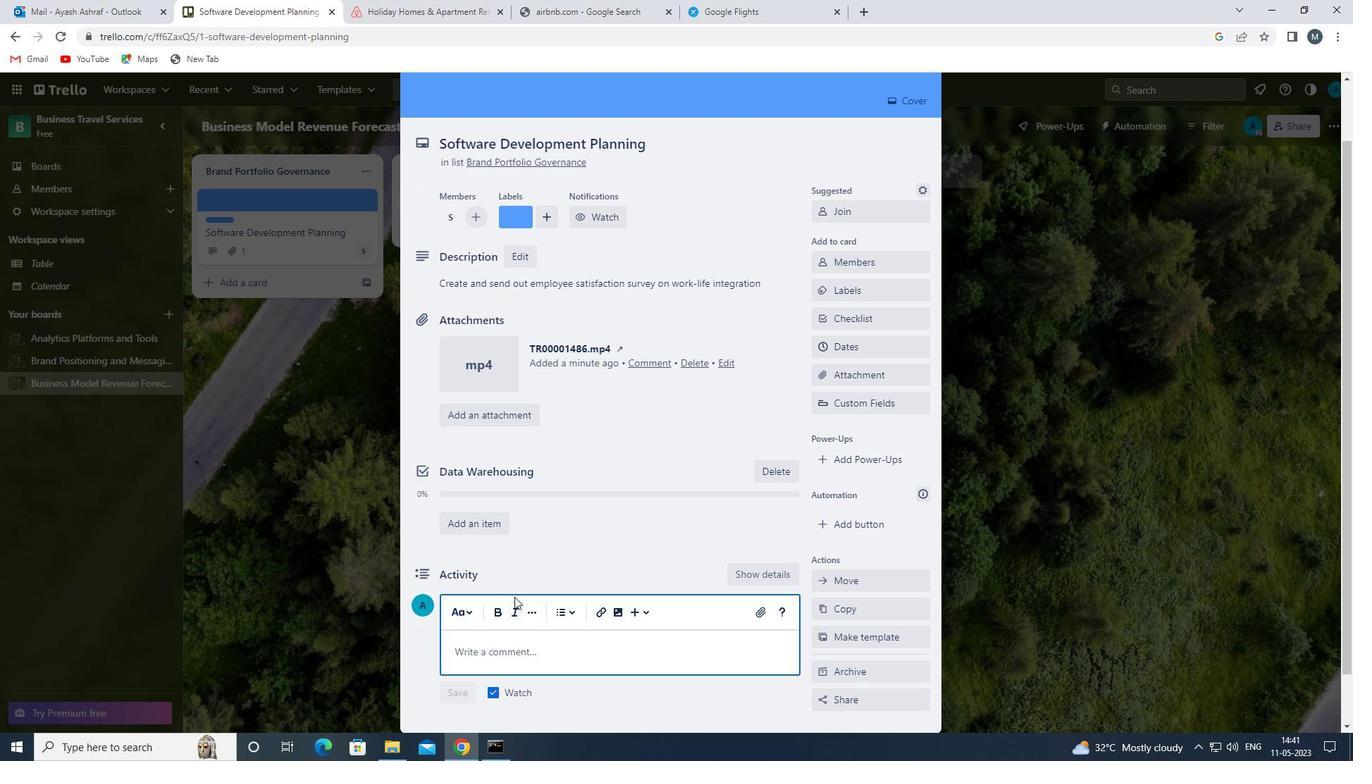 
Action: Key pressed <Key.shift>WE<Key.space><Key.shift>S<Key.backspace>SHOULD<Key.space>APPROACH<Key.space>THIS<Key.space>TASK<Key.space>WITH<Key.space>A<Key.space>SENSE<Key.space>OF<Key.space>COLLAV<Key.backspace>BORATION<Key.space>AND<Key.space>TEAMWORK,LE<Key.backspace><Key.backspace><Key.space>LEVERAGING<Key.space>THE<Key.space>STRENGTHS<Key.space>PF<Key.space>EACH<Key.space><Key.backspace><Key.backspace><Key.backspace><Key.backspace><Key.backspace><Key.backspace><Key.backspace><Key.backspace>OF<Key.space>EACH<Key.space>TEAM<Key.space>MEMBER<Key.space>TO<Key.space>ACHEIVE<Key.space>SUCESS<Key.space><Key.backspace><Key.backspace><Key.backspace><Key.backspace><Key.backspace><Key.backspace><Key.backspace><Key.backspace><Key.backspace><Key.backspace><Key.backspace><Key.backspace>IEVE<Key.space><Key.shift>S<Key.backspace>SUCESS<Key.space><Key.backspace><Key.backspace><Key.backspace><Key.backspace>CESS<Key.backspace>S.
Screenshot: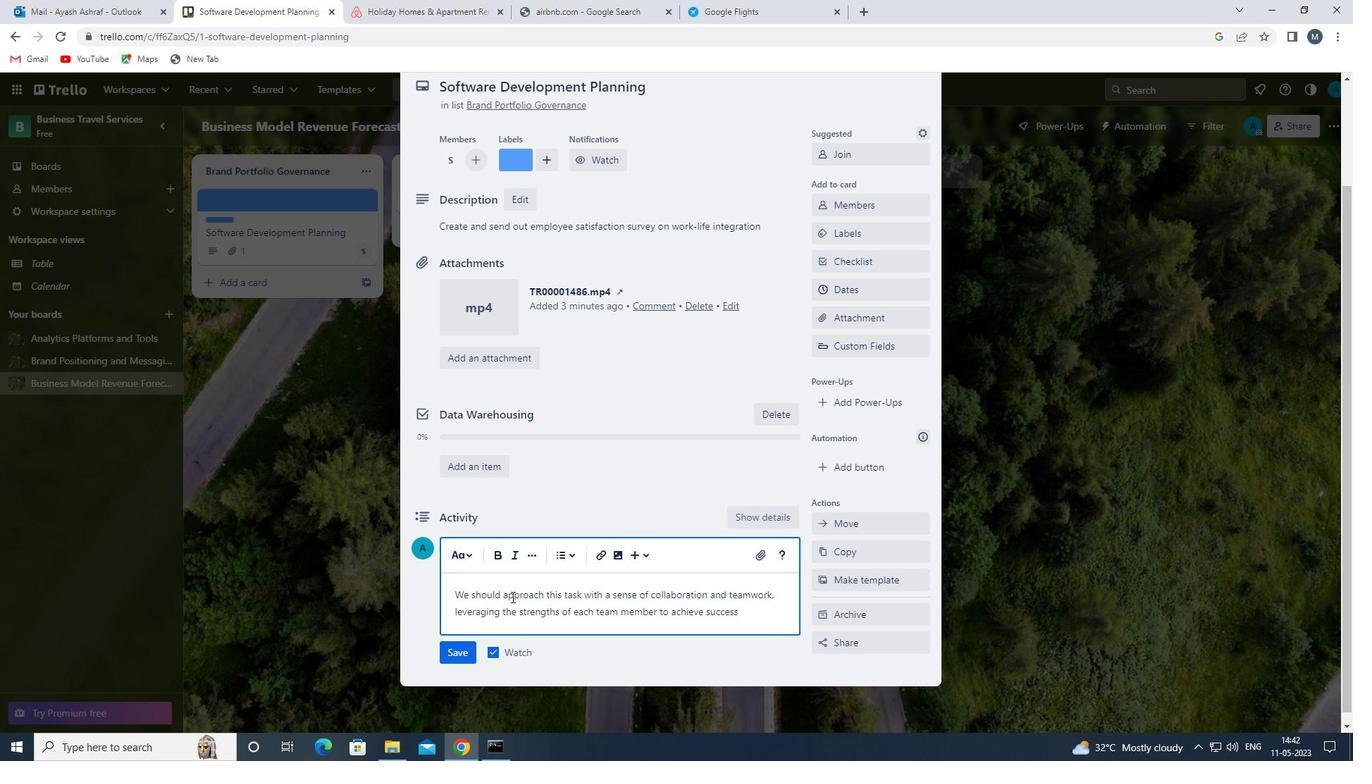 
Action: Mouse moved to (460, 657)
Screenshot: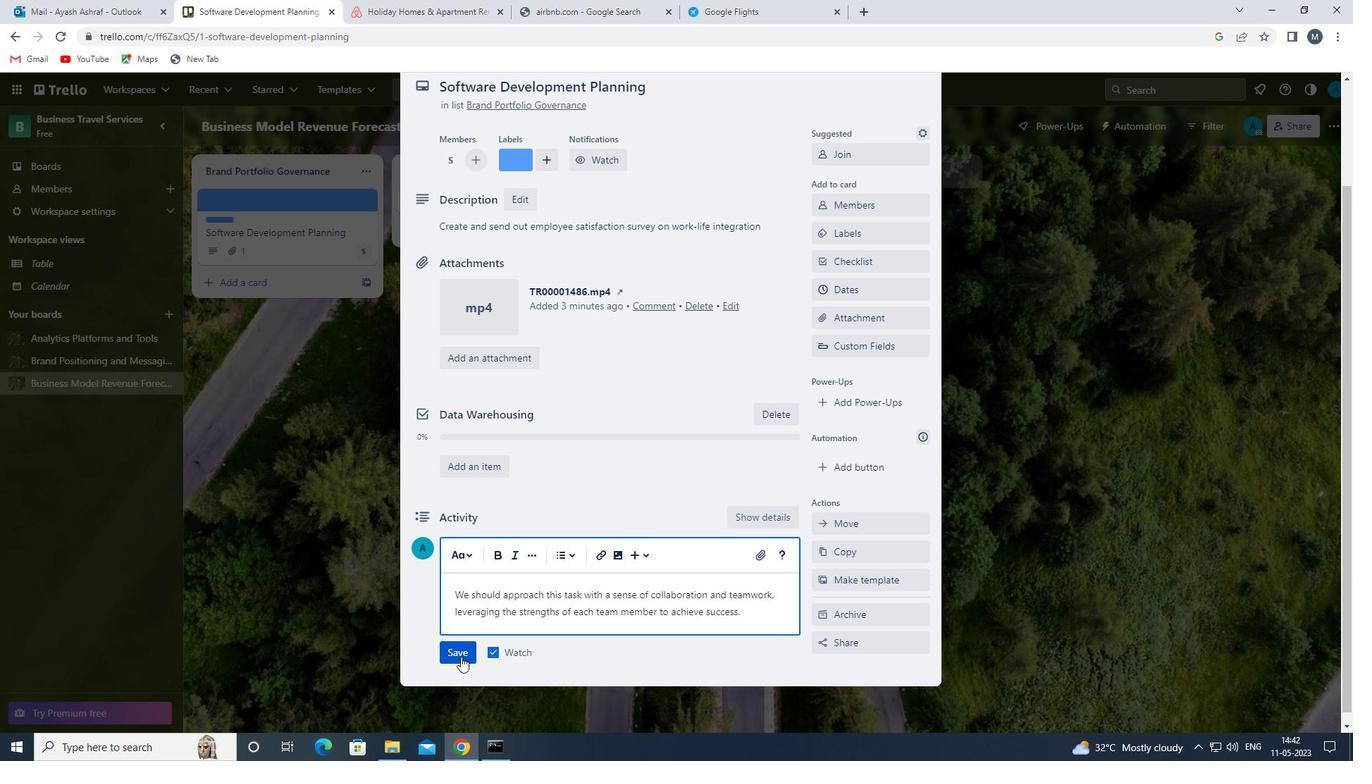 
Action: Mouse pressed left at (460, 657)
Screenshot: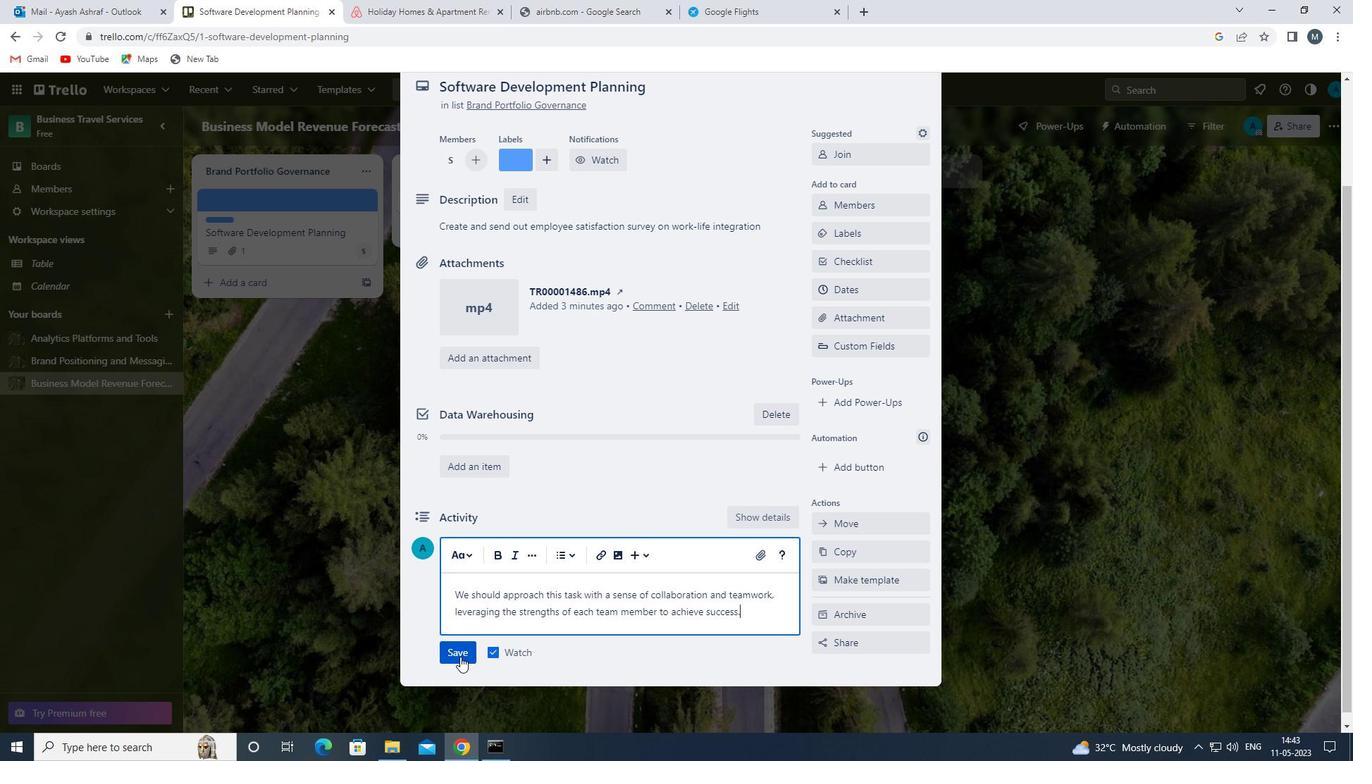 
Action: Mouse moved to (850, 283)
Screenshot: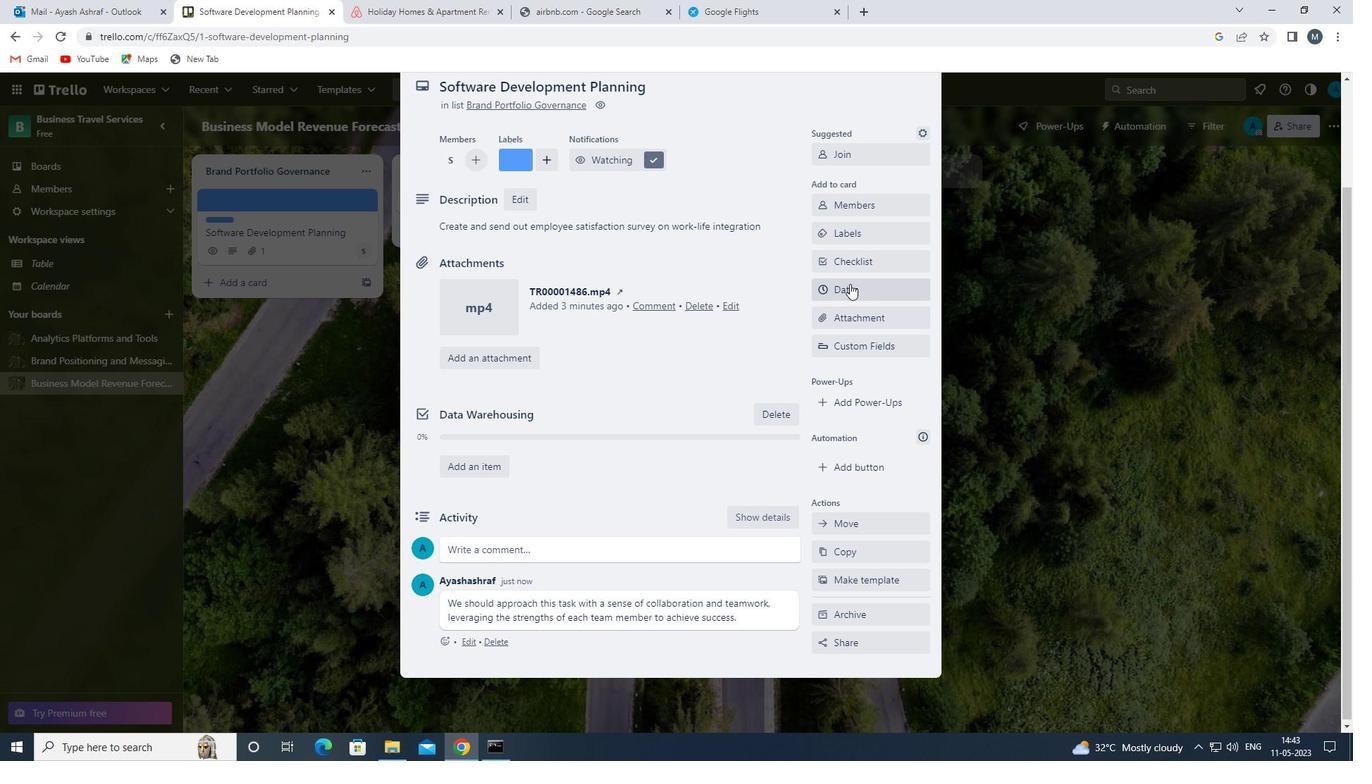 
Action: Mouse pressed left at (850, 283)
Screenshot: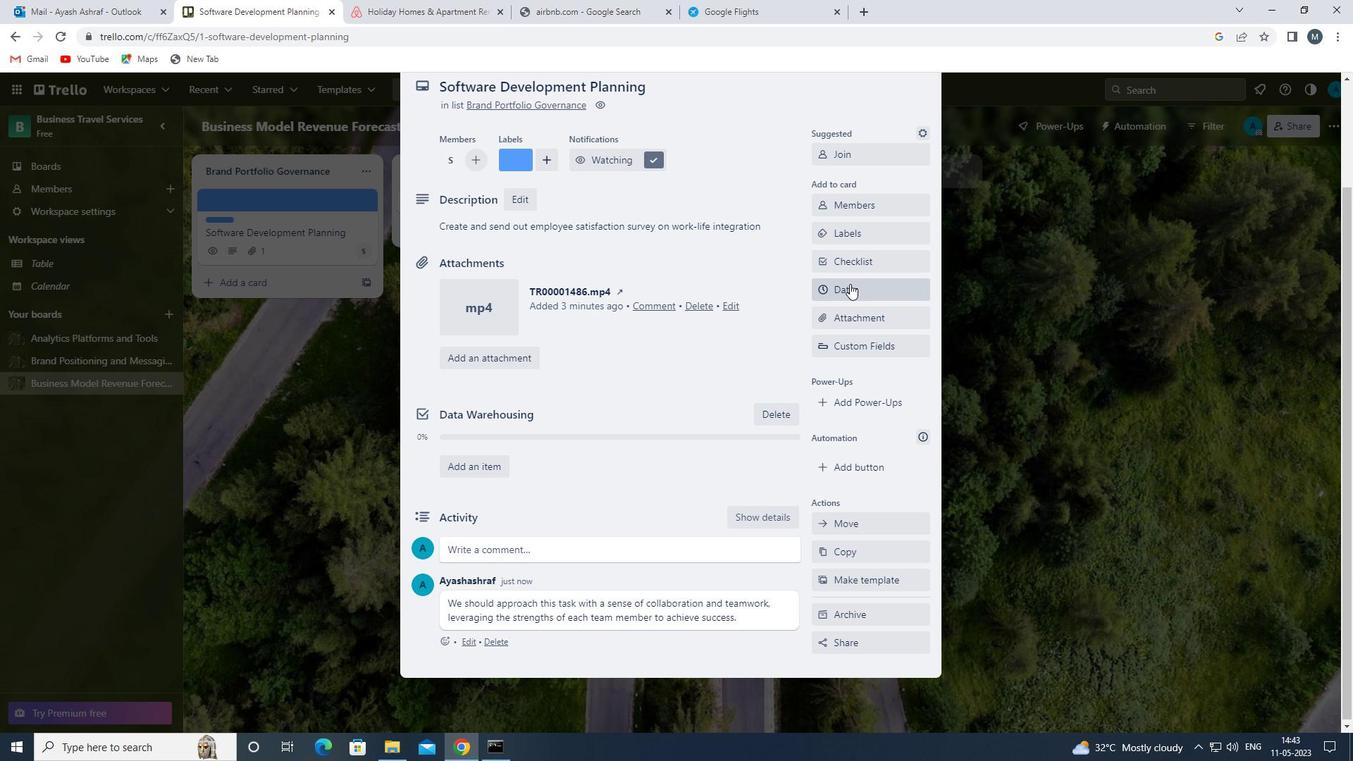 
Action: Mouse moved to (827, 385)
Screenshot: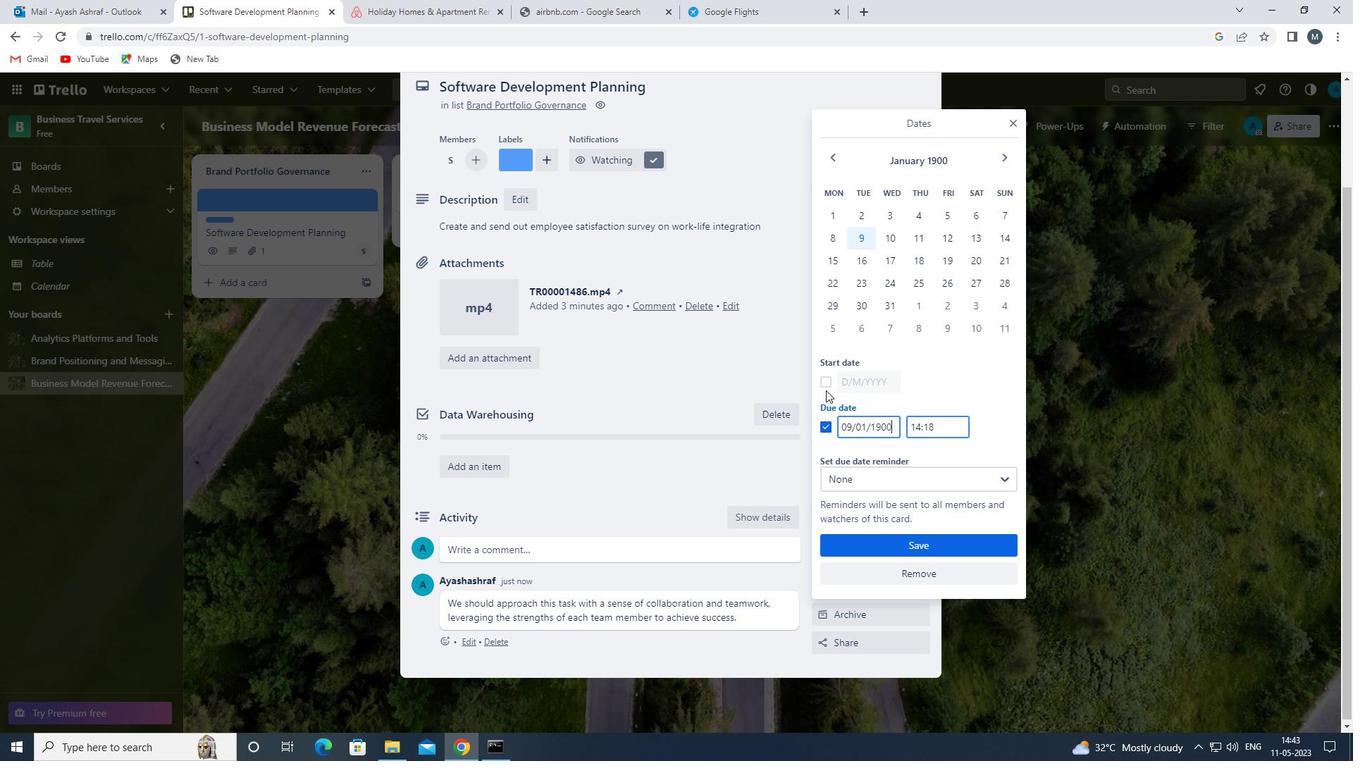 
Action: Mouse pressed left at (827, 385)
Screenshot: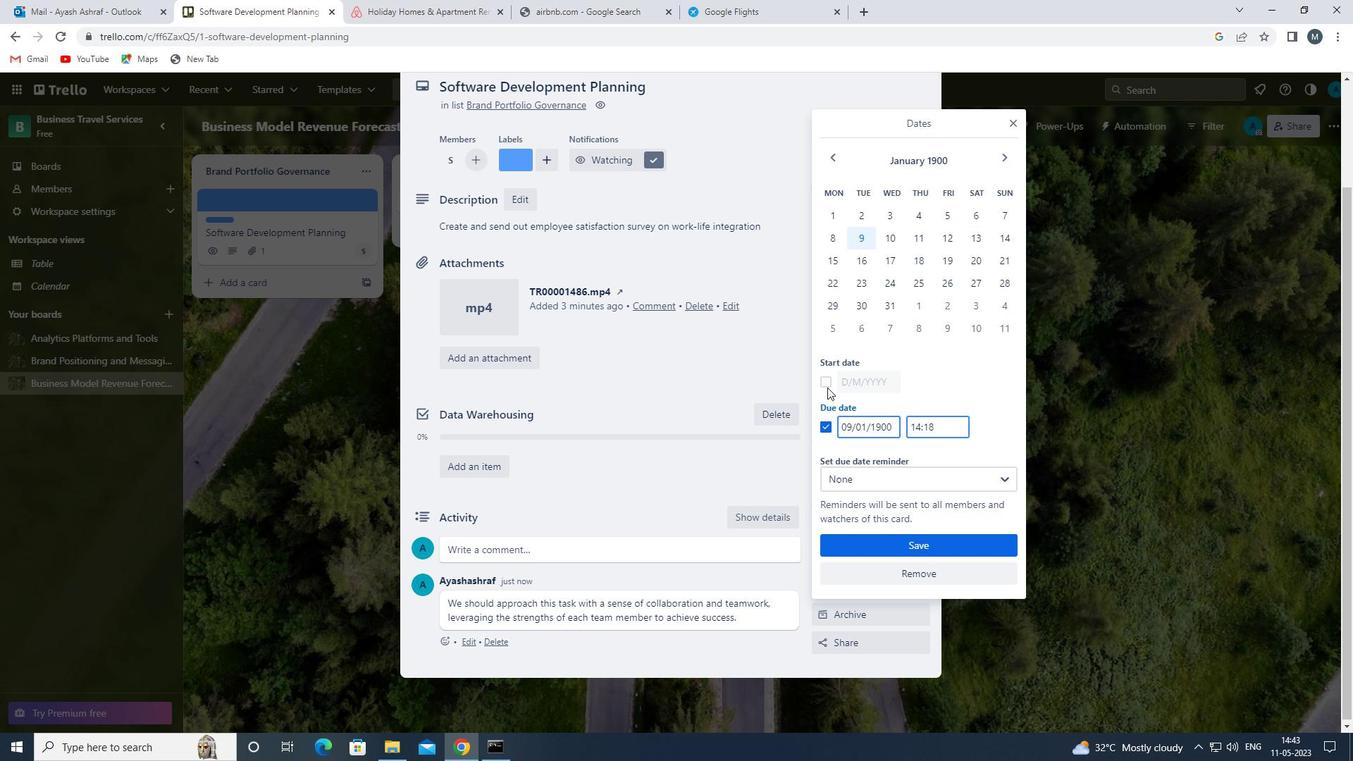 
Action: Mouse moved to (851, 383)
Screenshot: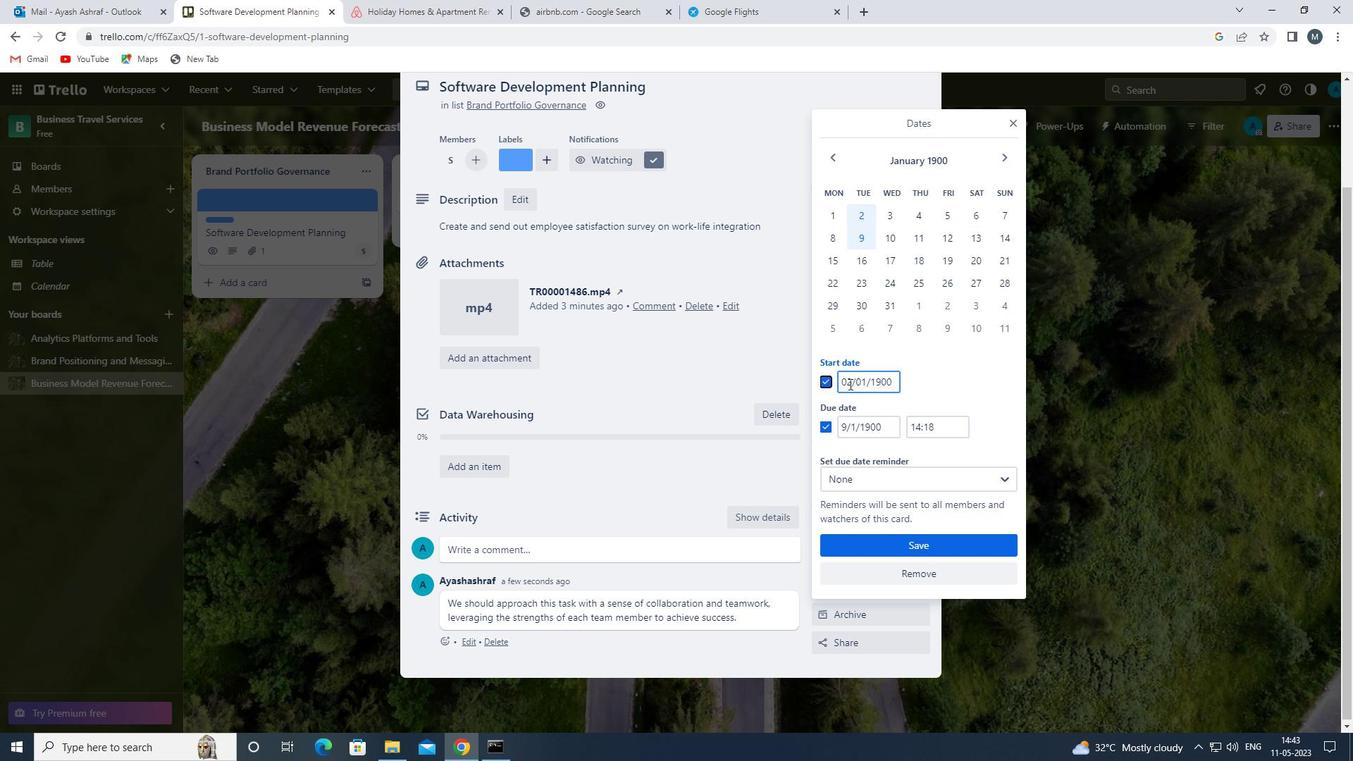 
Action: Mouse pressed left at (851, 383)
Screenshot: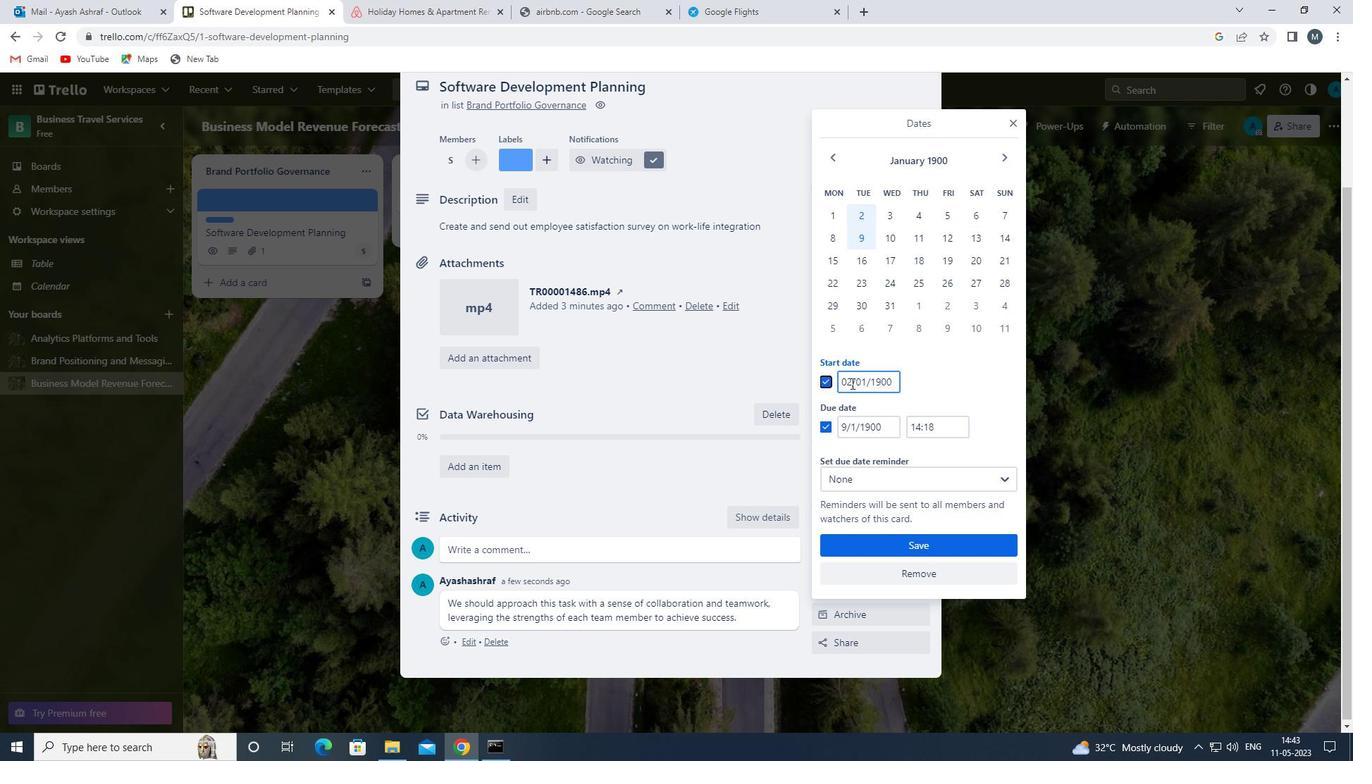 
Action: Mouse moved to (842, 383)
Screenshot: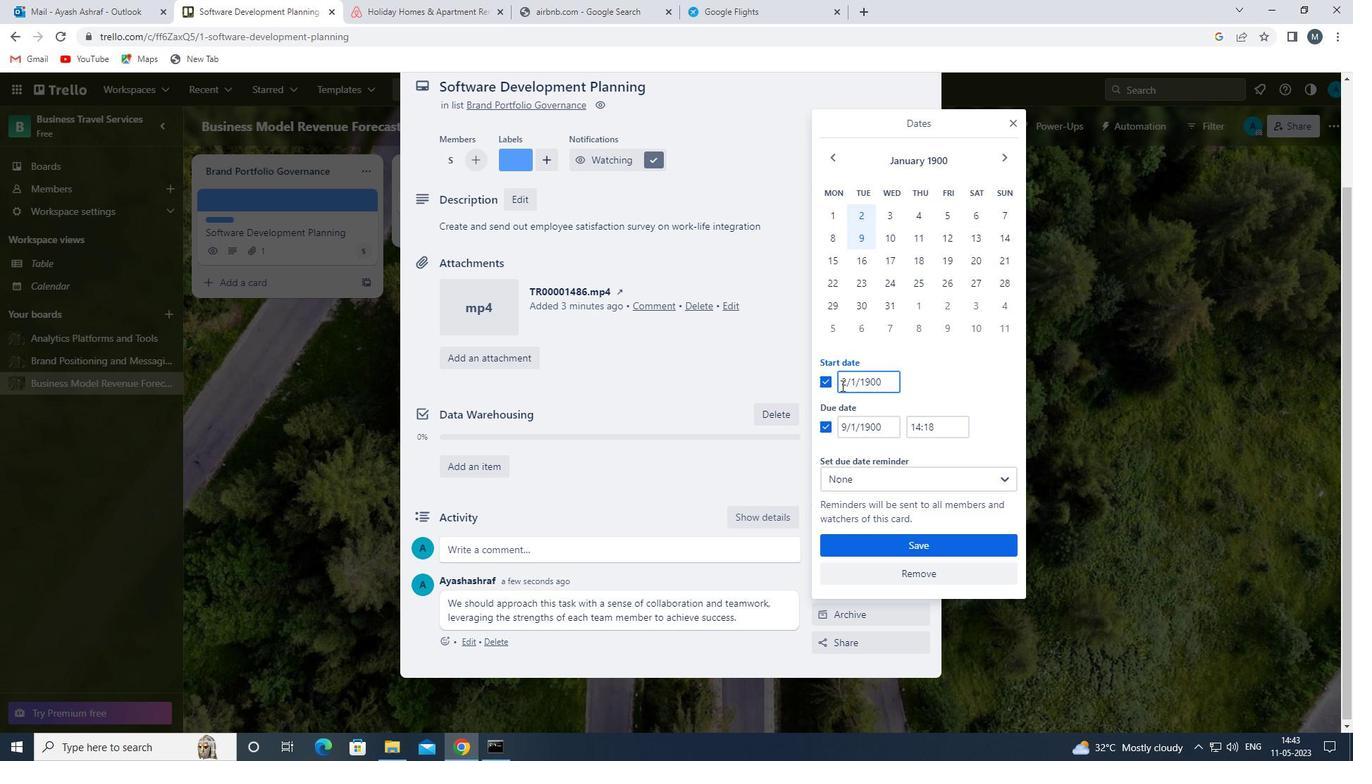 
Action: Mouse pressed left at (842, 383)
Screenshot: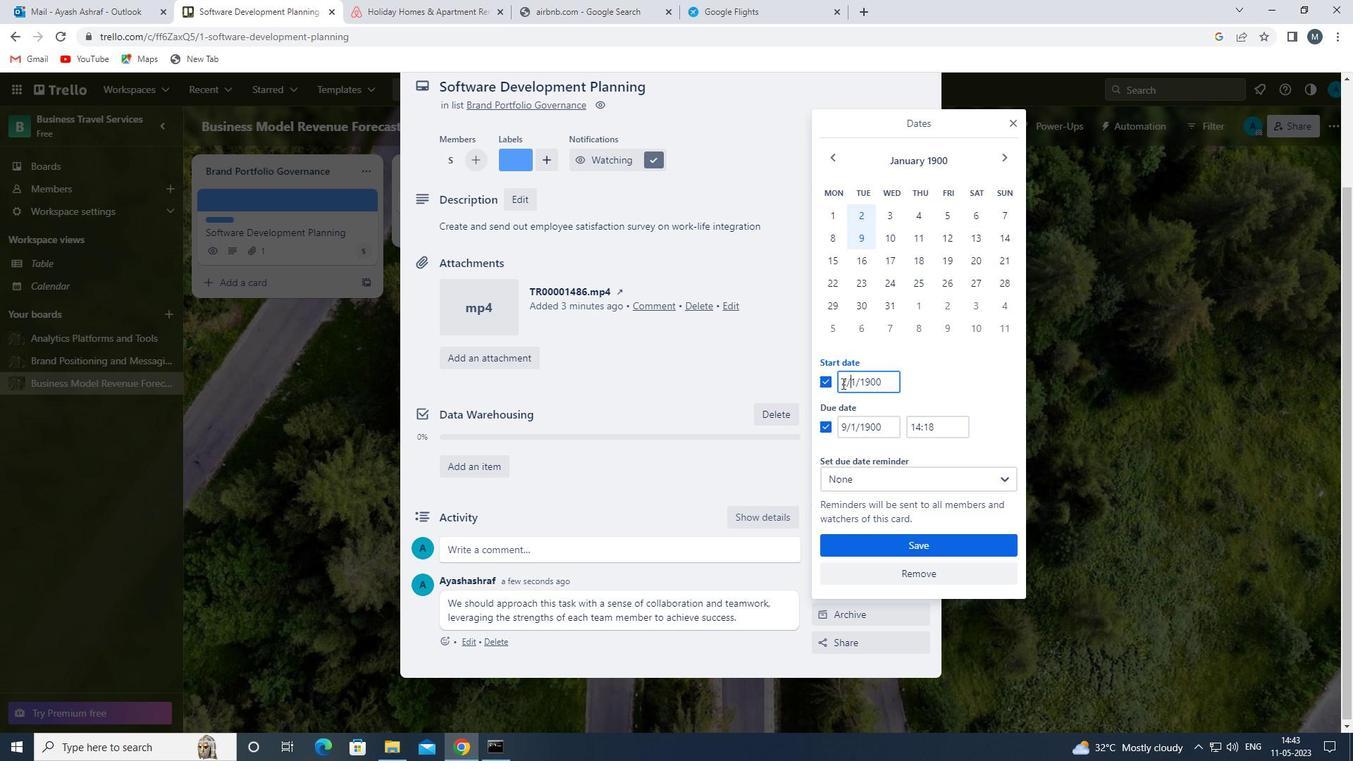 
Action: Mouse moved to (843, 384)
Screenshot: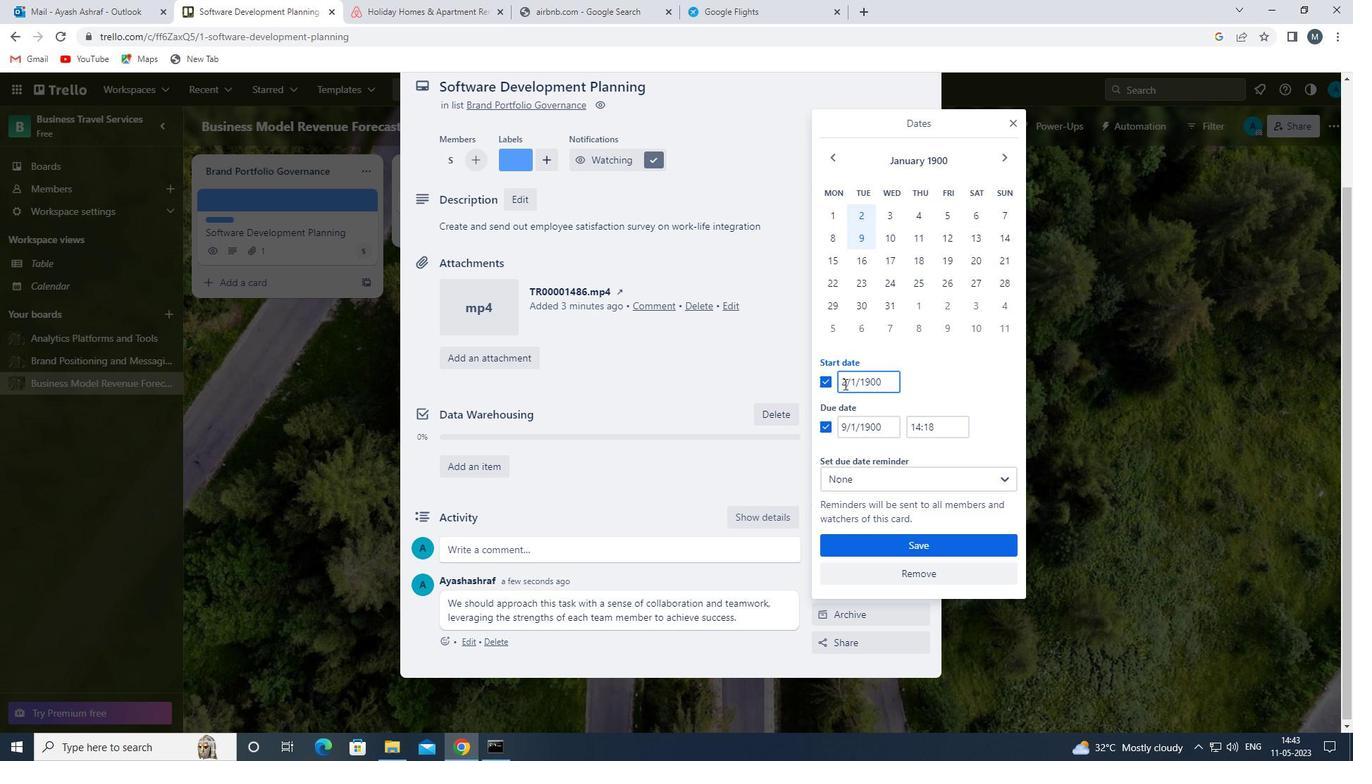 
Action: Key pressed <<96>>
Screenshot: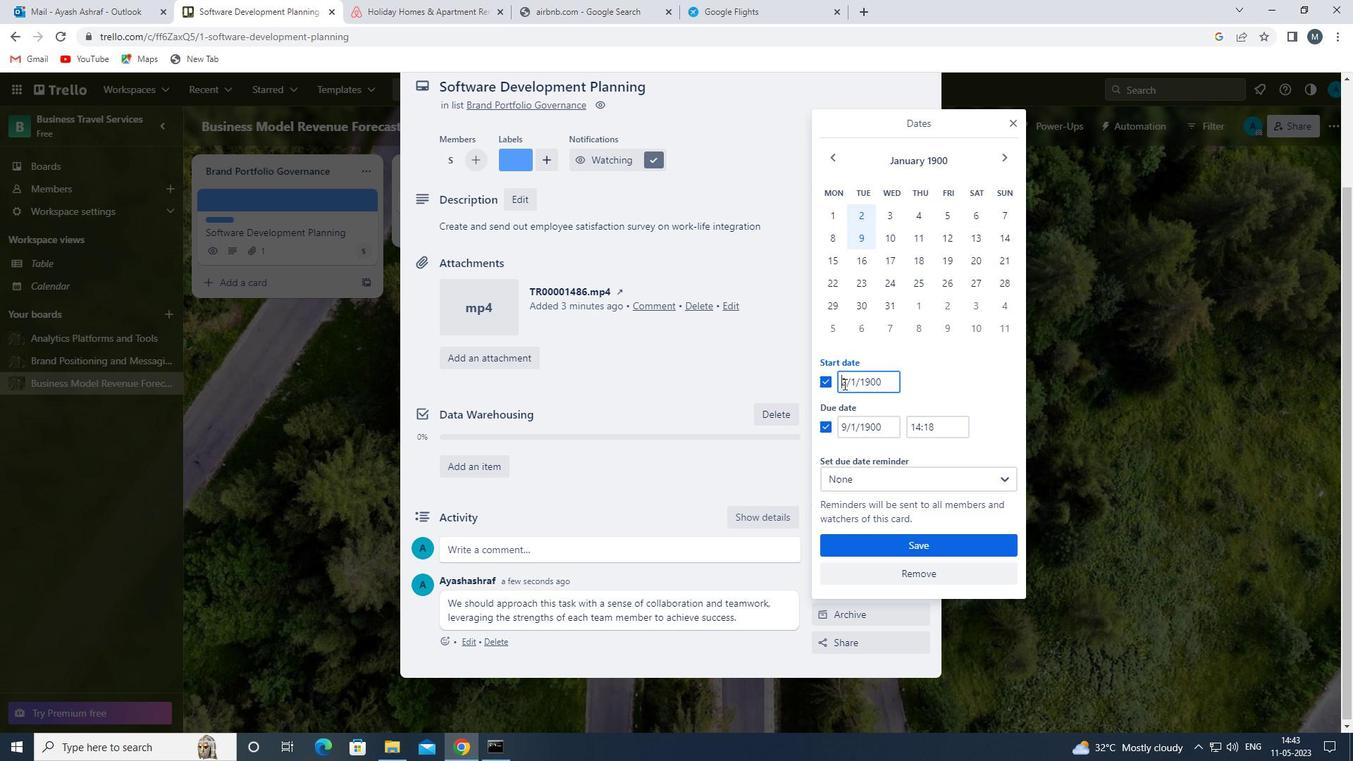 
Action: Mouse moved to (850, 385)
Screenshot: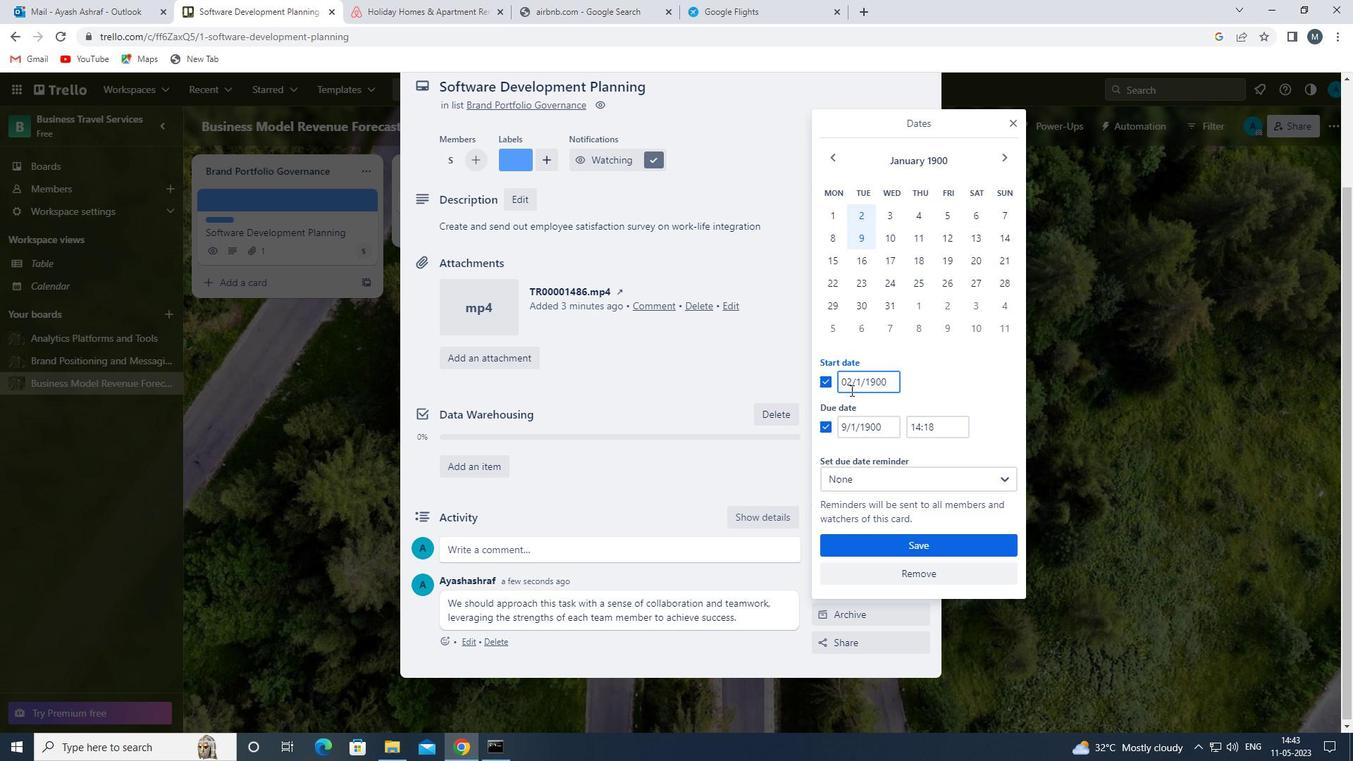 
Action: Mouse pressed left at (850, 385)
Screenshot: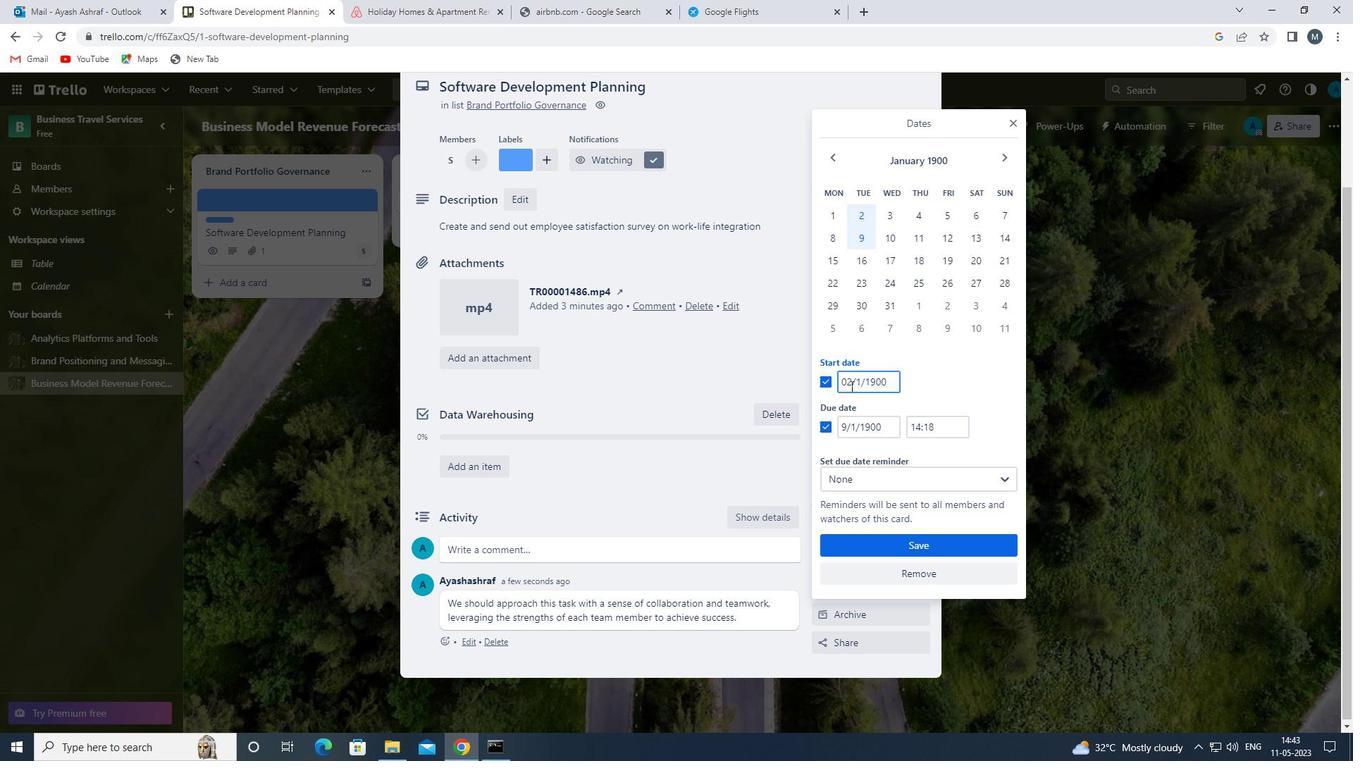
Action: Mouse moved to (855, 387)
Screenshot: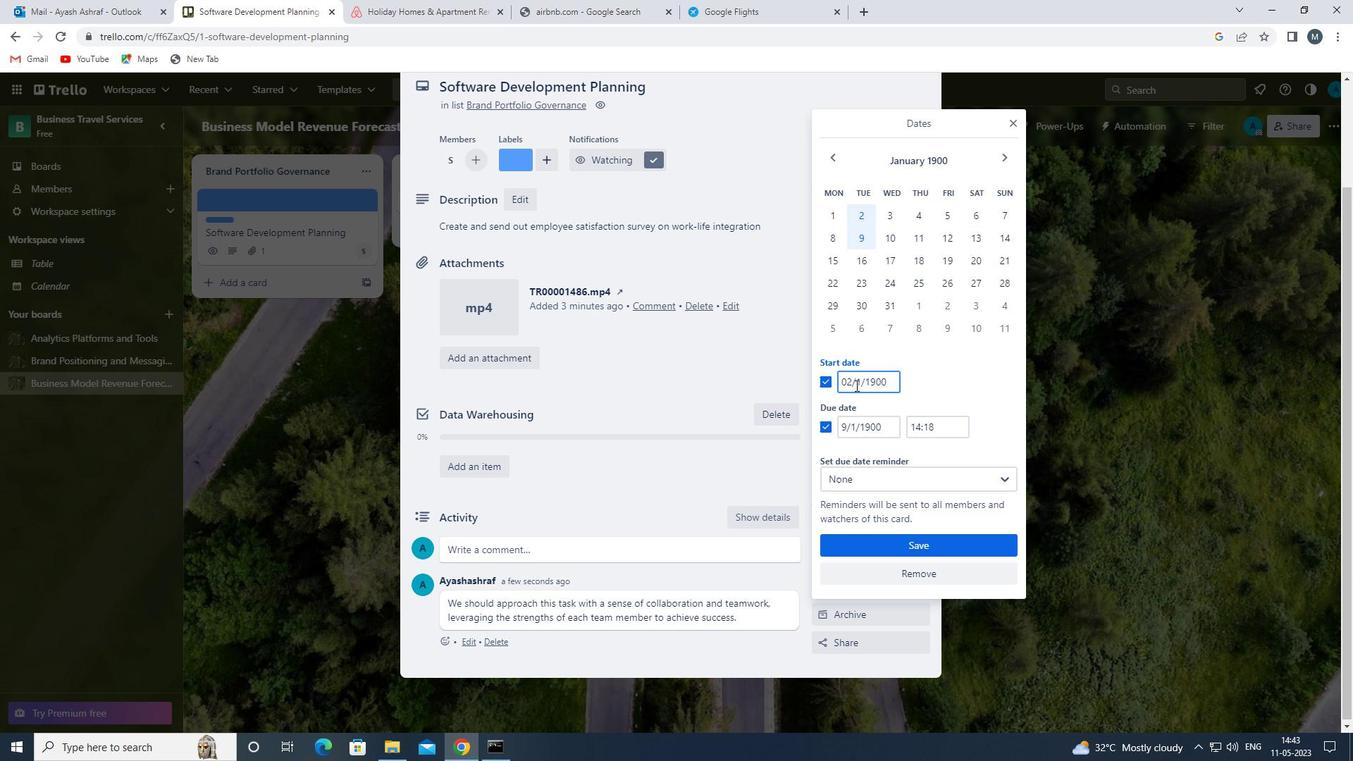 
Action: Key pressed <Key.backspace>
Screenshot: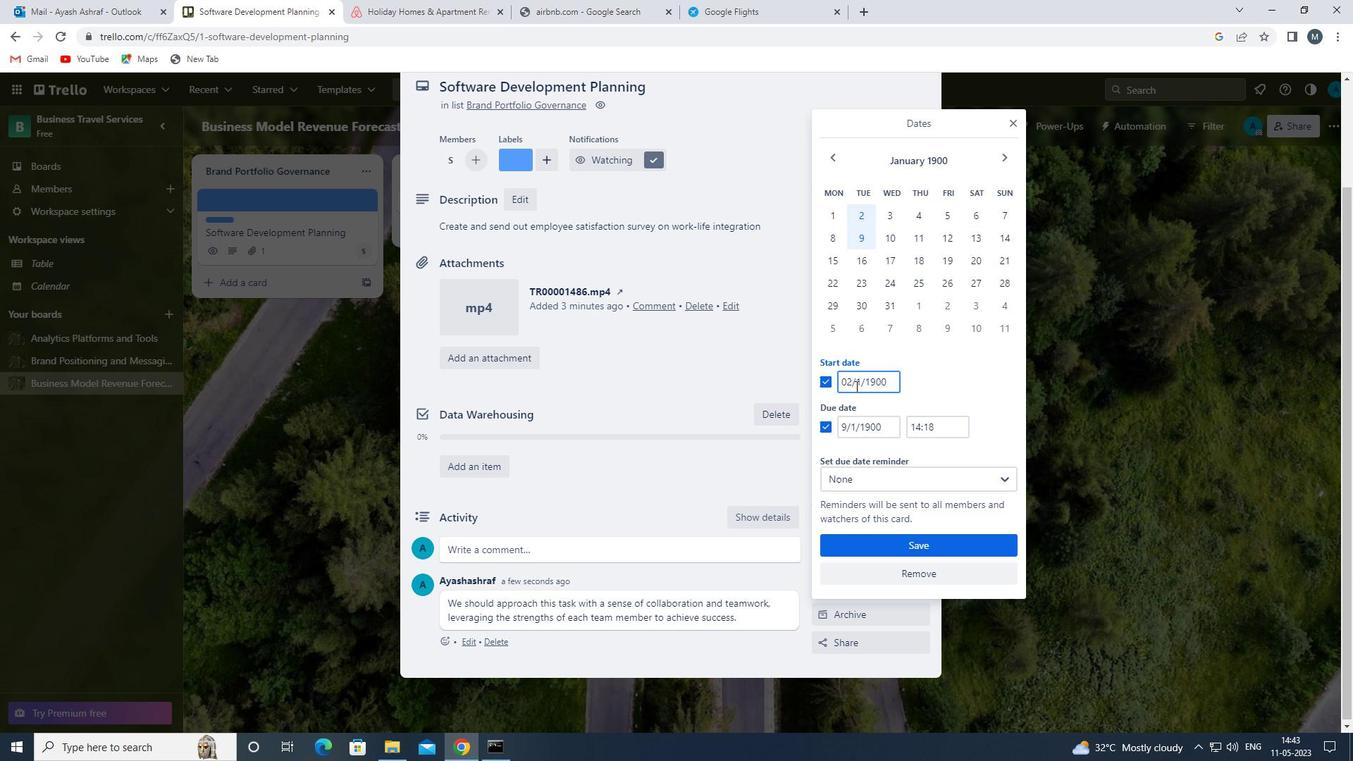 
Action: Mouse moved to (854, 389)
Screenshot: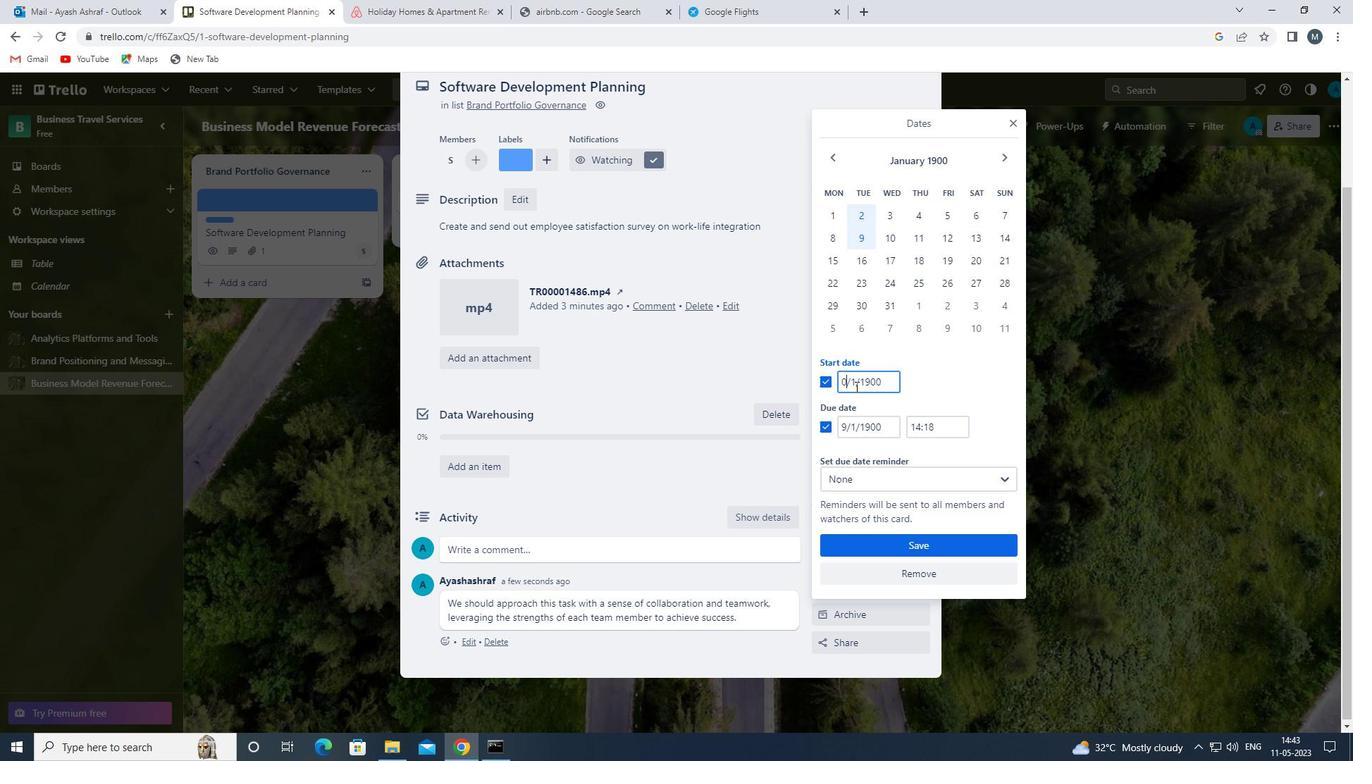 
Action: Key pressed <<99>>
Screenshot: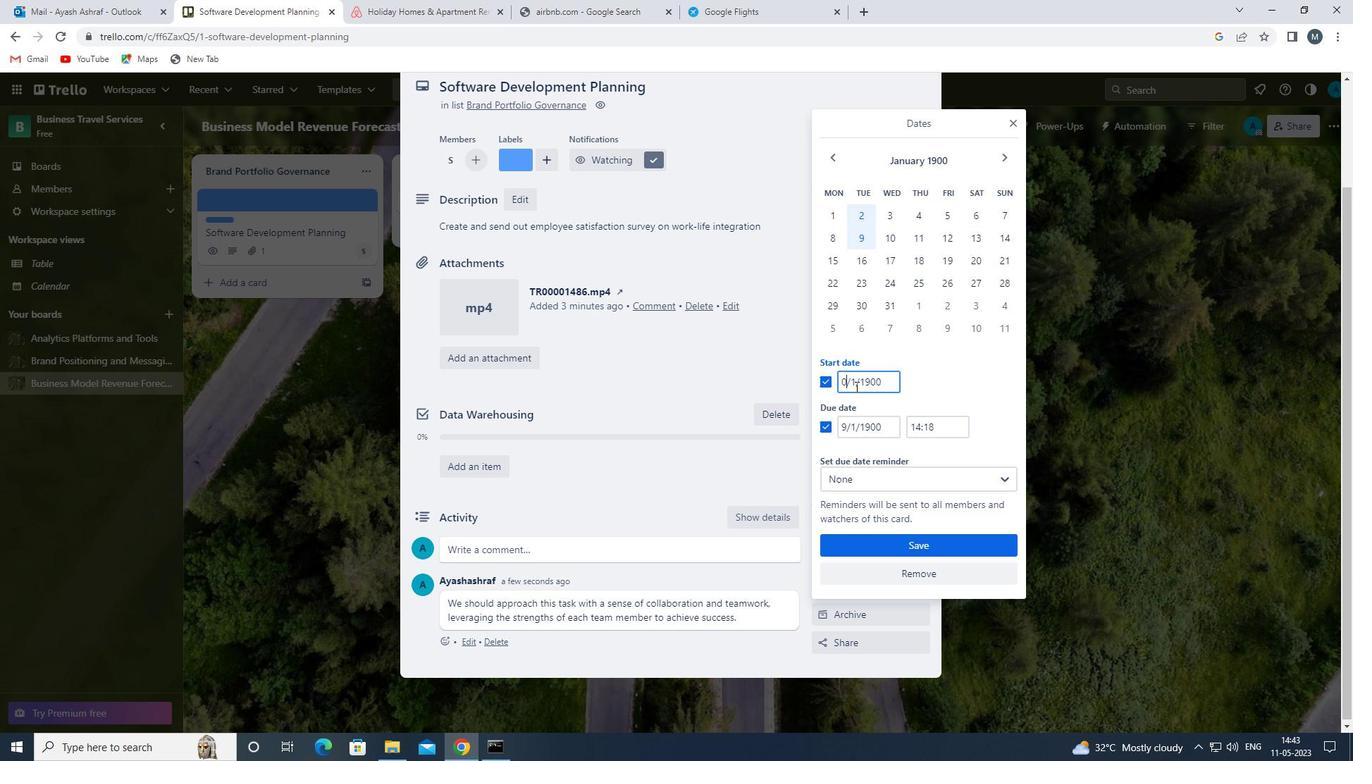 
Action: Mouse moved to (843, 425)
Screenshot: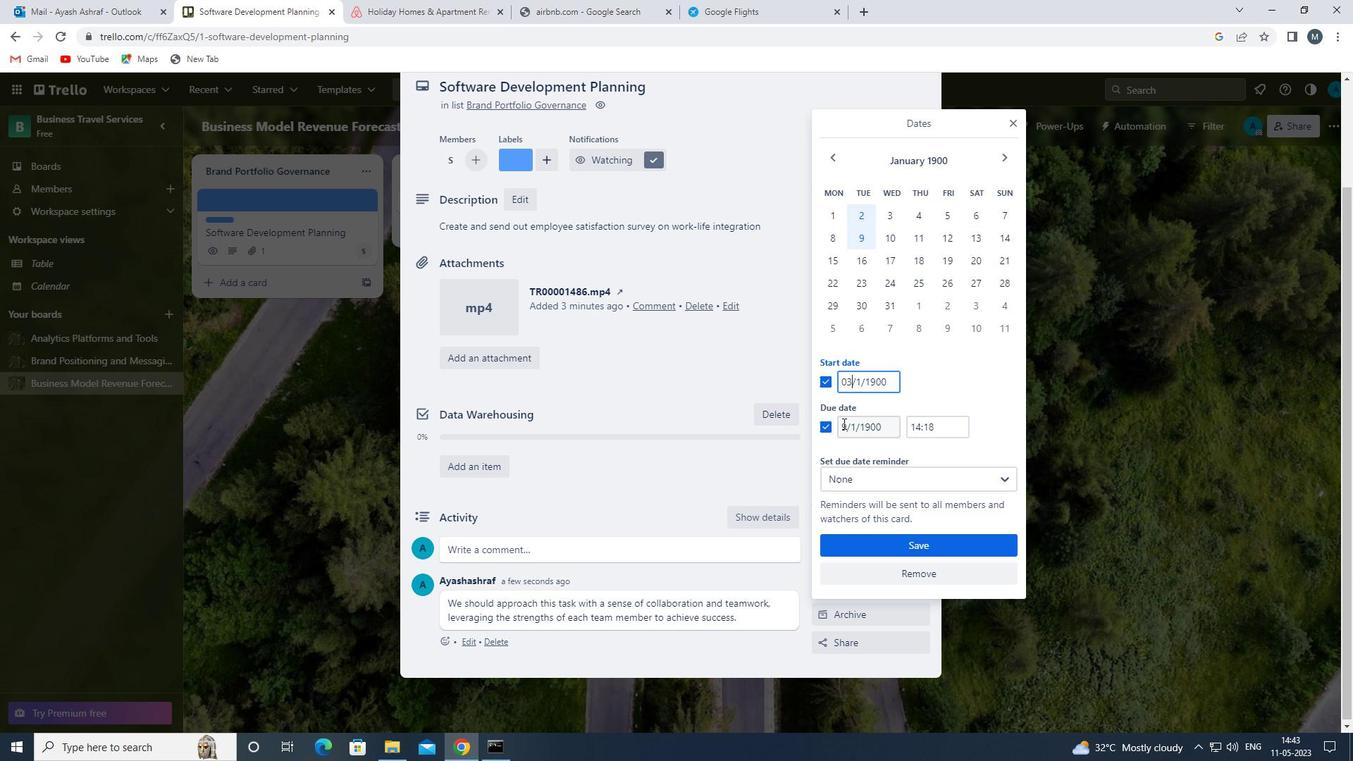 
Action: Mouse pressed left at (843, 425)
Screenshot: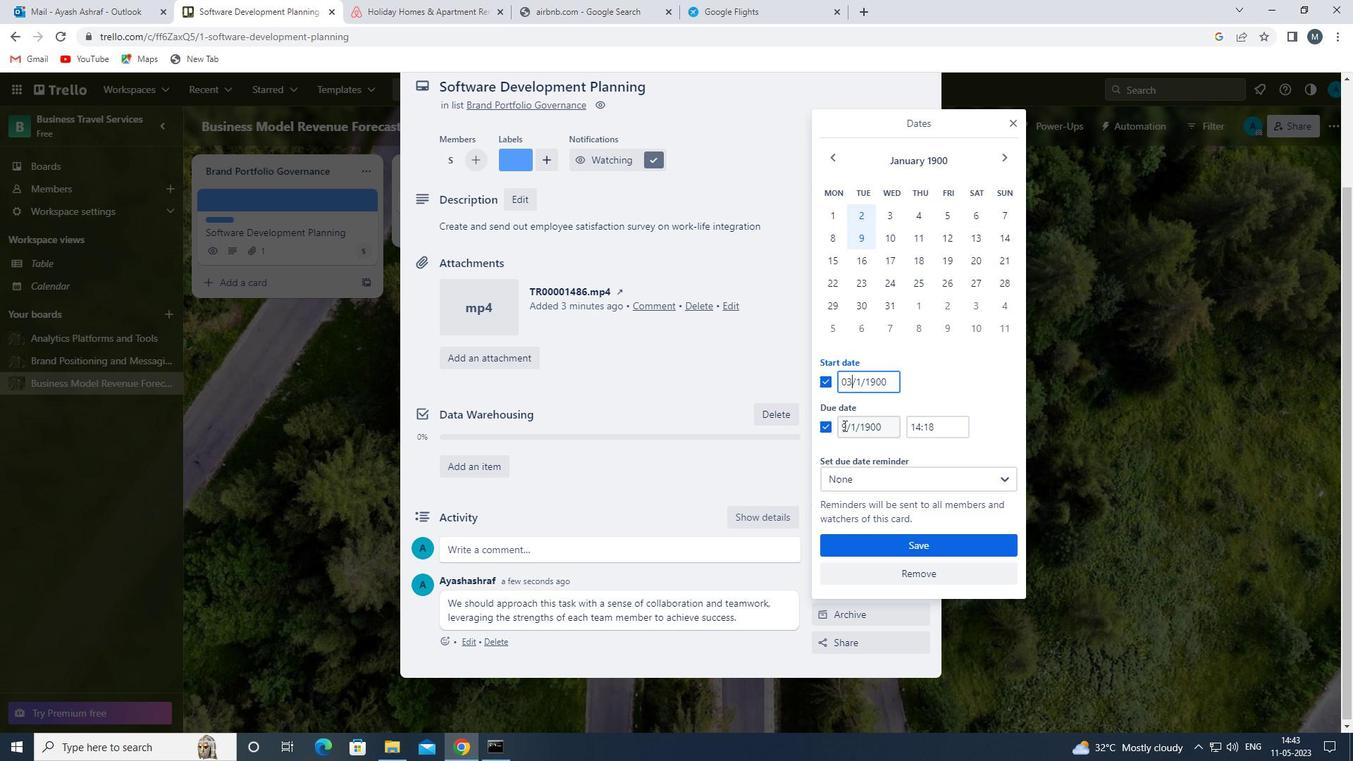 
Action: Mouse moved to (845, 426)
Screenshot: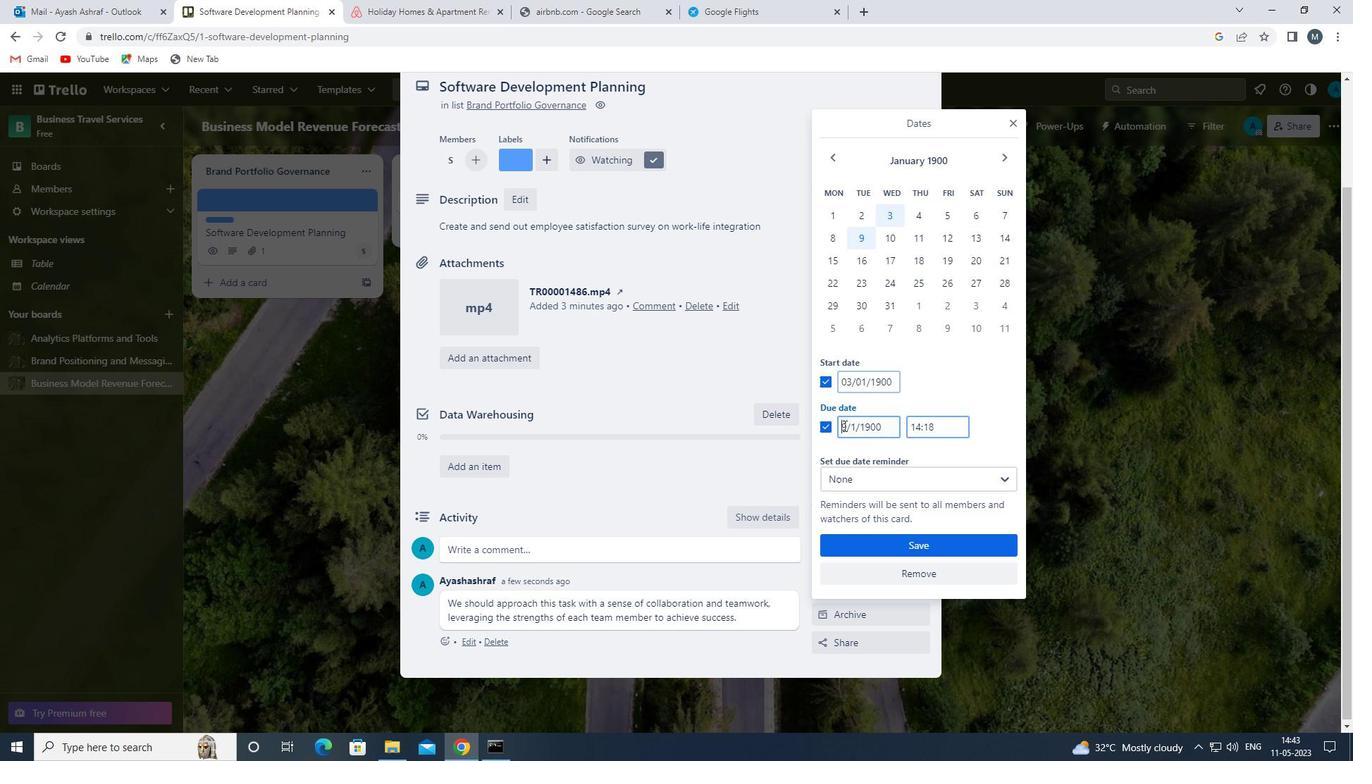 
Action: Mouse pressed left at (845, 426)
Screenshot: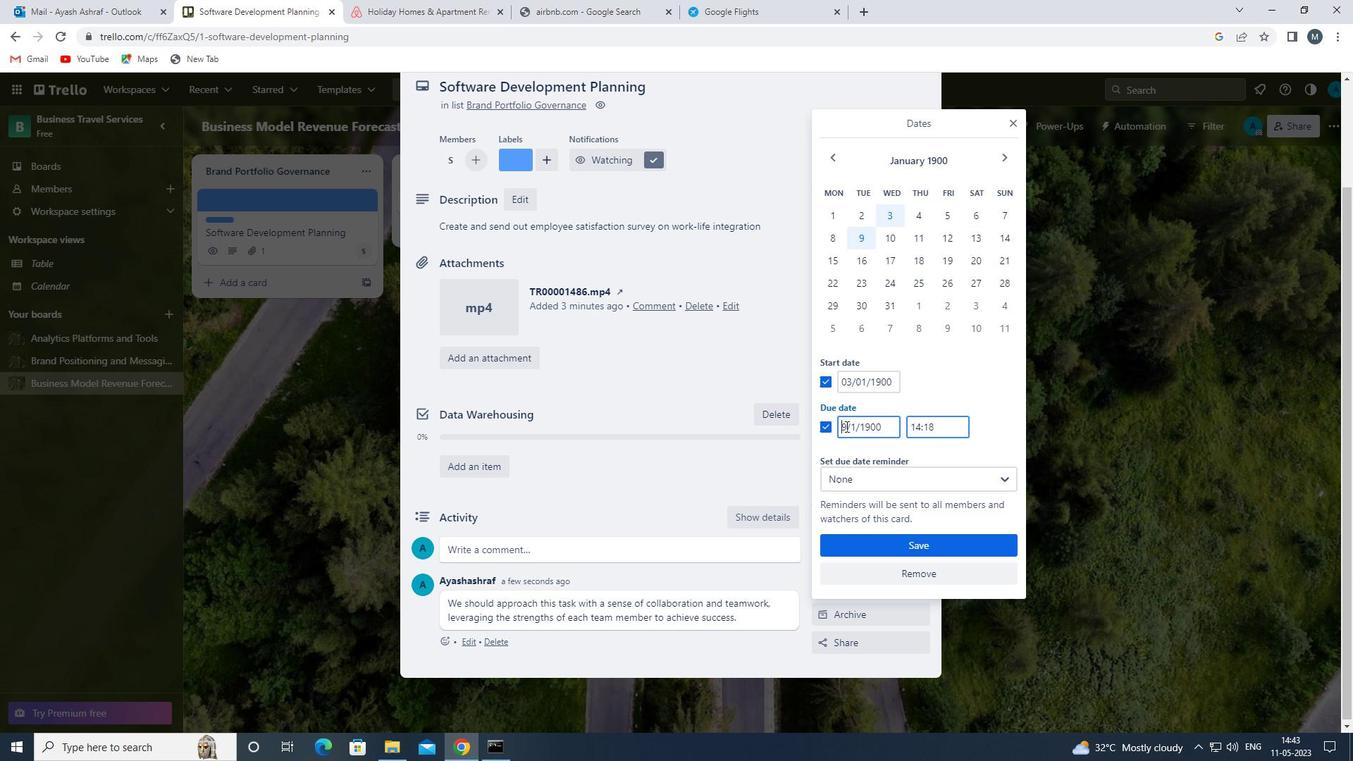 
Action: Mouse moved to (850, 426)
Screenshot: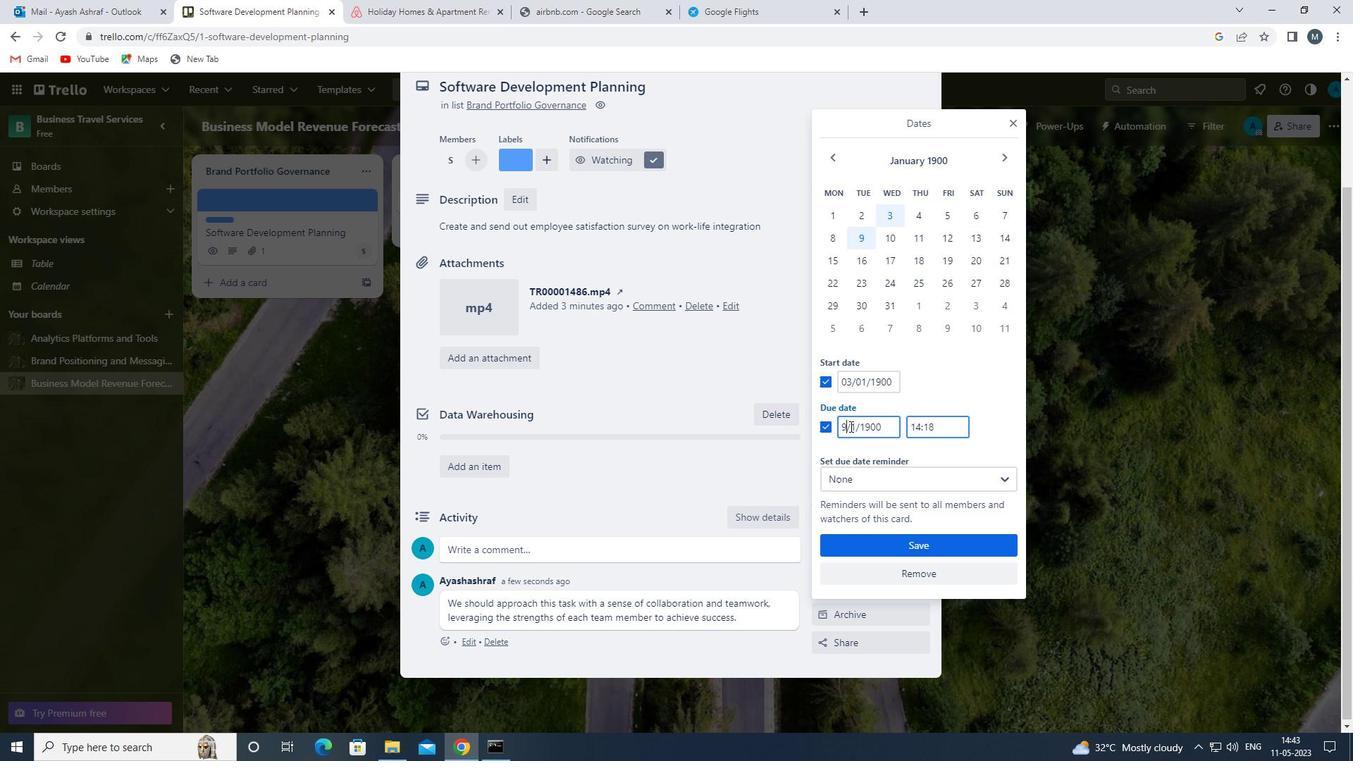 
Action: Key pressed <Key.backspace><<97>><<96>>
Screenshot: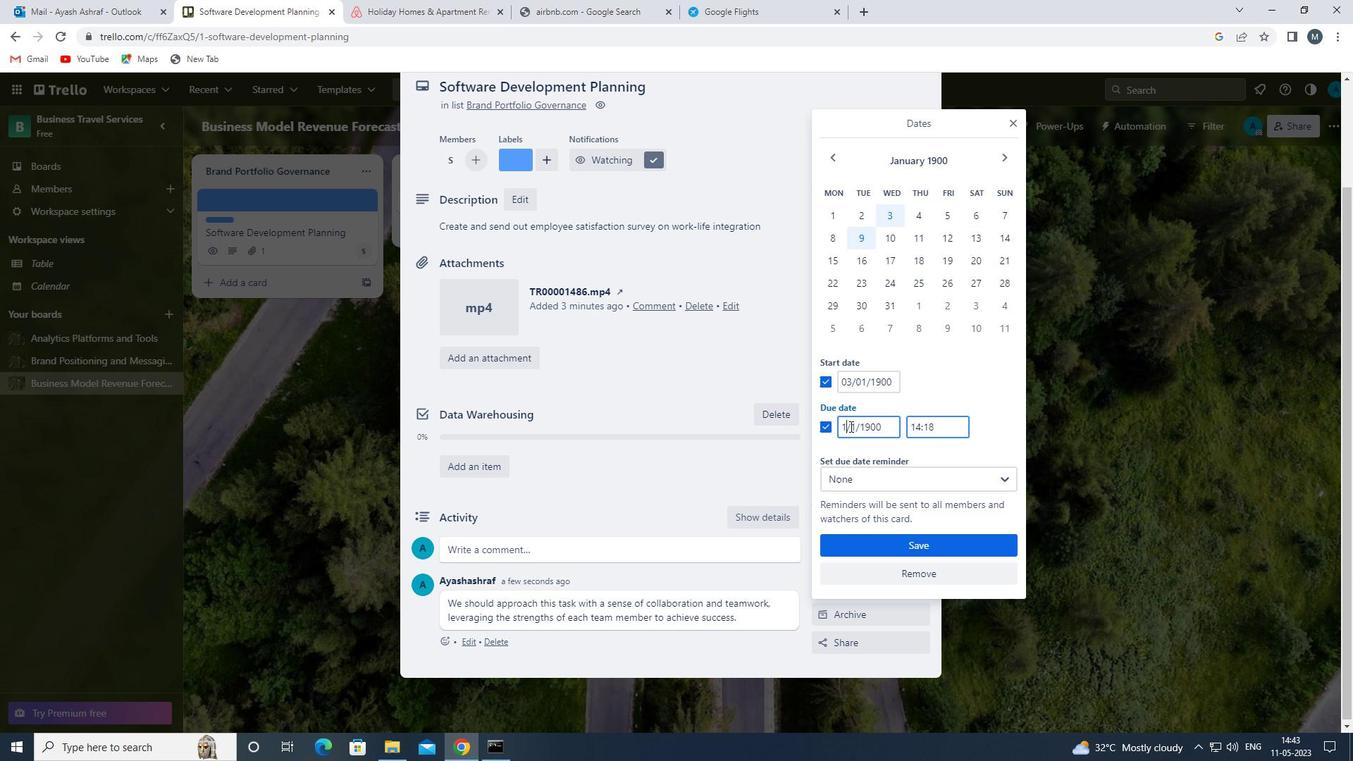 
Action: Mouse moved to (855, 428)
Screenshot: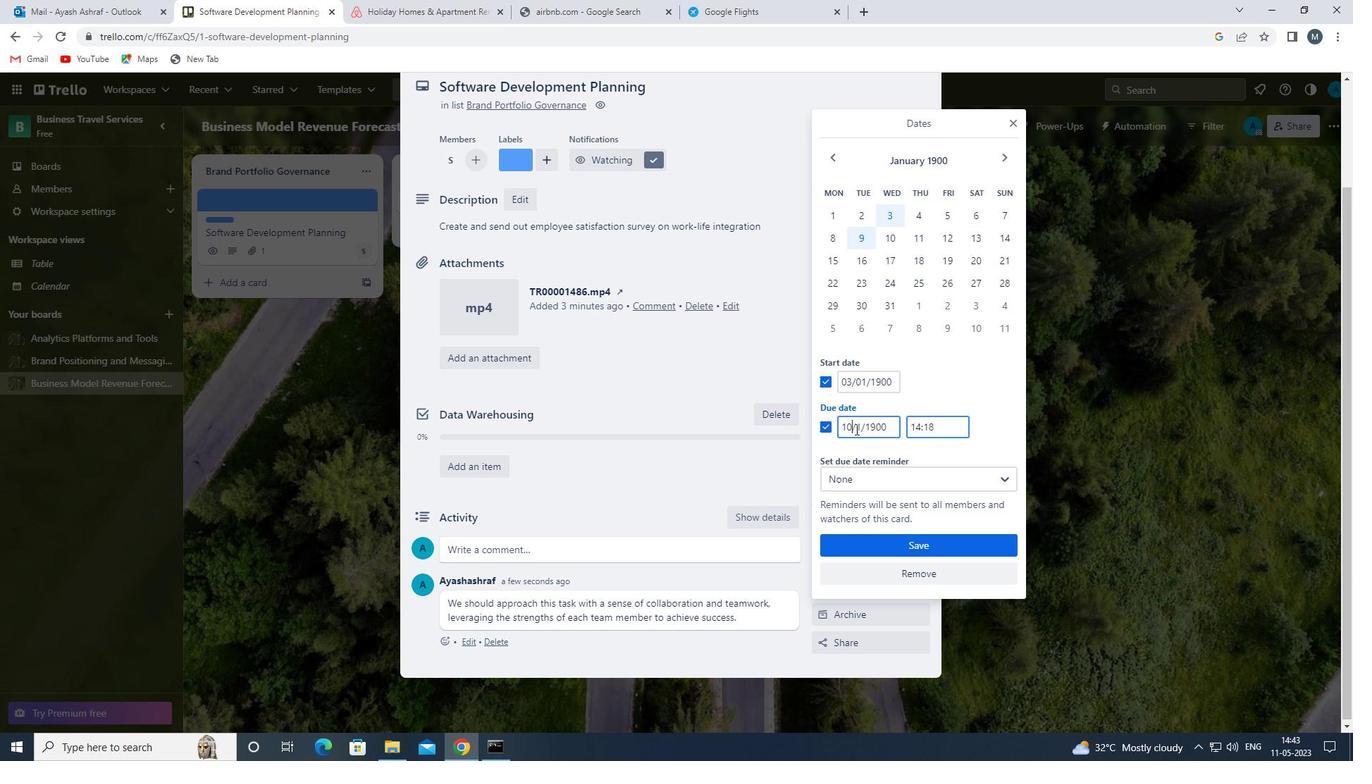 
Action: Mouse pressed left at (855, 428)
Screenshot: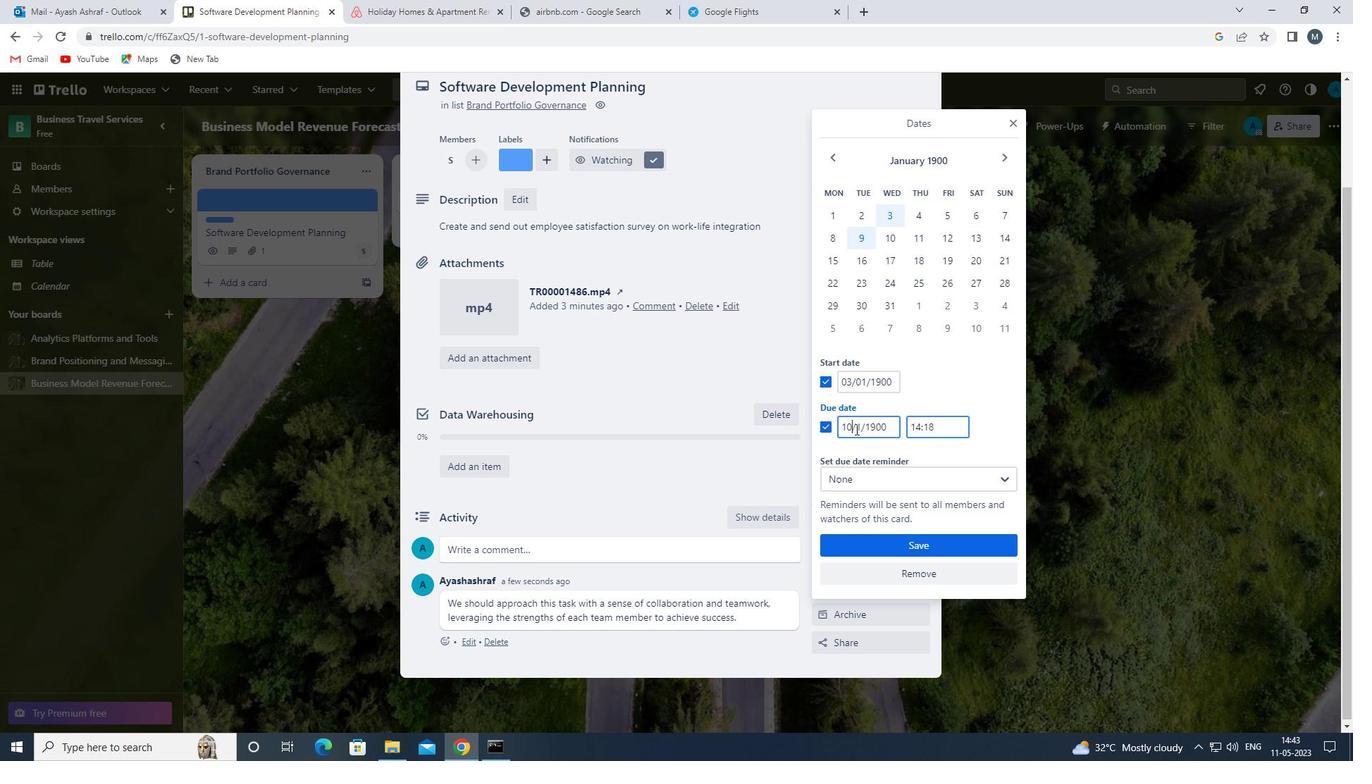 
Action: Mouse moved to (865, 427)
Screenshot: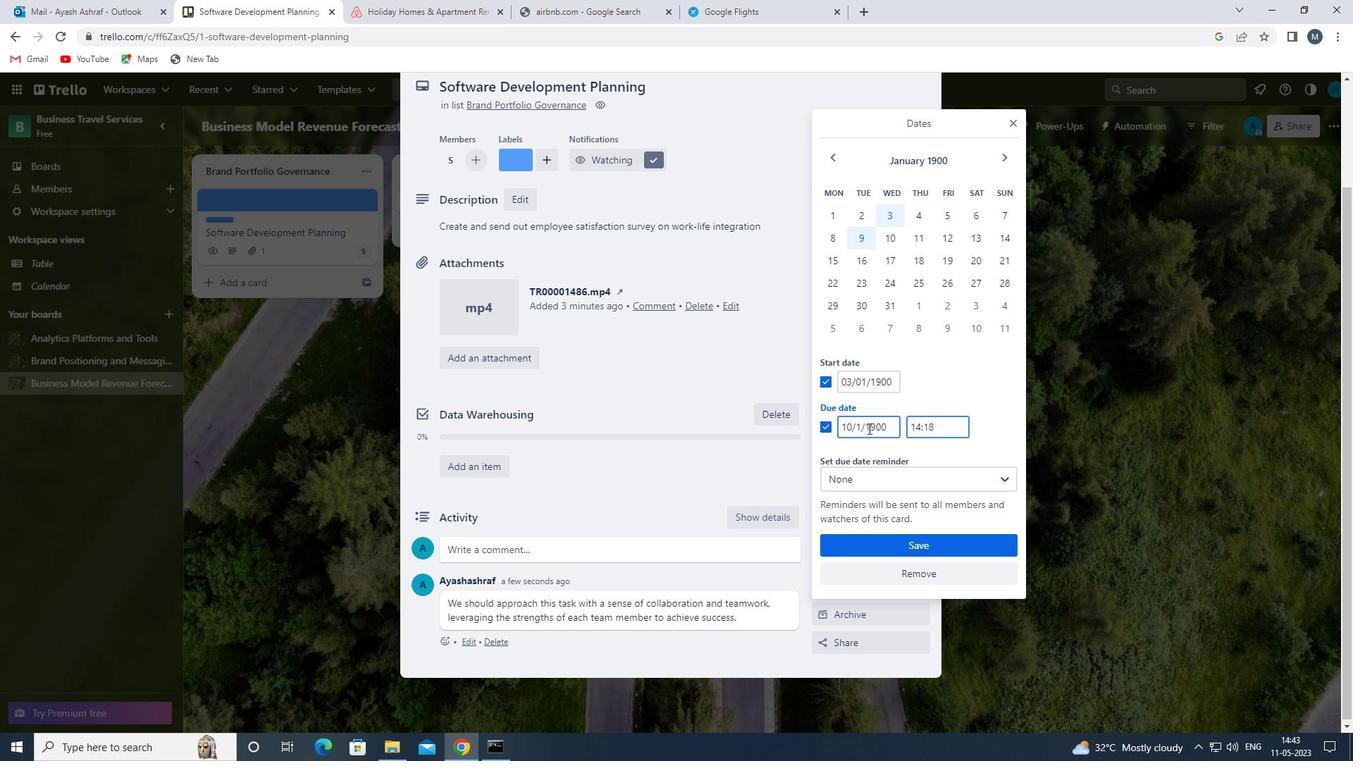 
Action: Key pressed <<96>>
Screenshot: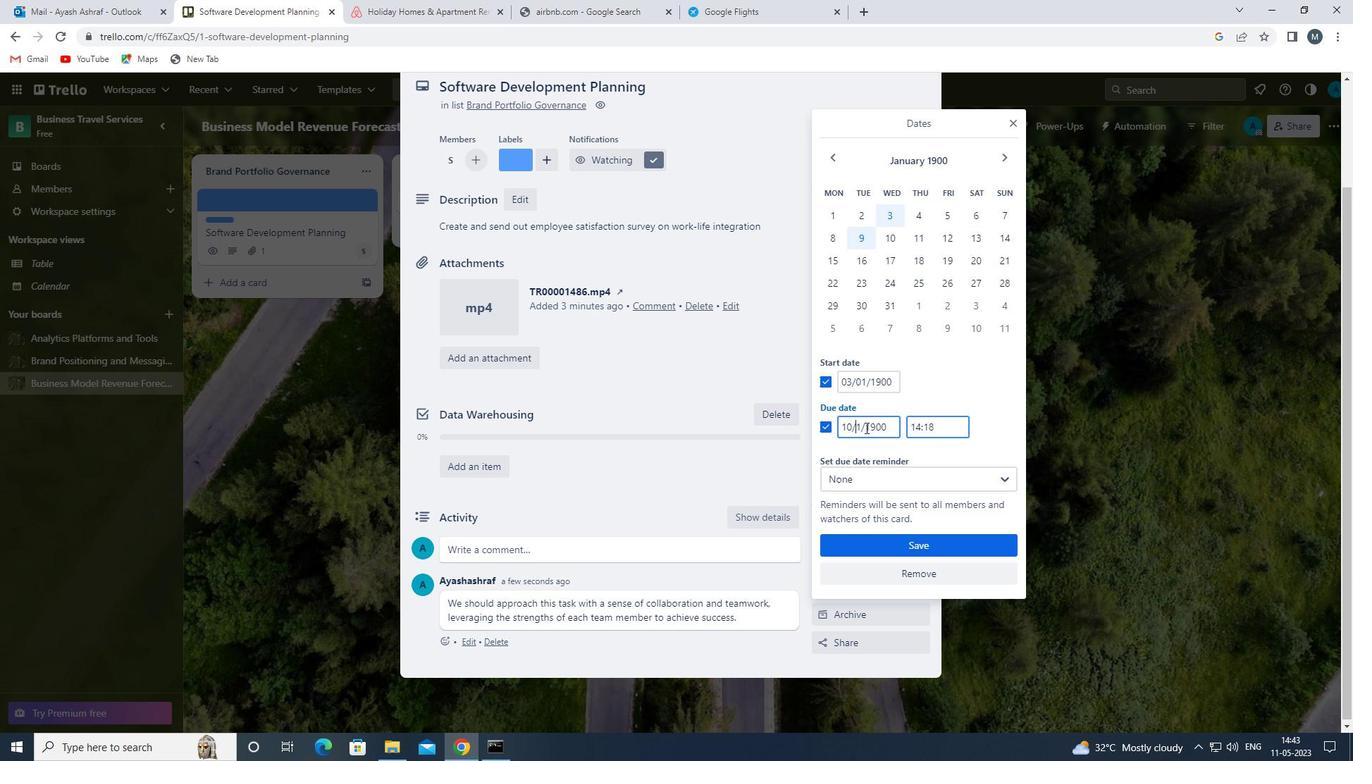 
Action: Mouse moved to (888, 545)
Screenshot: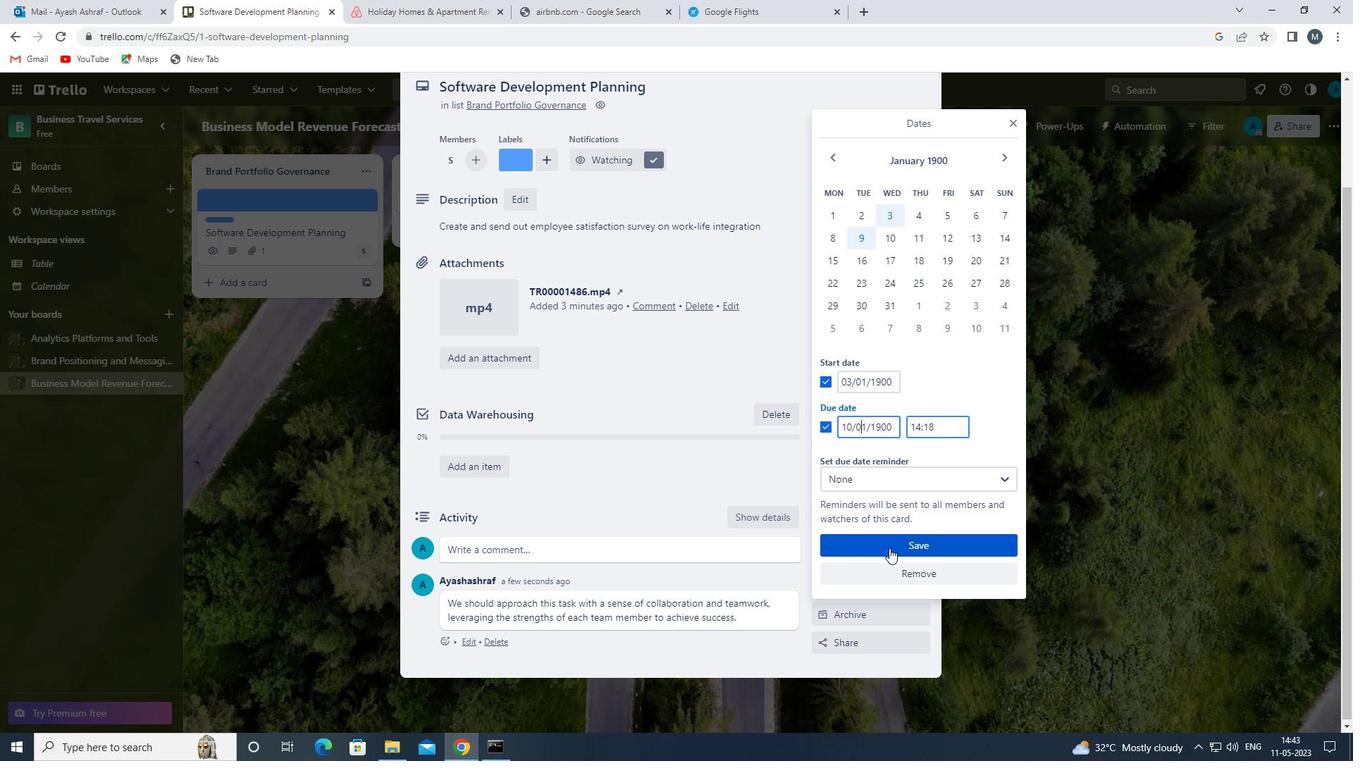 
Action: Mouse pressed left at (888, 545)
Screenshot: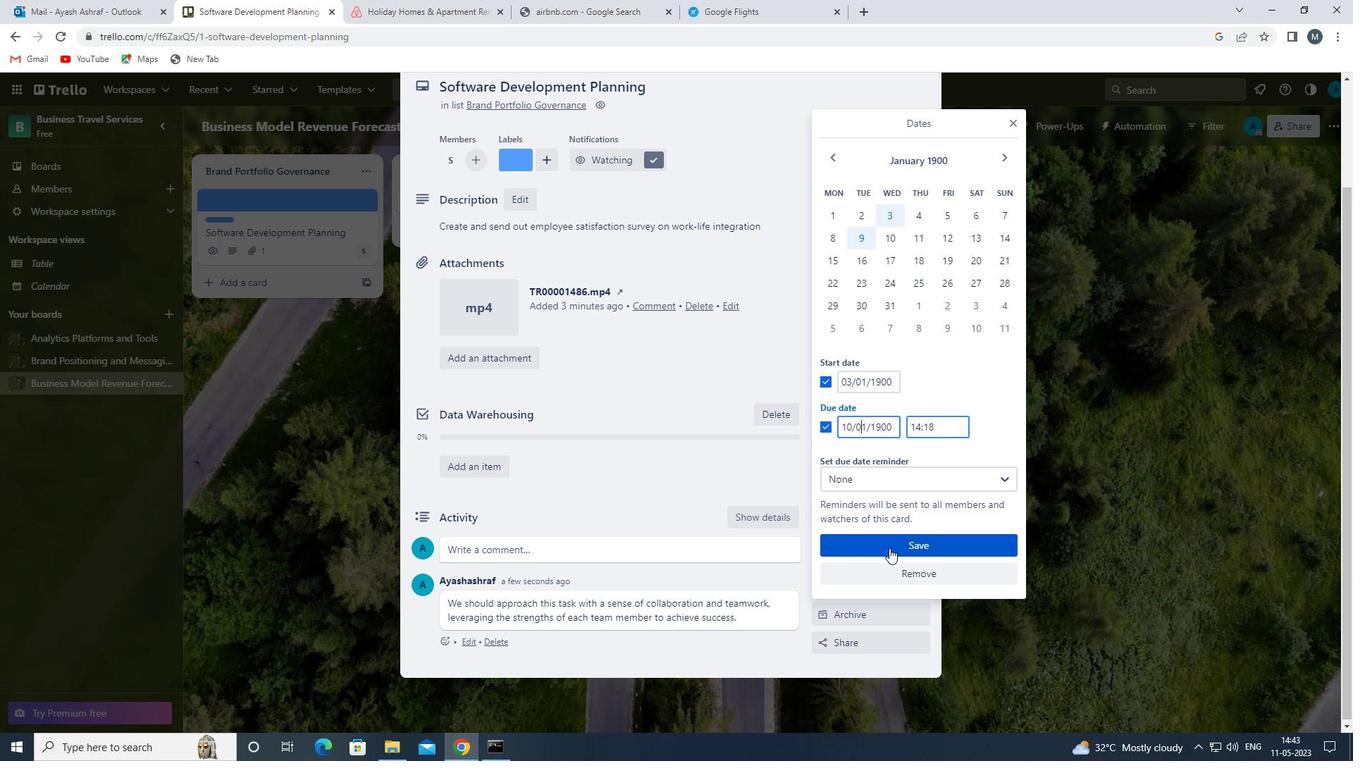 
Action: Mouse moved to (707, 511)
Screenshot: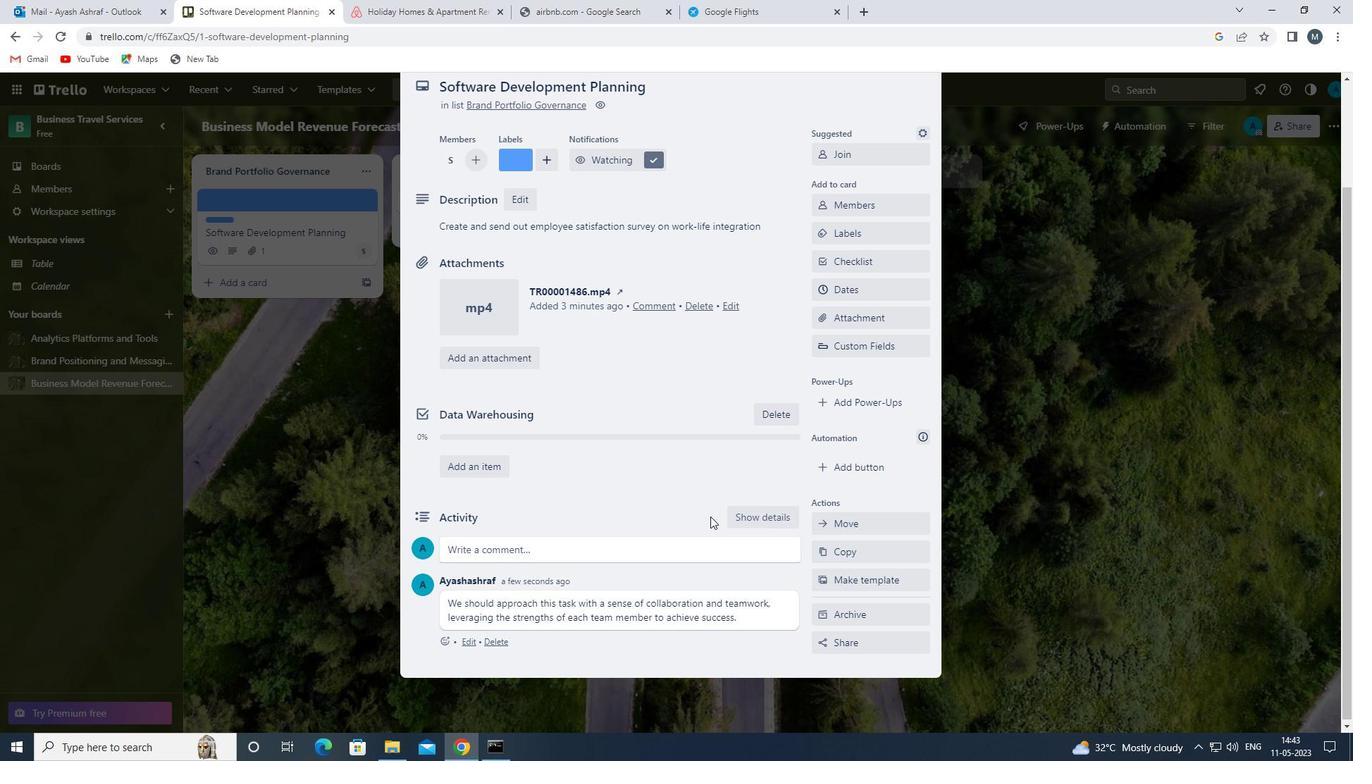 
Action: Mouse scrolled (707, 512) with delta (0, 0)
Screenshot: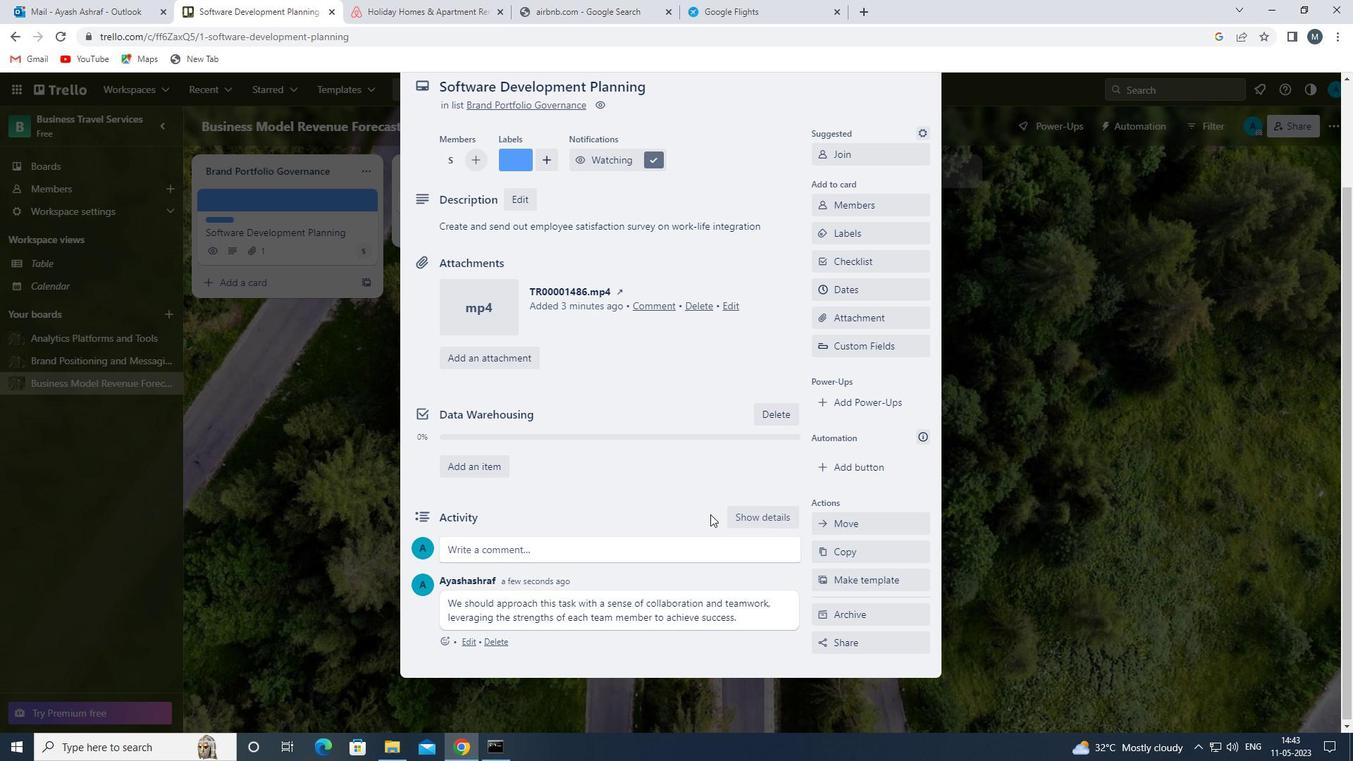 
Action: Mouse scrolled (707, 512) with delta (0, 0)
Screenshot: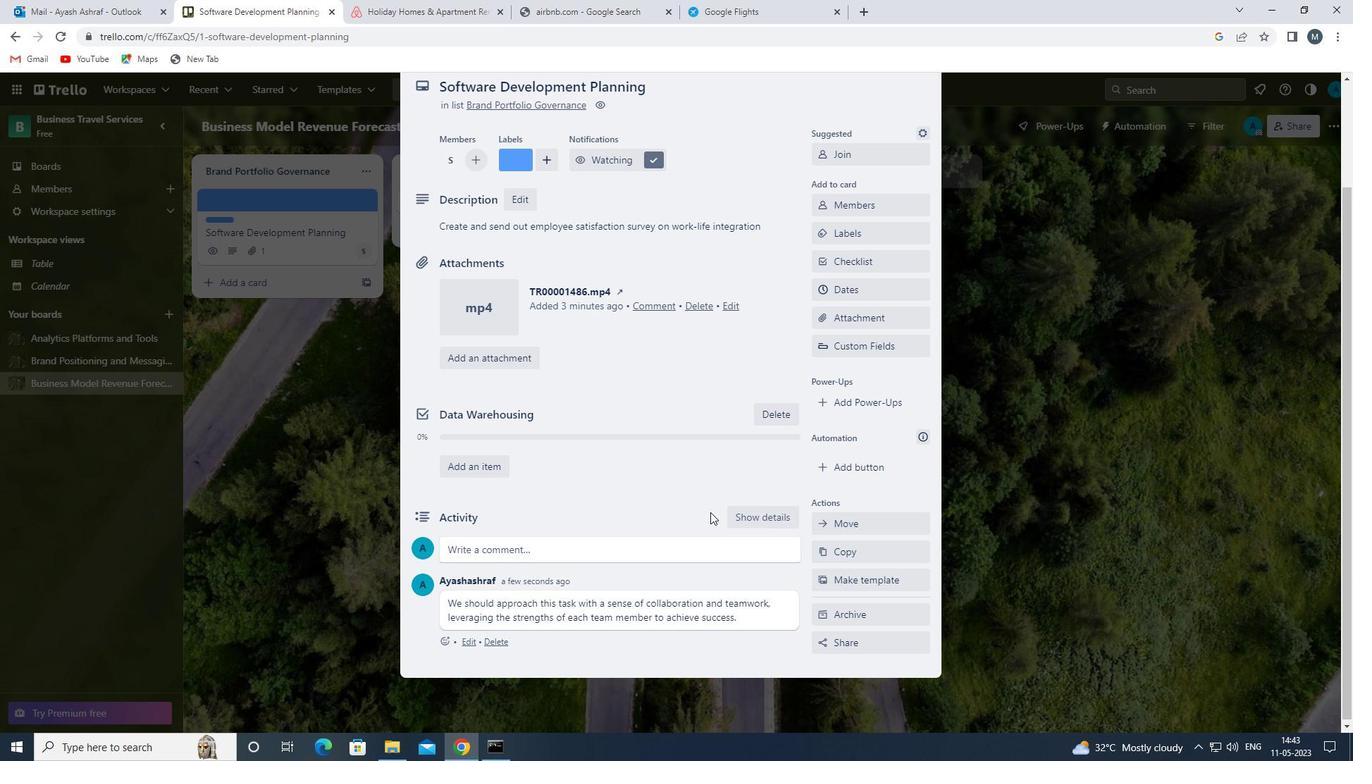 
Action: Mouse scrolled (707, 512) with delta (0, 0)
Screenshot: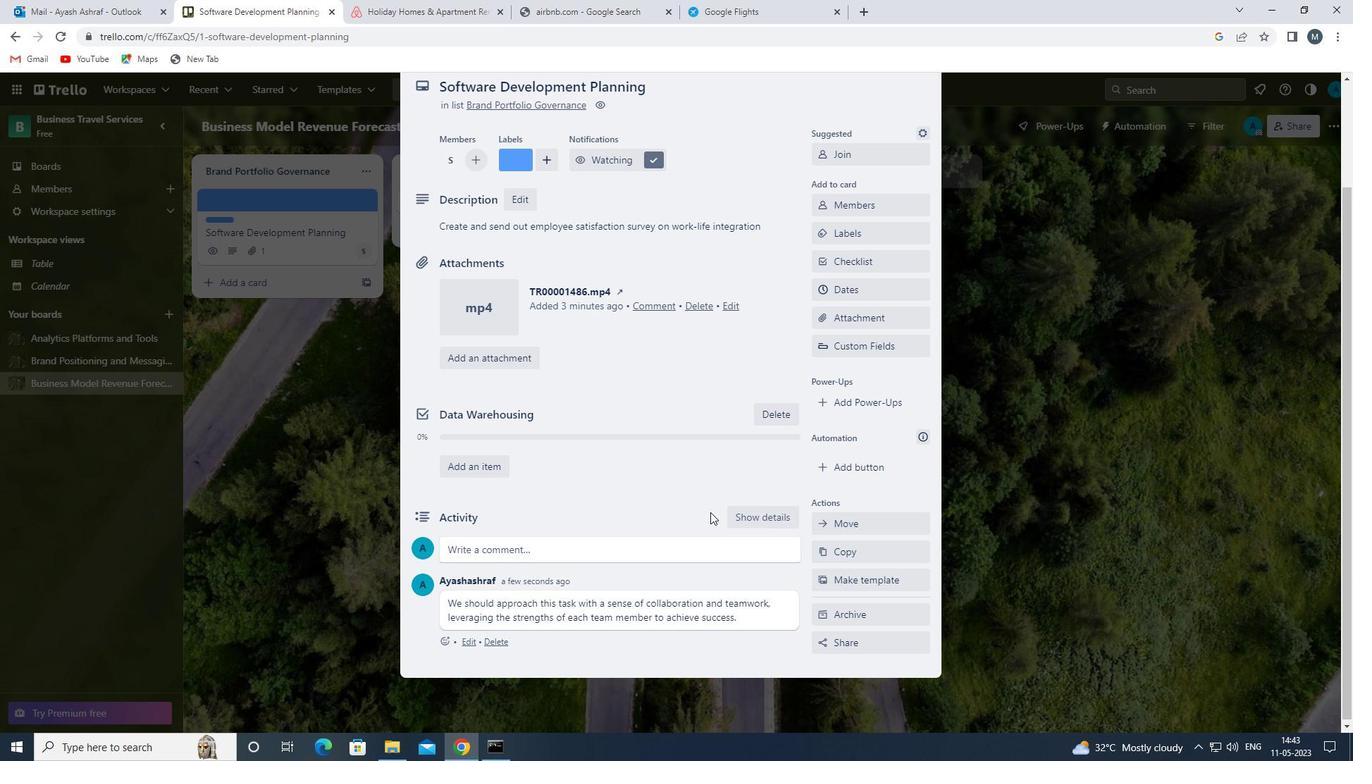 
Action: Mouse scrolled (707, 512) with delta (0, 0)
Screenshot: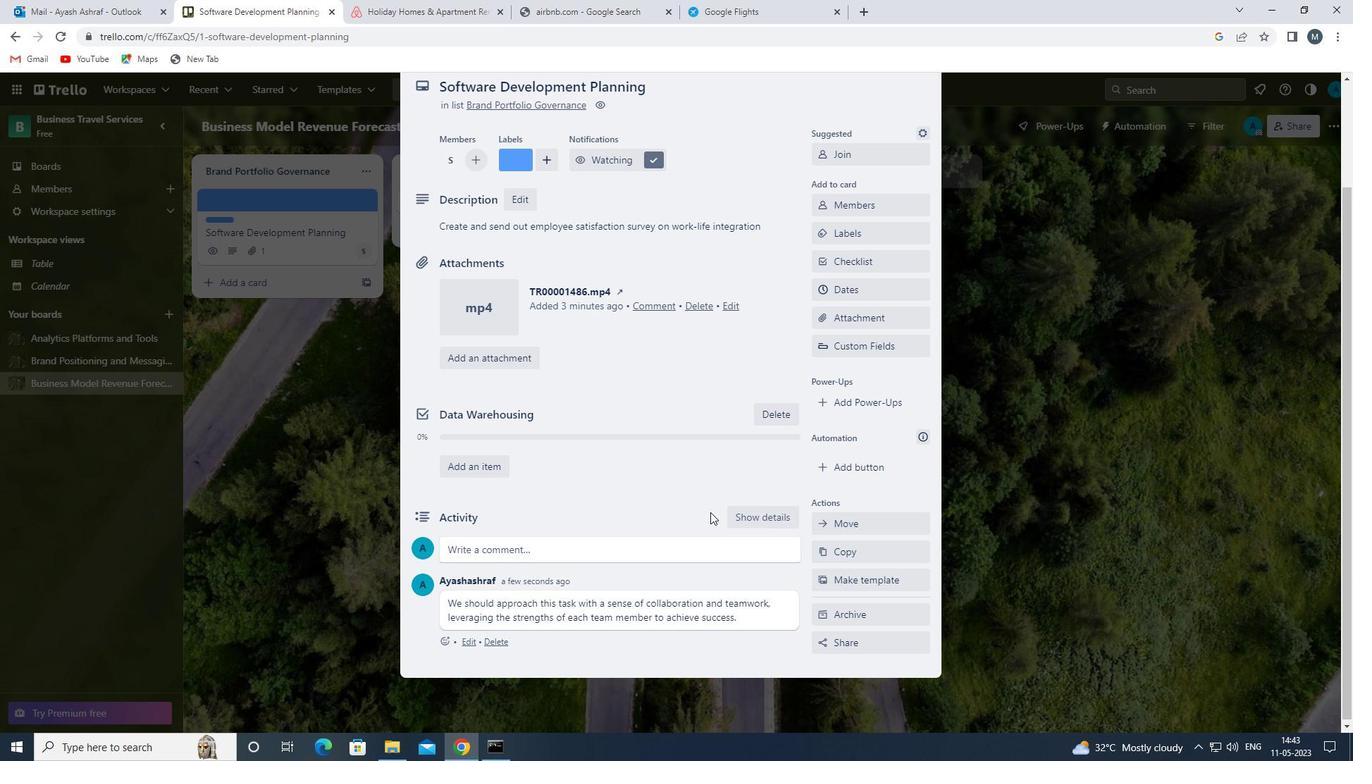 
Action: Mouse scrolled (707, 512) with delta (0, 0)
Screenshot: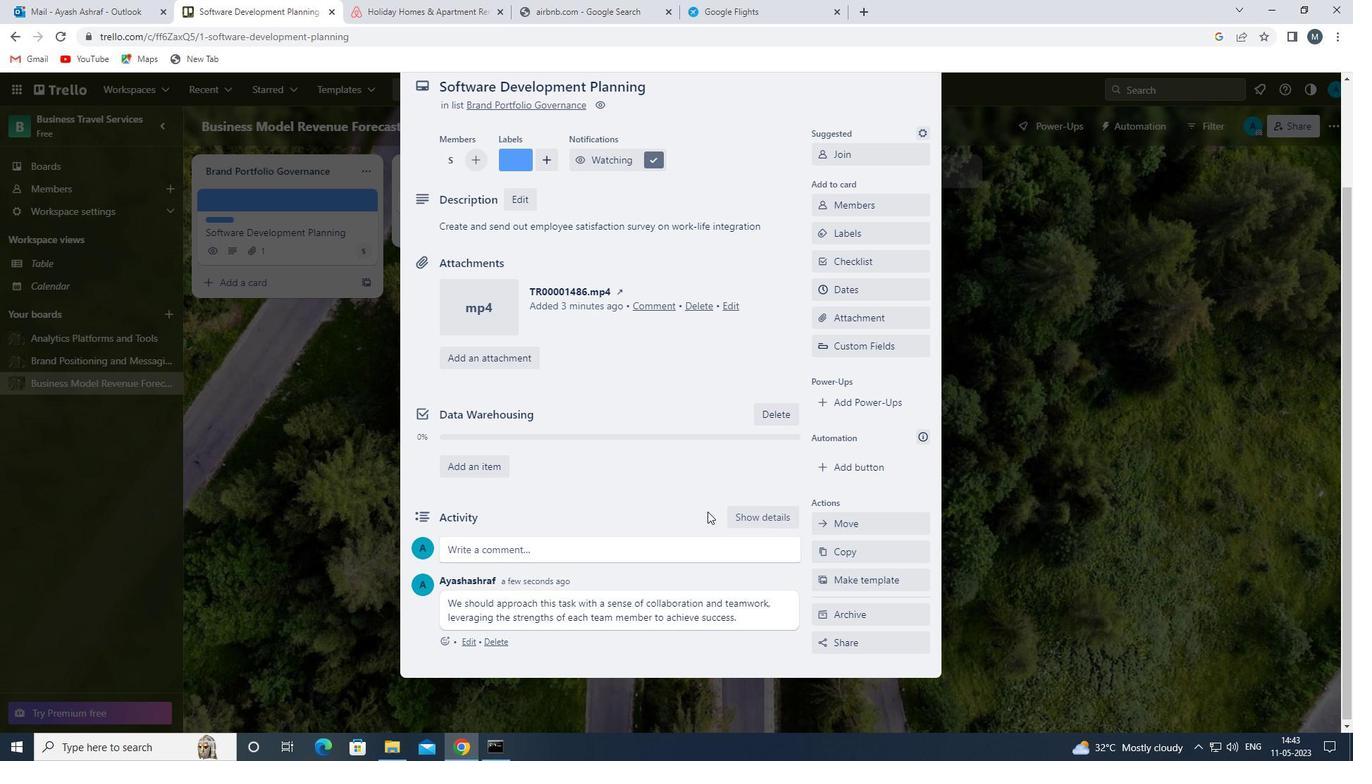 
